 Task: Search one way flight ticket for 4 adults, 2 children, 2 infants in seat and 1 infant on lap in economy from Punta Gorda: Punta Gorda Airport to Evansville: Evansville Regional Airport on 5-3-2023. Choice of flights is Spirit. Number of bags: 10 checked bags. Price is upto 100000. Outbound departure time preference is 16:30.
Action: Mouse moved to (395, 157)
Screenshot: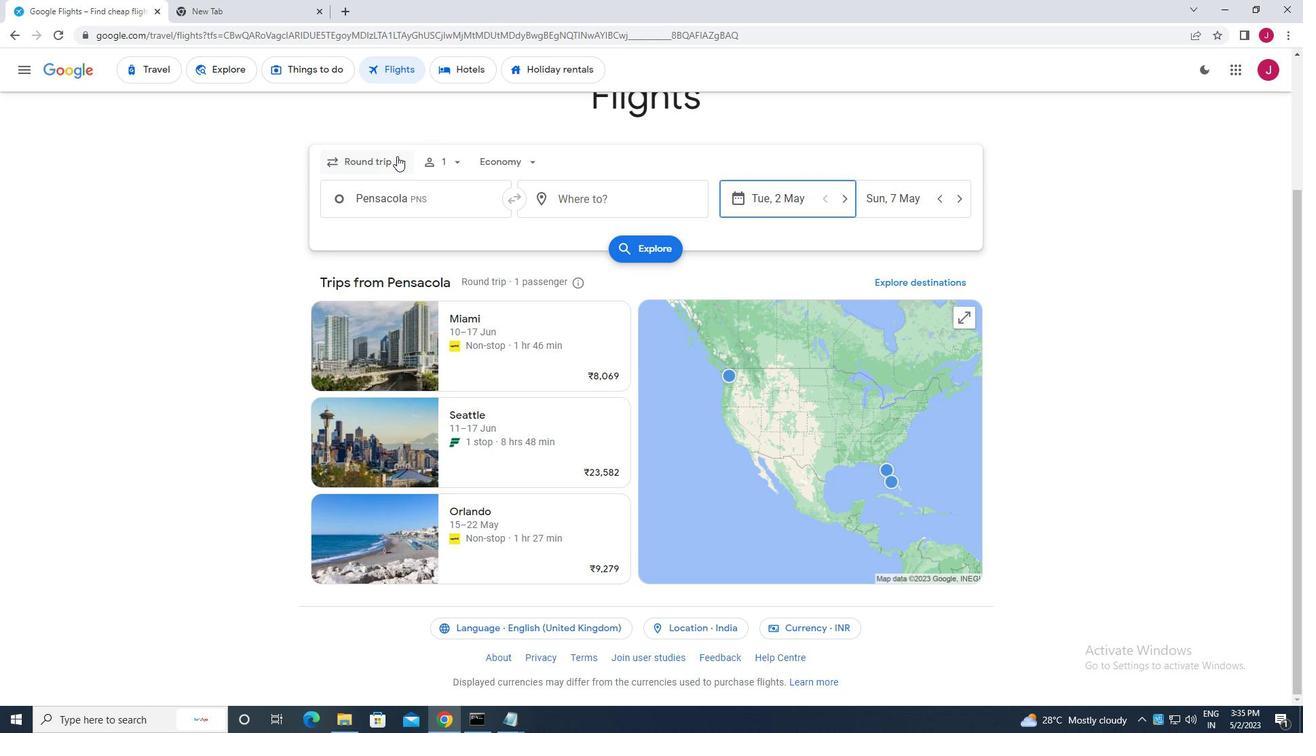 
Action: Mouse pressed left at (395, 157)
Screenshot: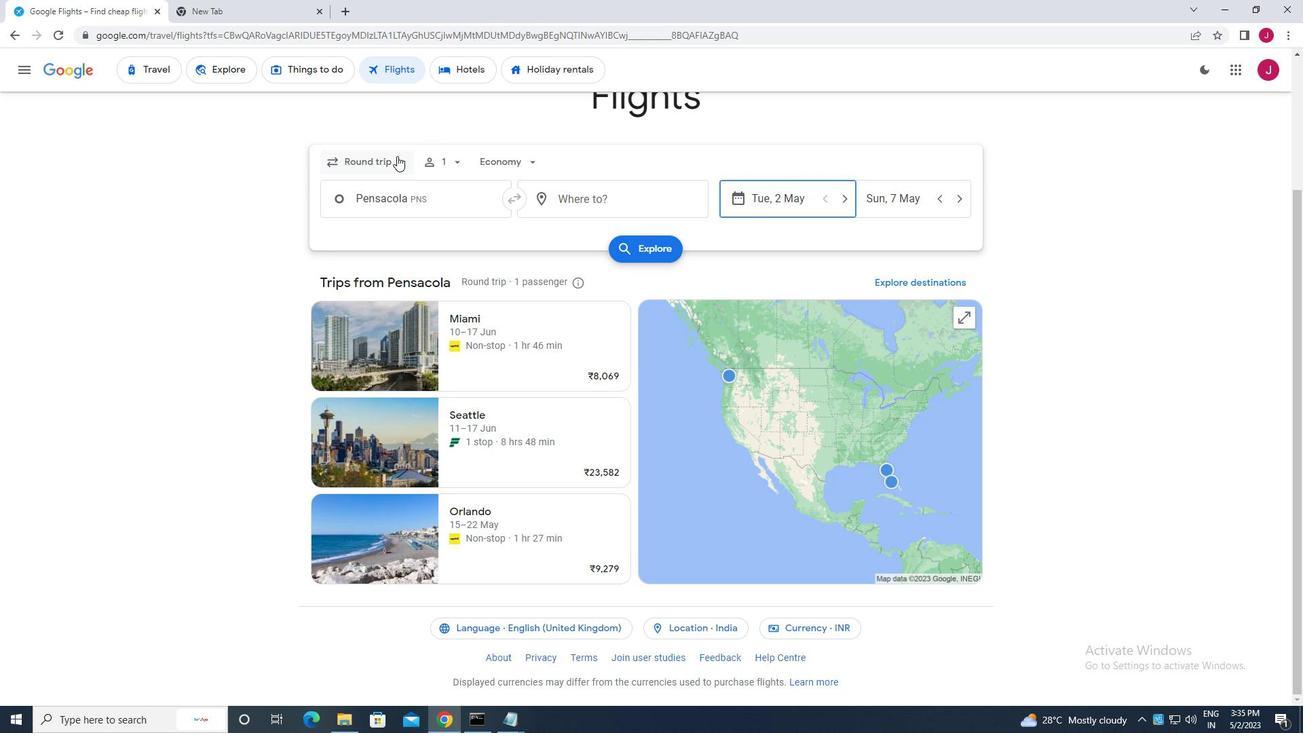 
Action: Mouse moved to (389, 218)
Screenshot: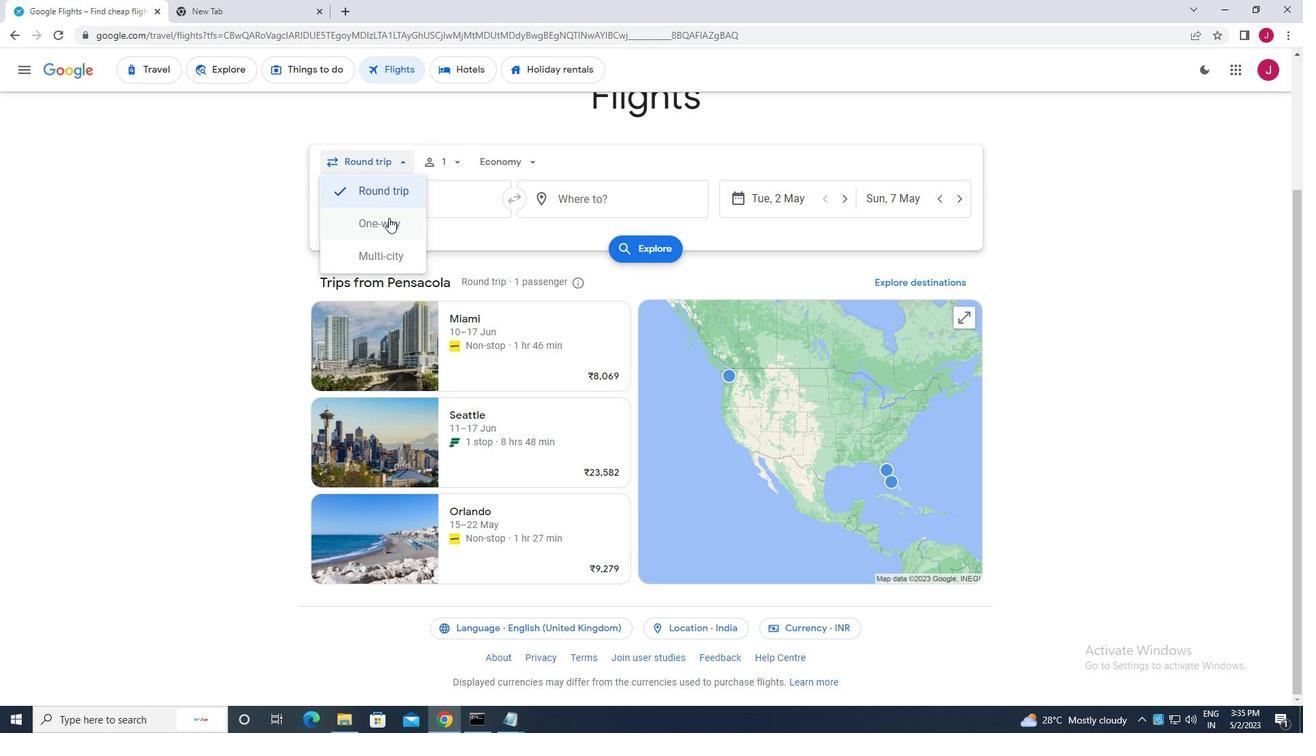 
Action: Mouse pressed left at (389, 218)
Screenshot: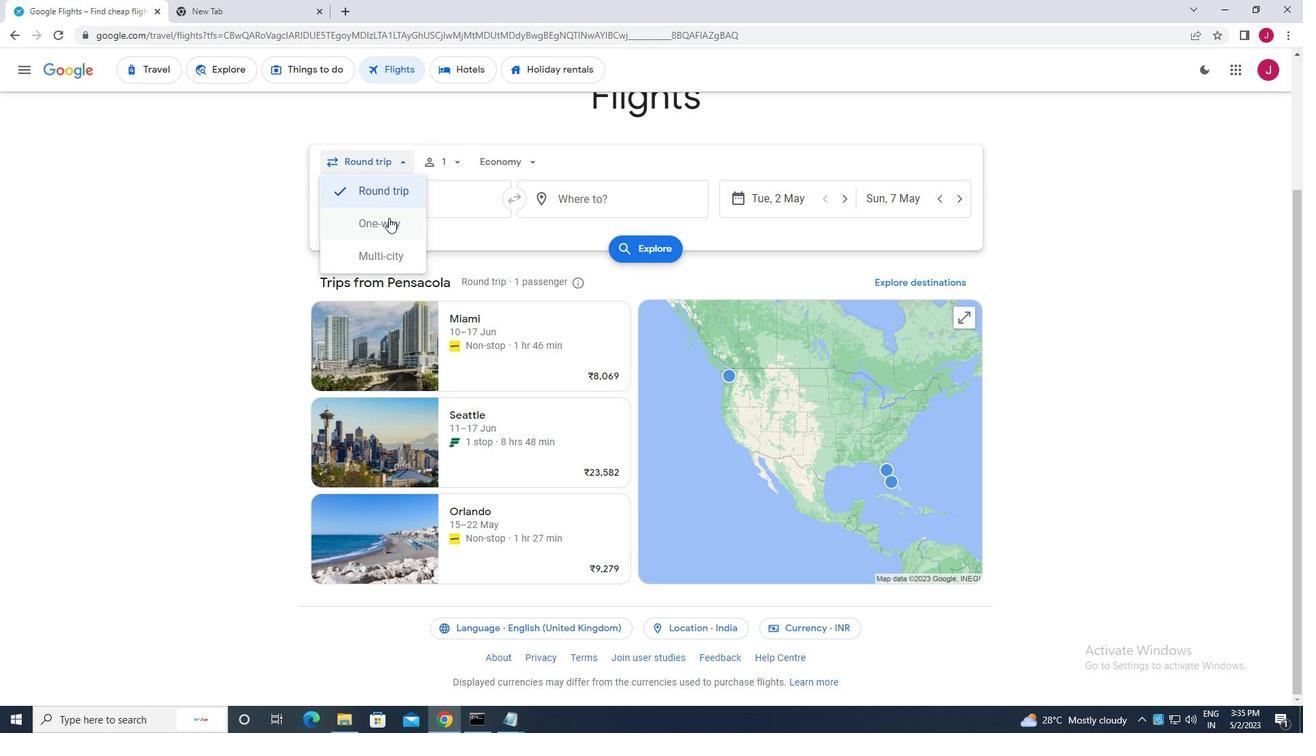 
Action: Mouse moved to (446, 161)
Screenshot: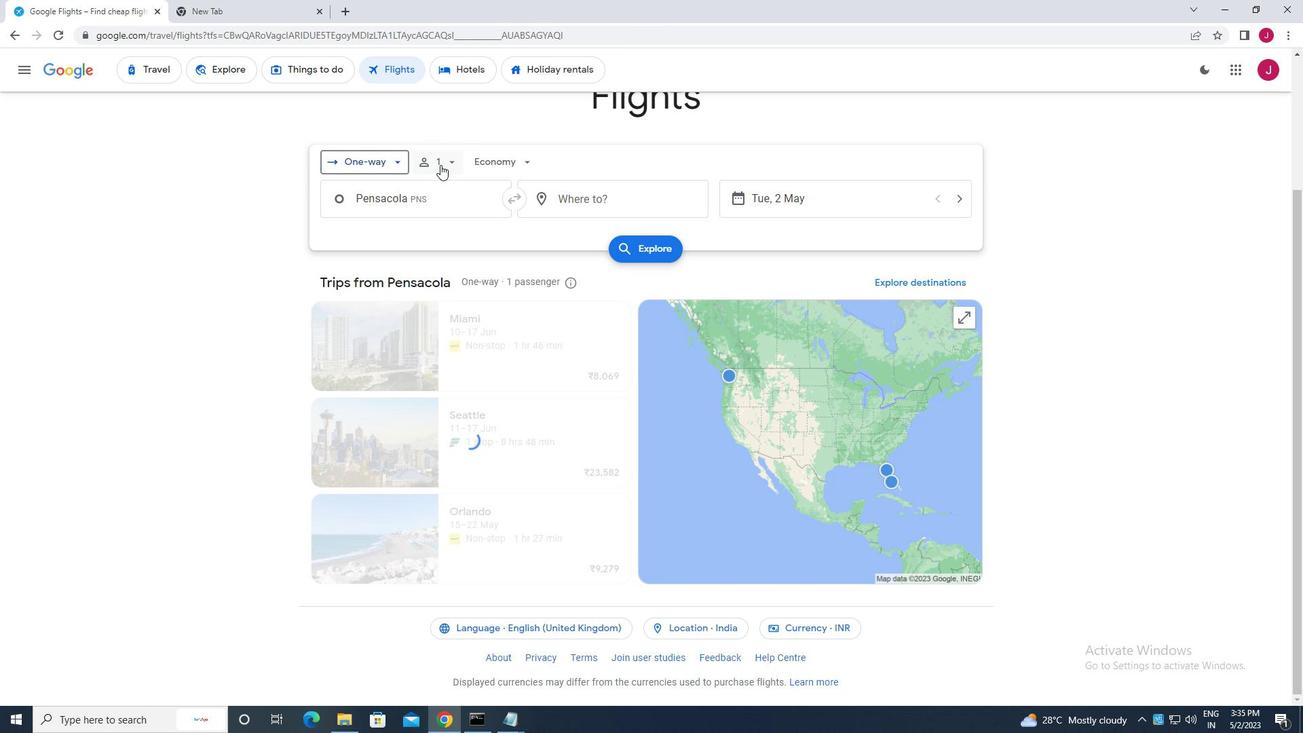 
Action: Mouse pressed left at (446, 161)
Screenshot: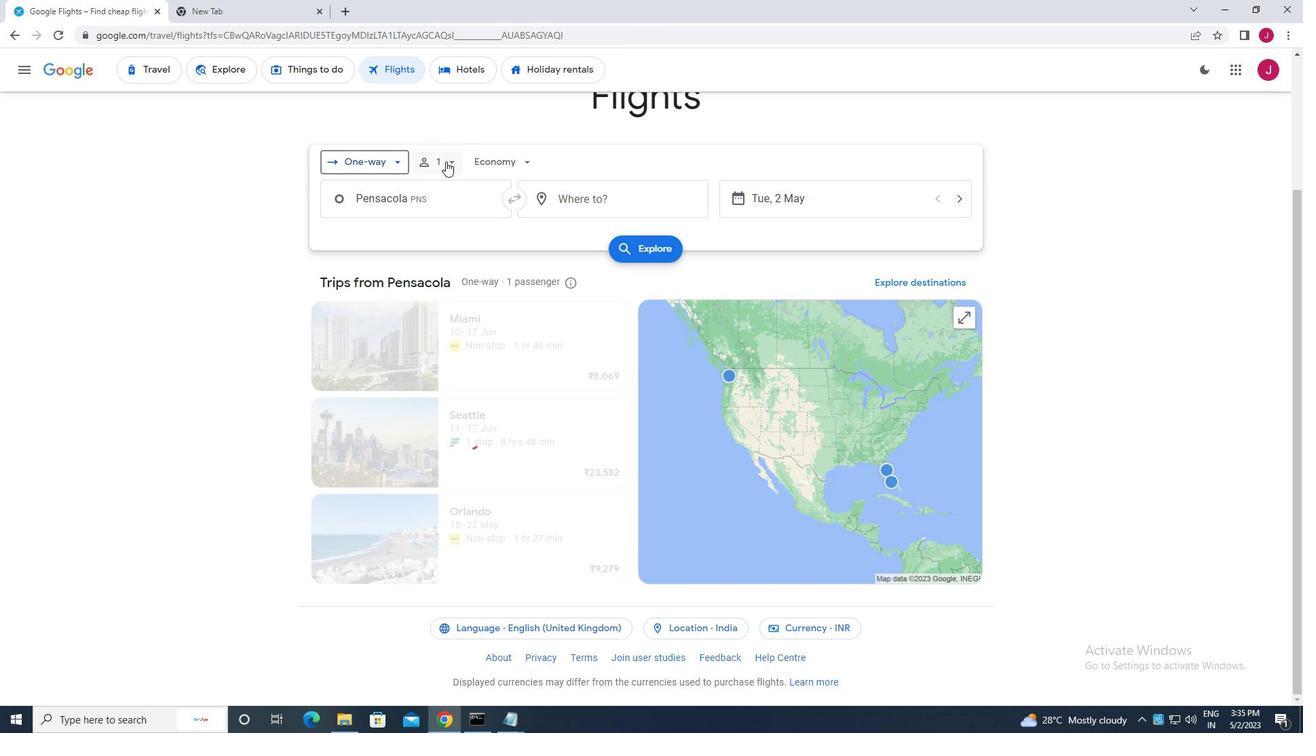 
Action: Mouse moved to (551, 196)
Screenshot: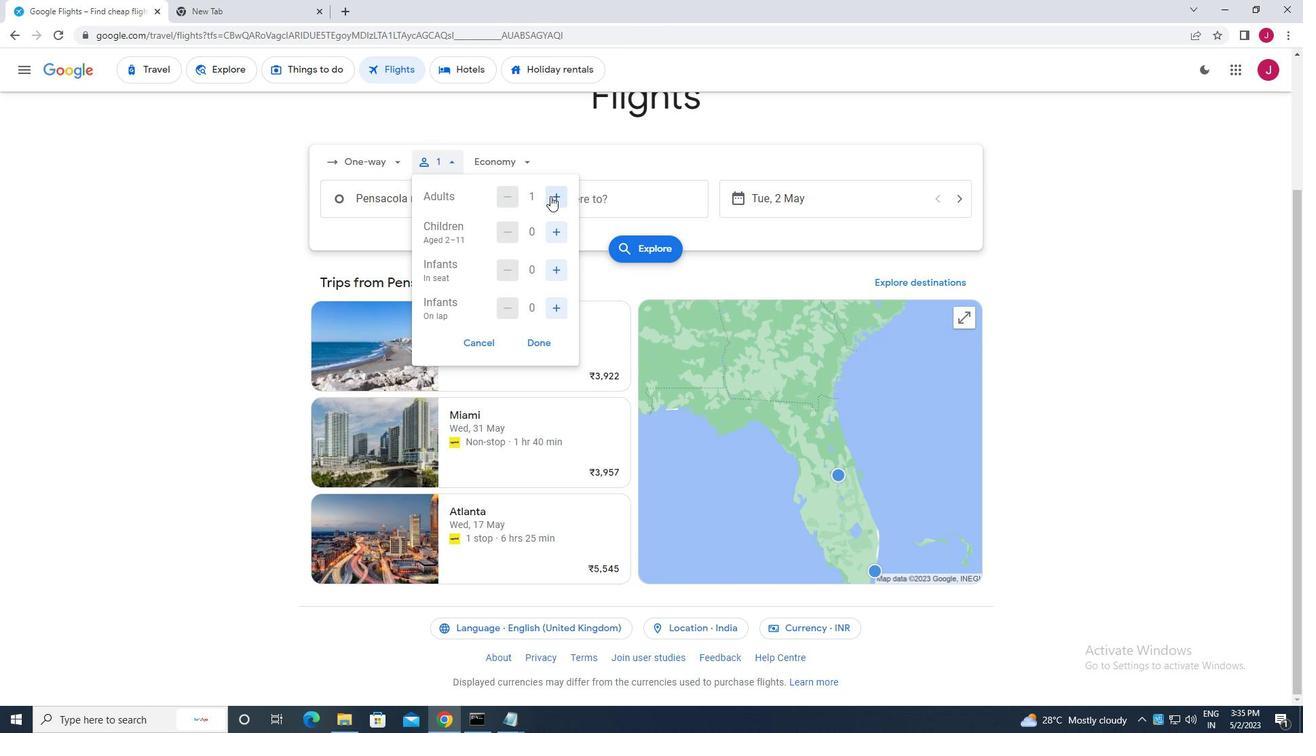 
Action: Mouse pressed left at (551, 196)
Screenshot: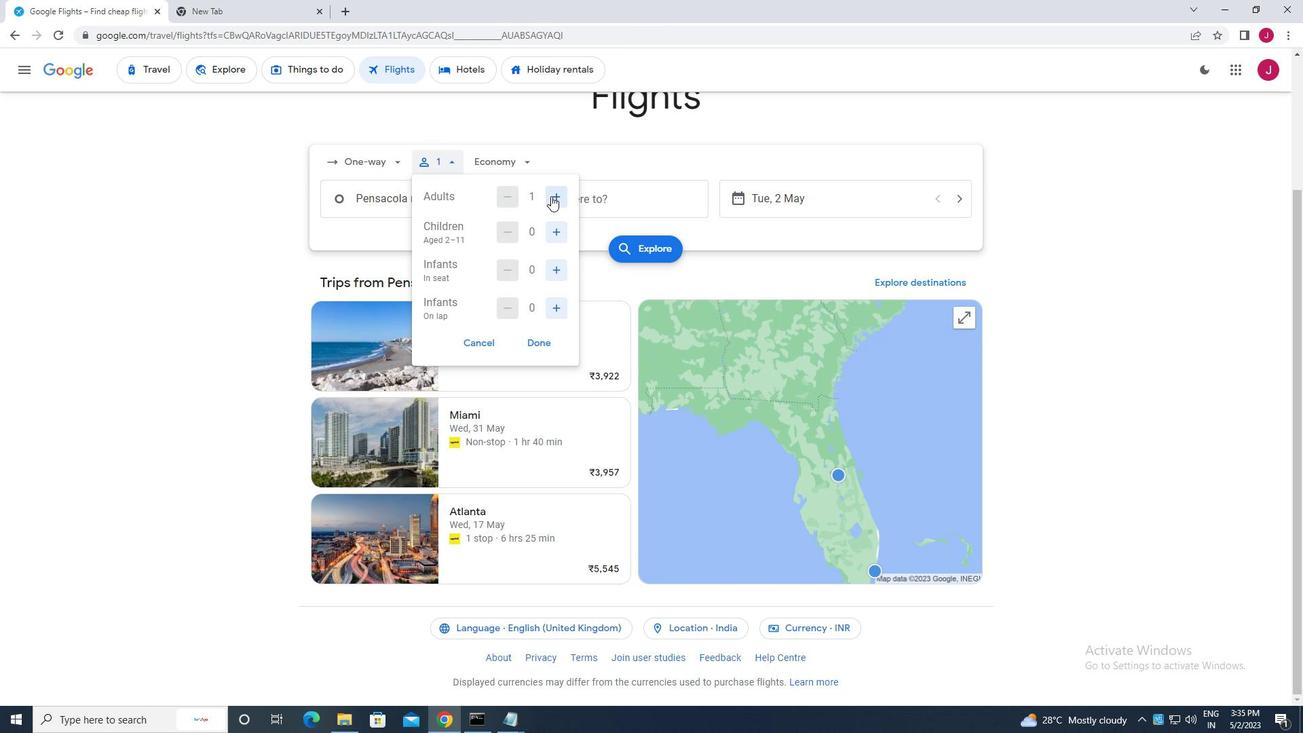 
Action: Mouse pressed left at (551, 196)
Screenshot: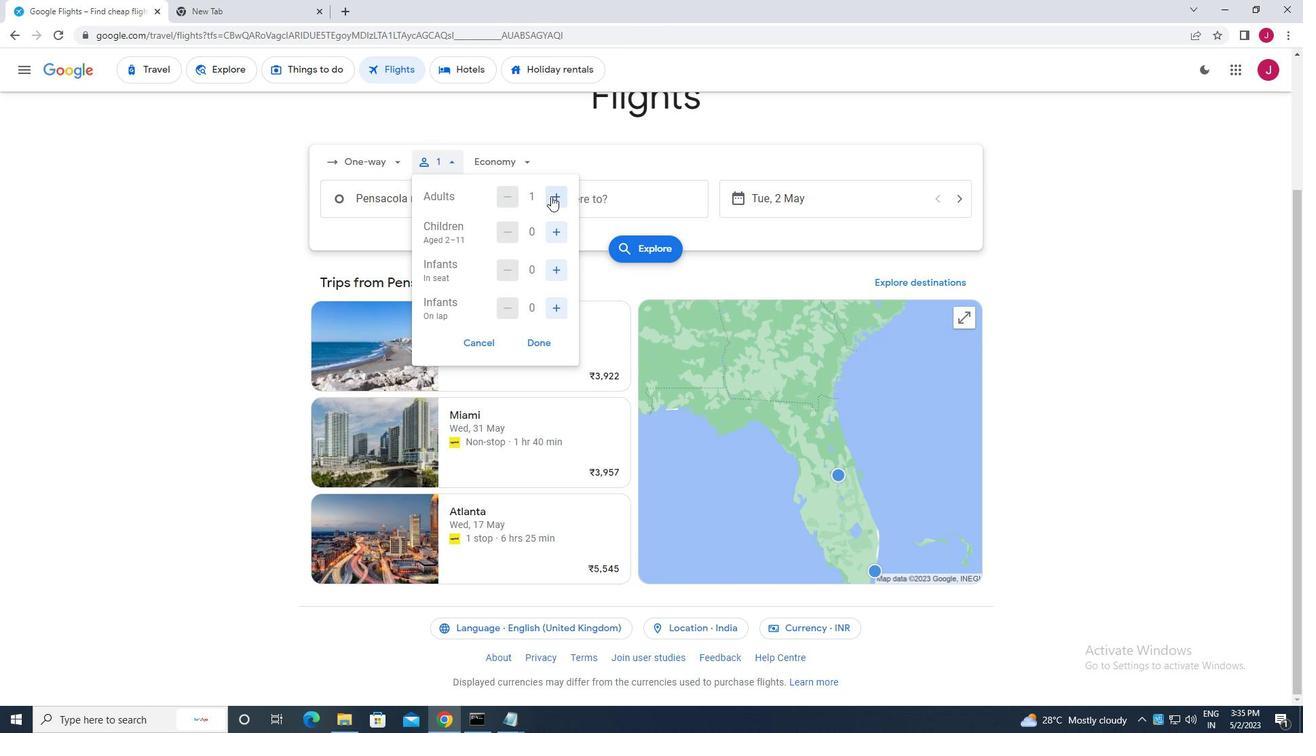 
Action: Mouse moved to (551, 196)
Screenshot: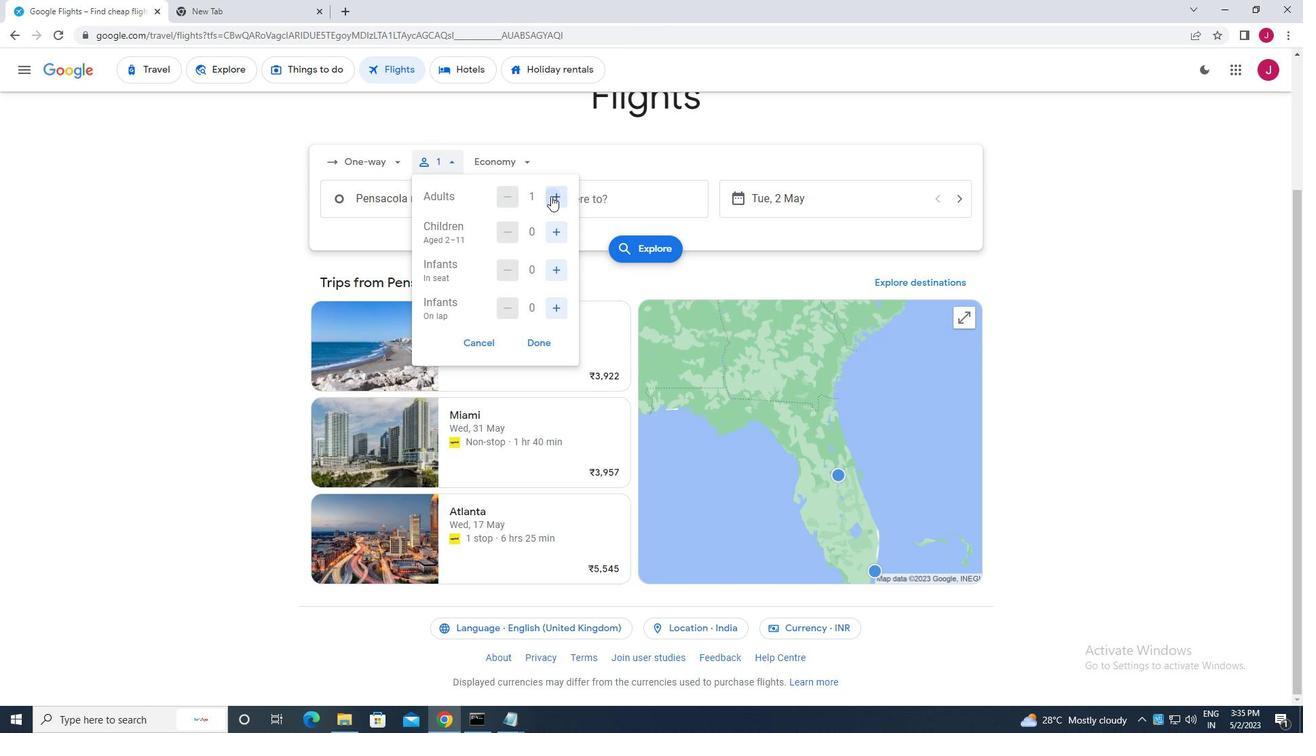 
Action: Mouse pressed left at (551, 196)
Screenshot: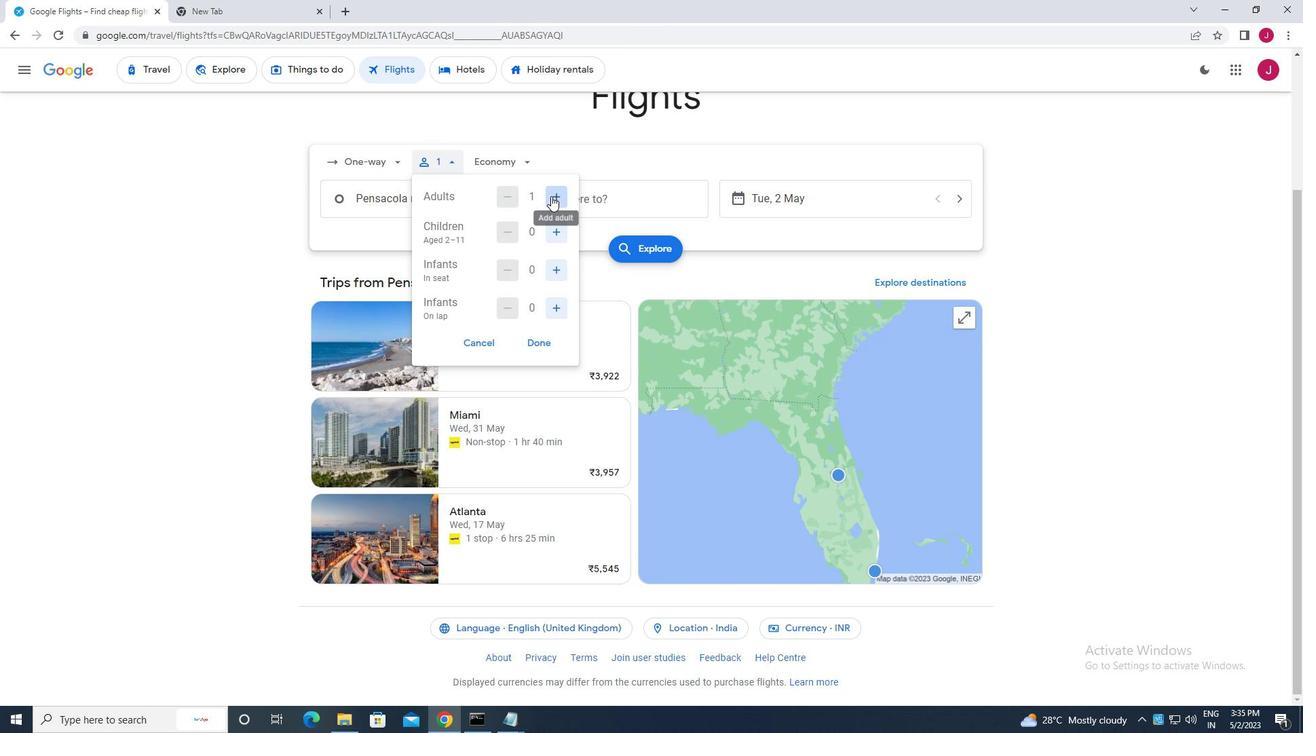 
Action: Mouse moved to (555, 234)
Screenshot: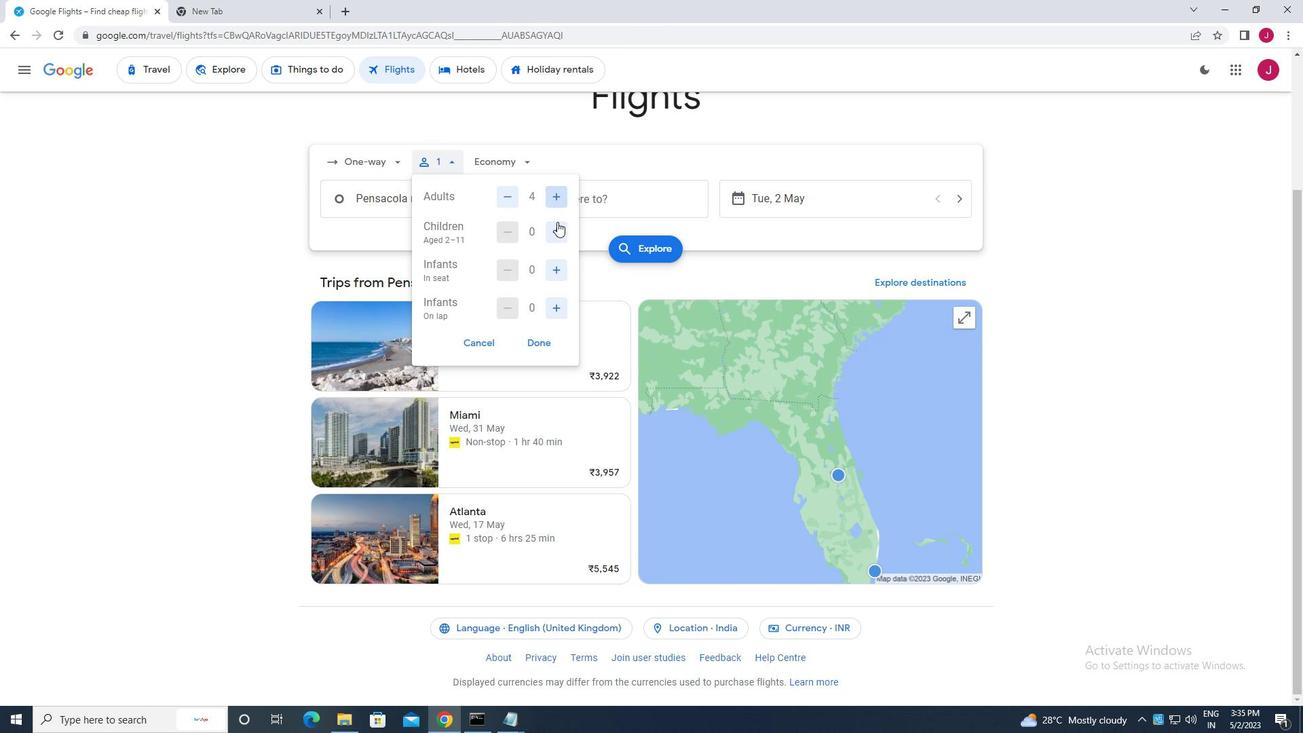 
Action: Mouse pressed left at (555, 234)
Screenshot: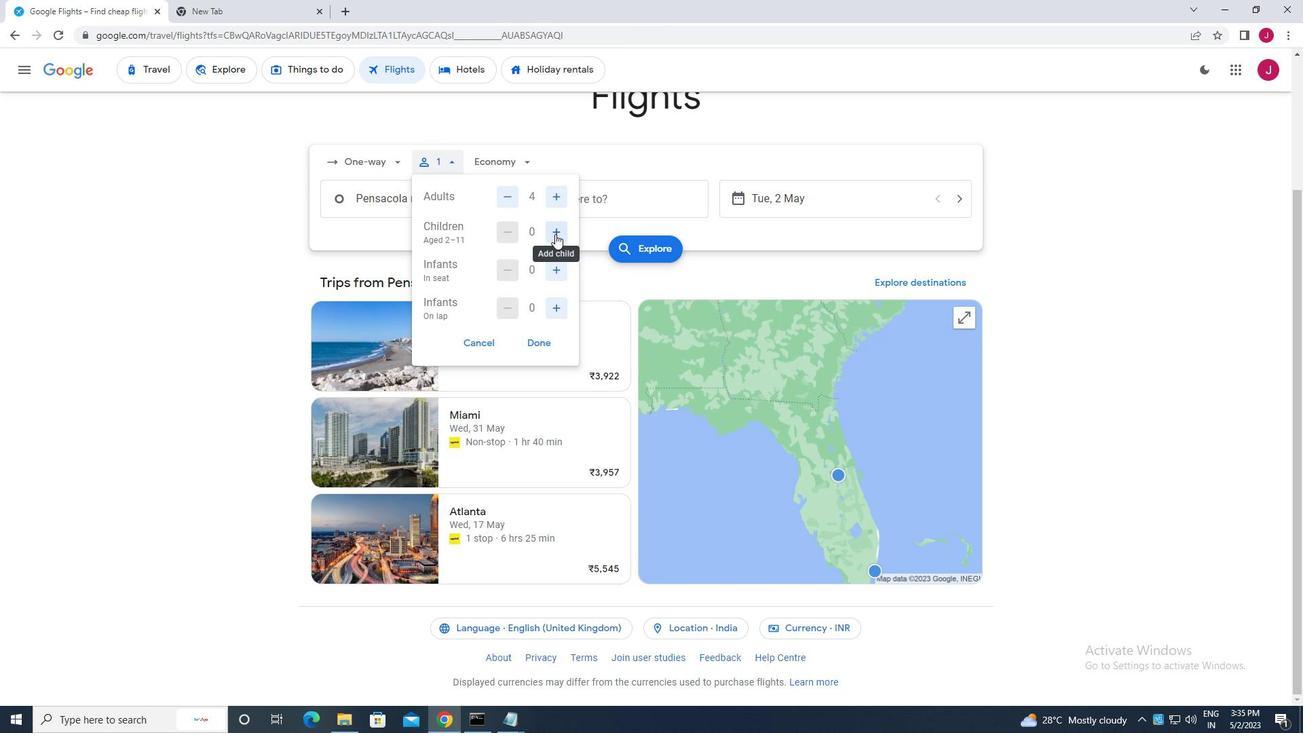 
Action: Mouse pressed left at (555, 234)
Screenshot: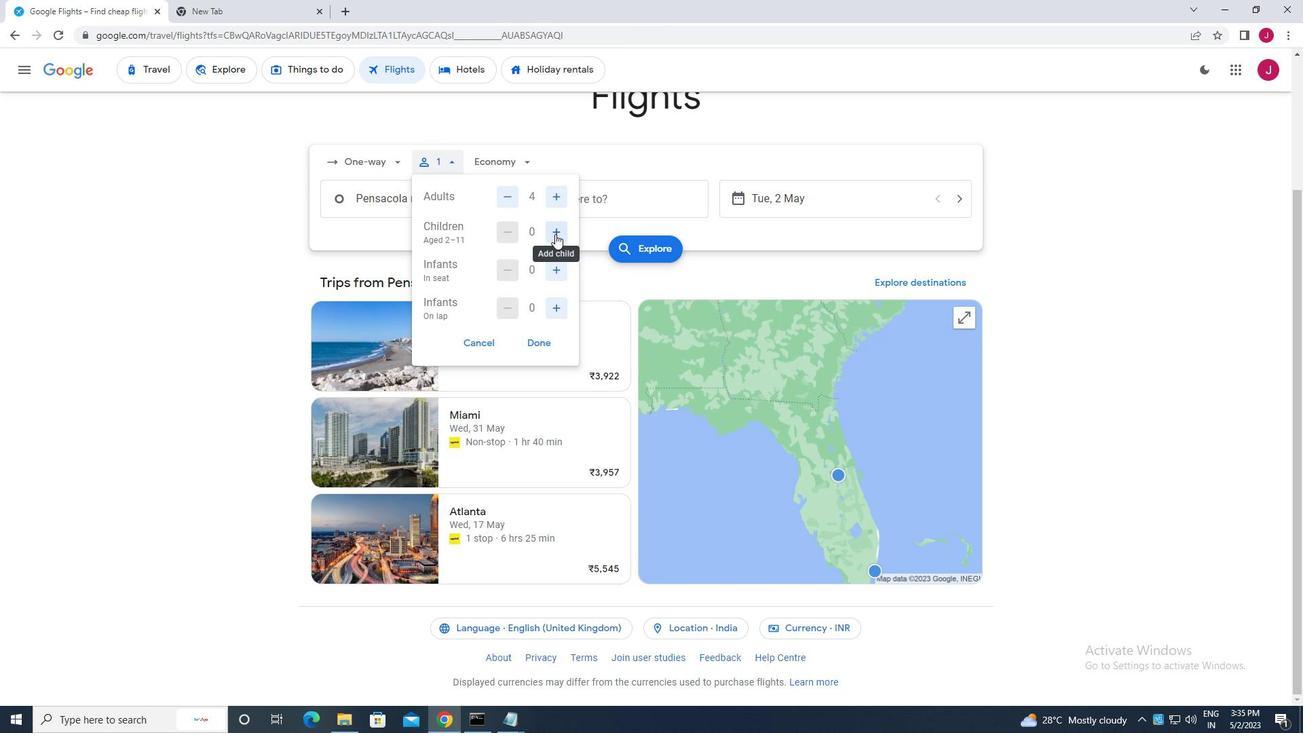 
Action: Mouse moved to (556, 273)
Screenshot: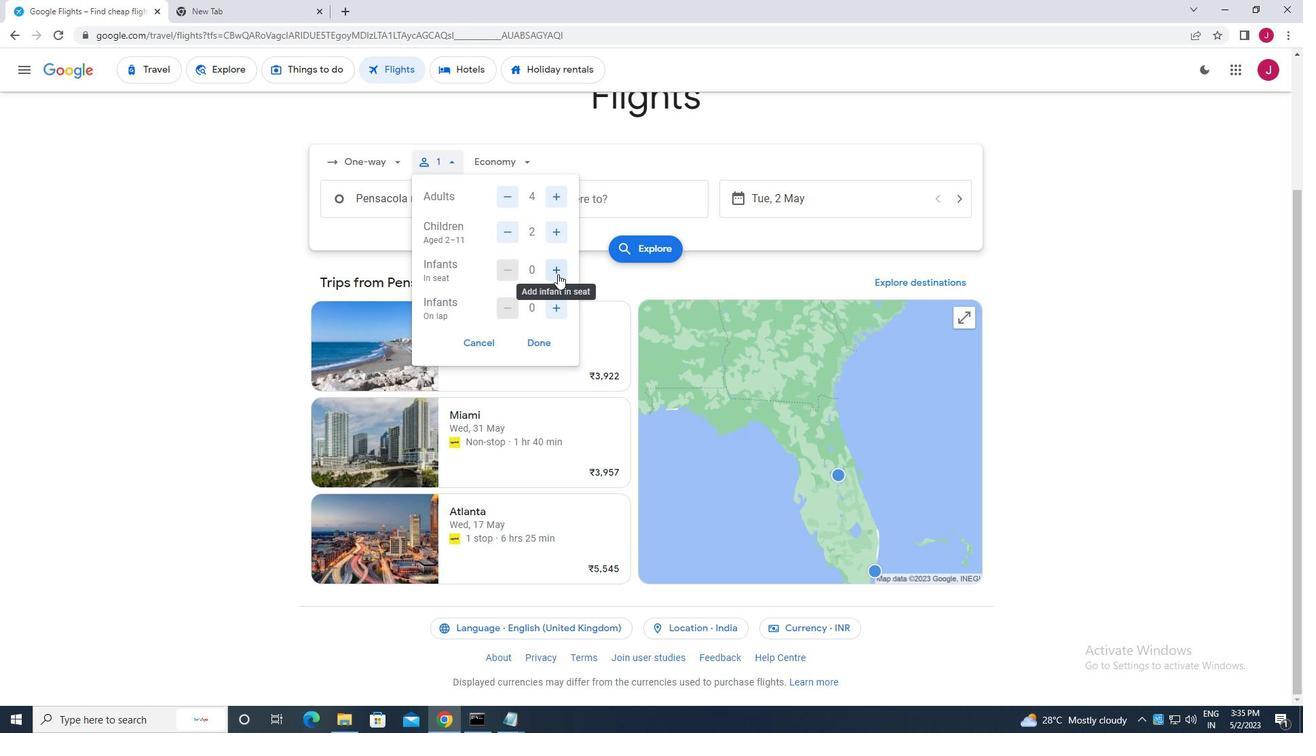 
Action: Mouse pressed left at (556, 273)
Screenshot: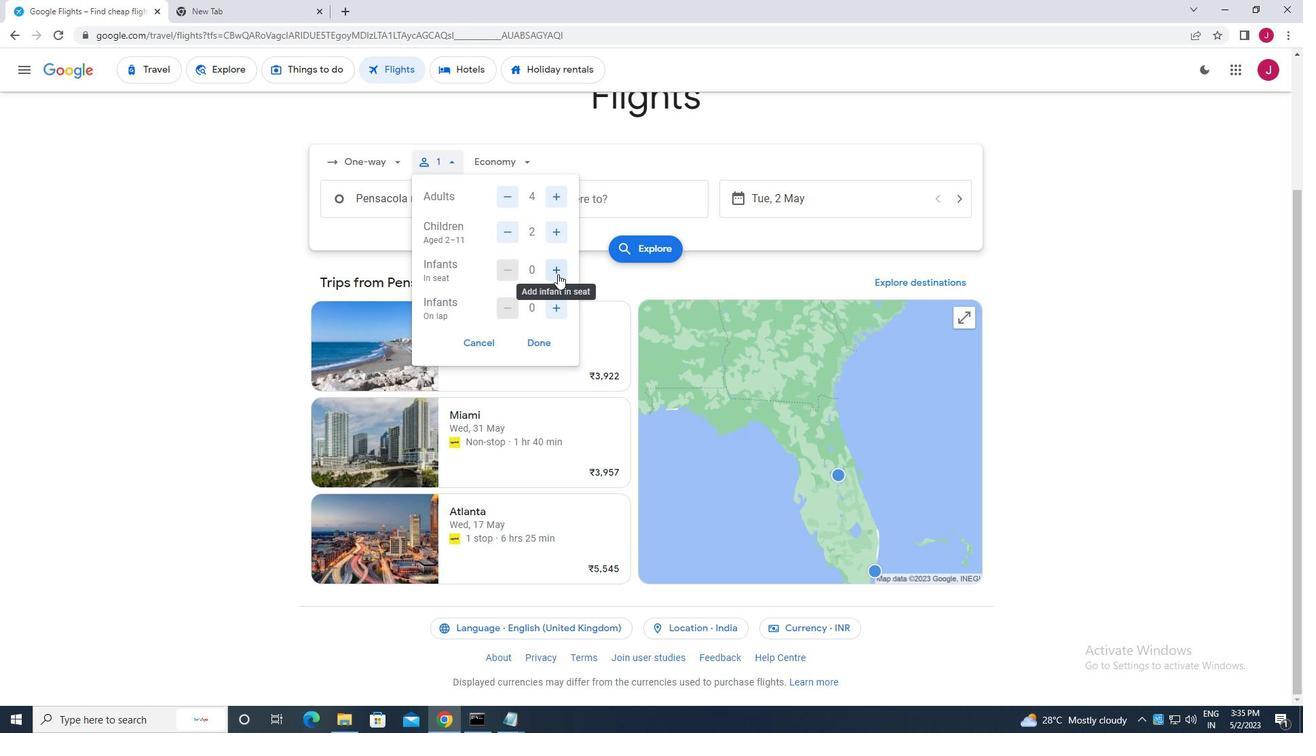 
Action: Mouse pressed left at (556, 273)
Screenshot: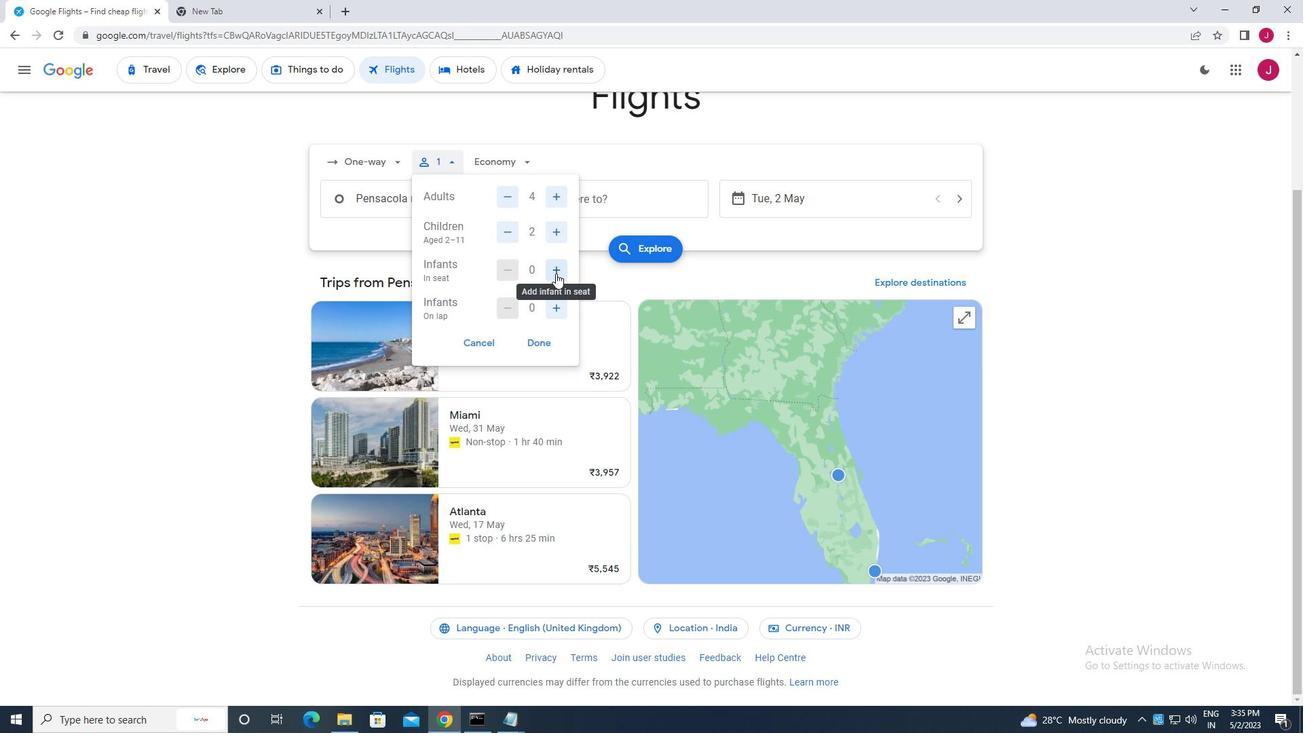 
Action: Mouse moved to (551, 312)
Screenshot: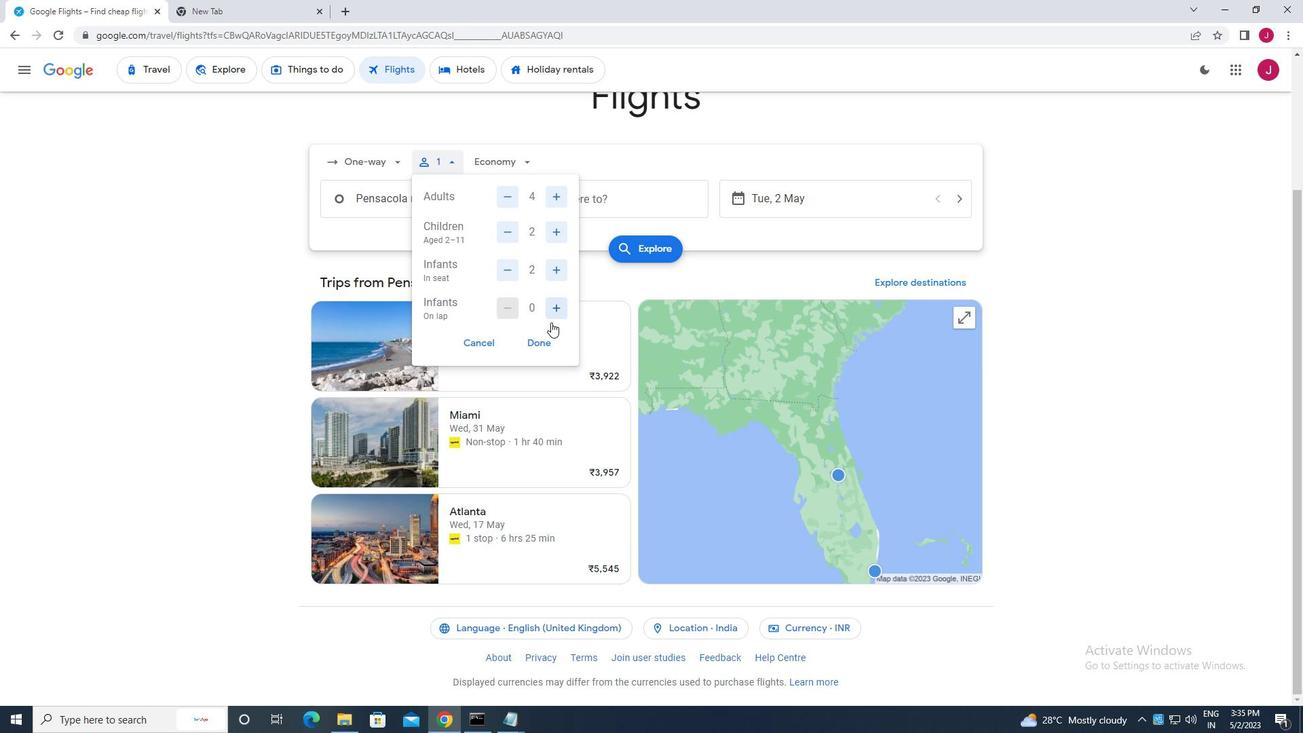 
Action: Mouse pressed left at (551, 312)
Screenshot: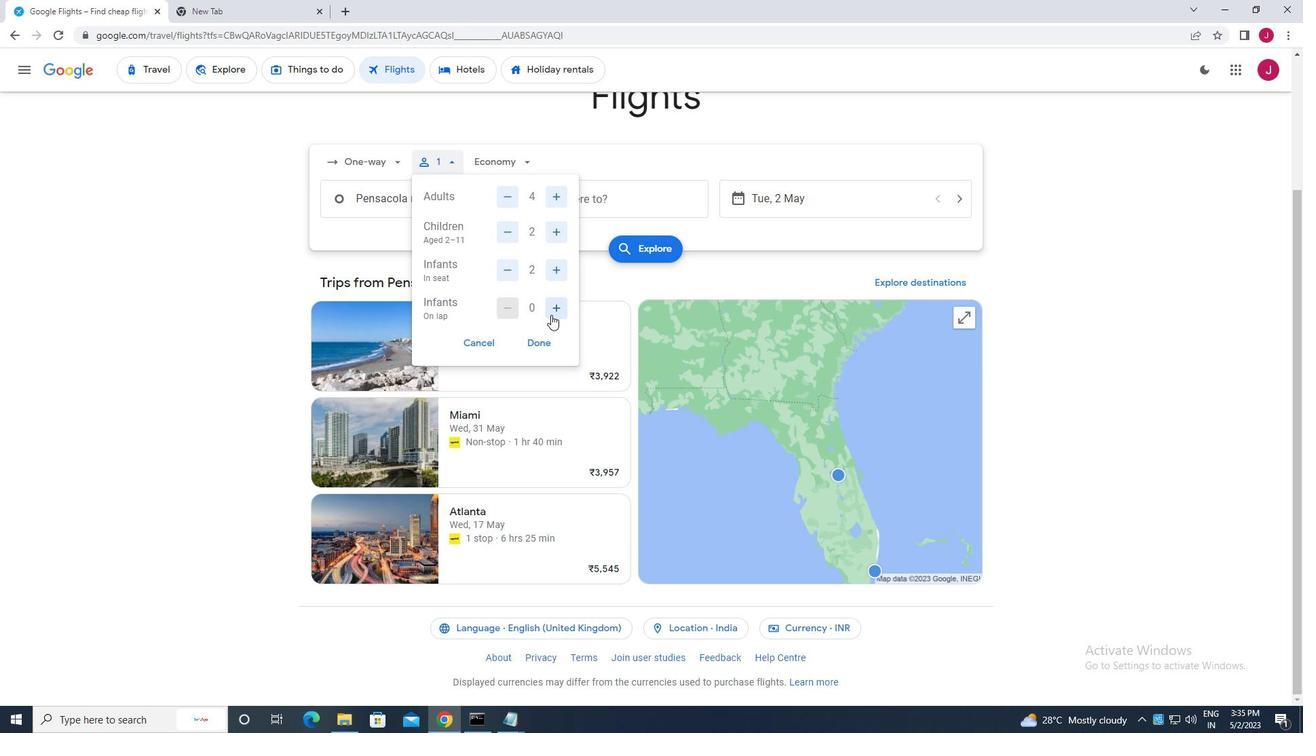 
Action: Mouse moved to (540, 343)
Screenshot: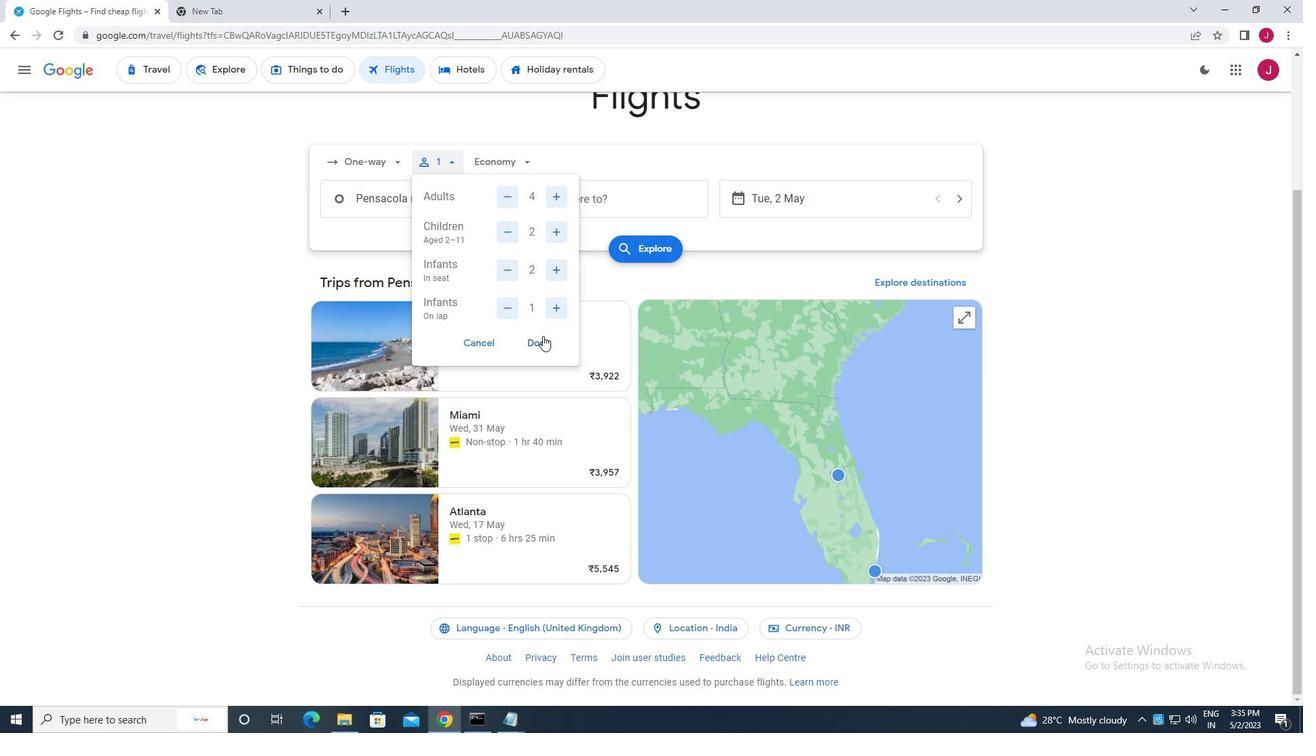 
Action: Mouse pressed left at (540, 343)
Screenshot: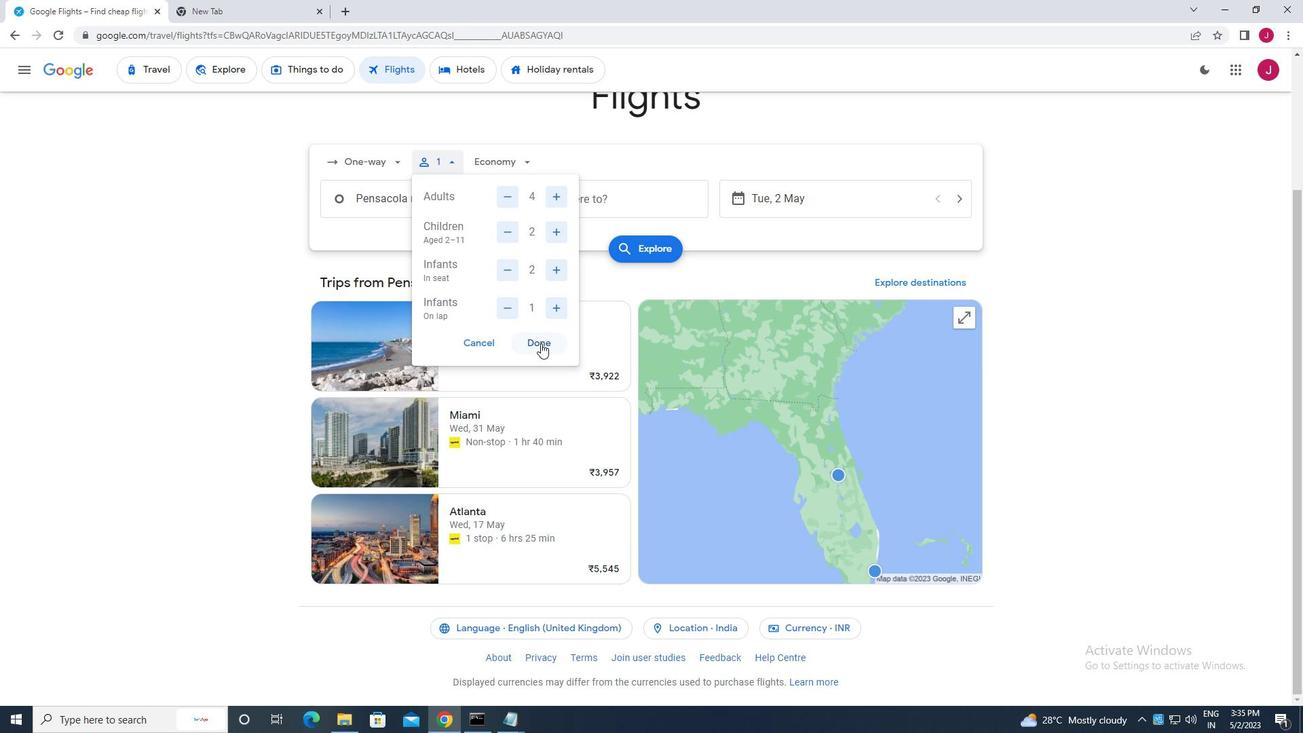 
Action: Mouse moved to (512, 162)
Screenshot: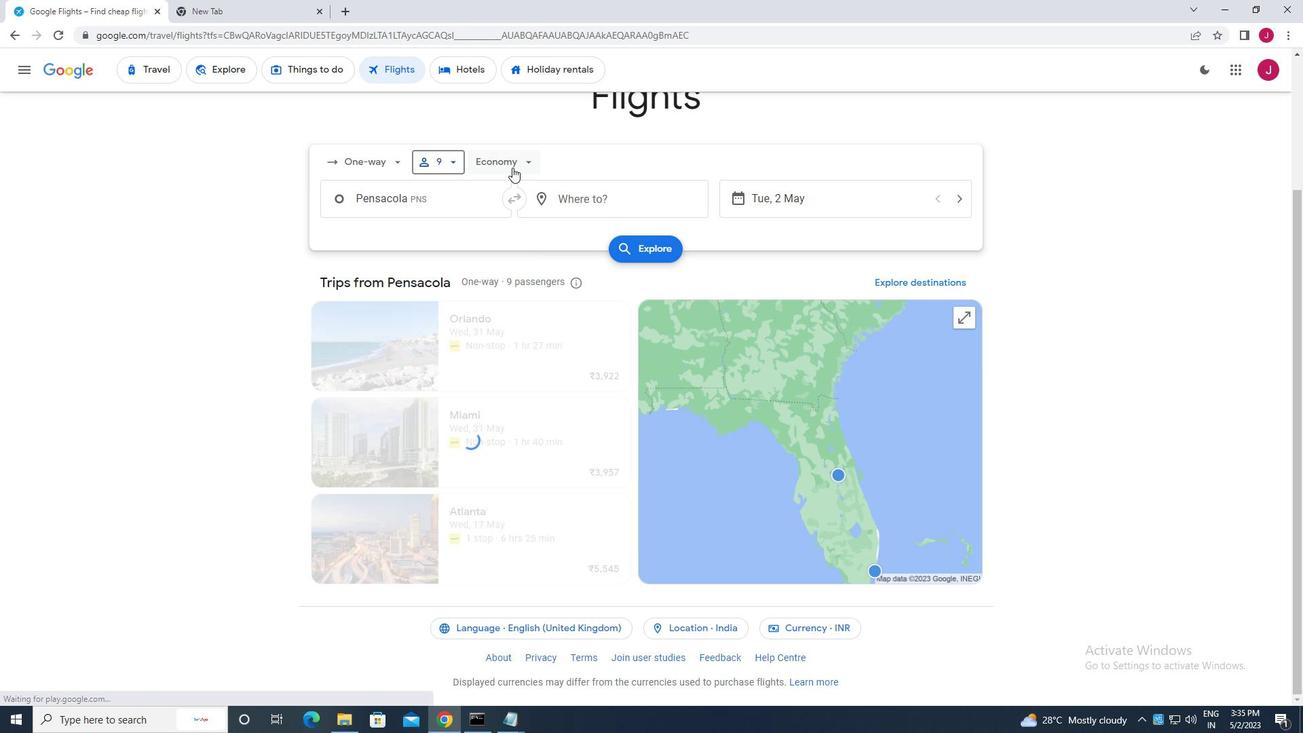 
Action: Mouse pressed left at (512, 162)
Screenshot: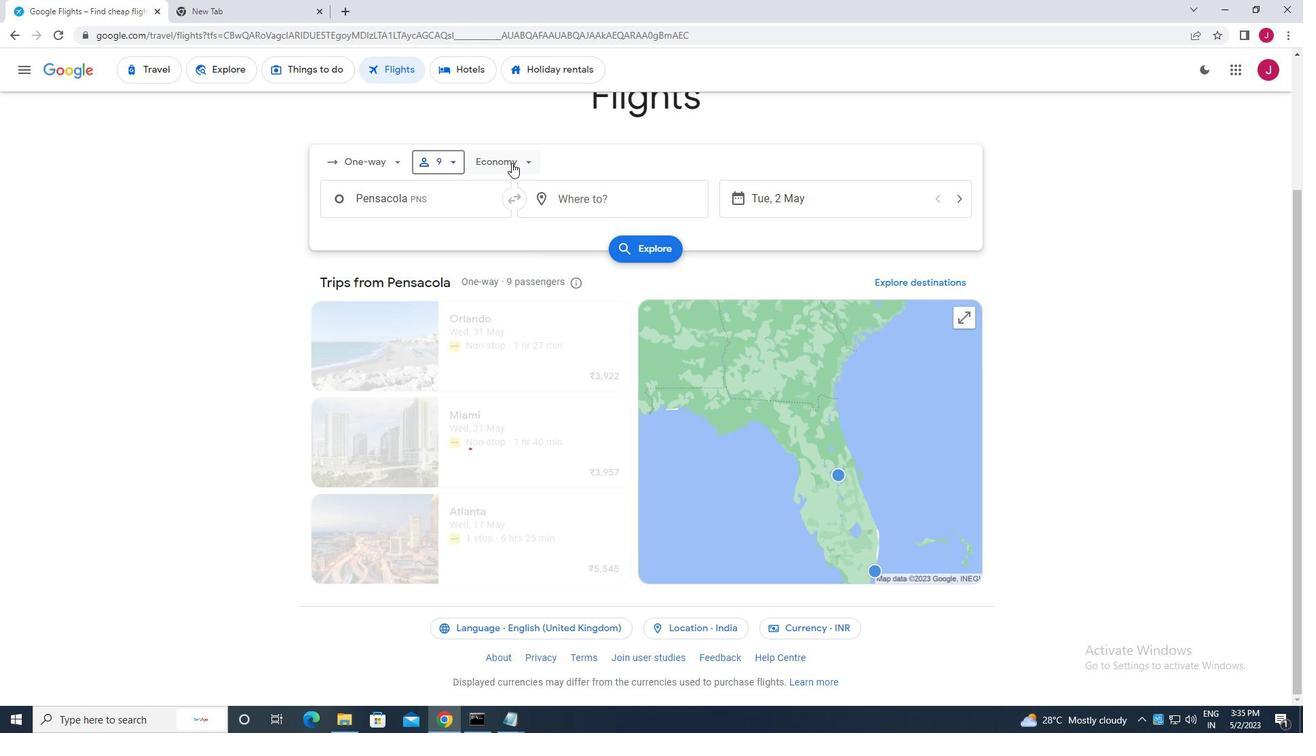 
Action: Mouse moved to (537, 186)
Screenshot: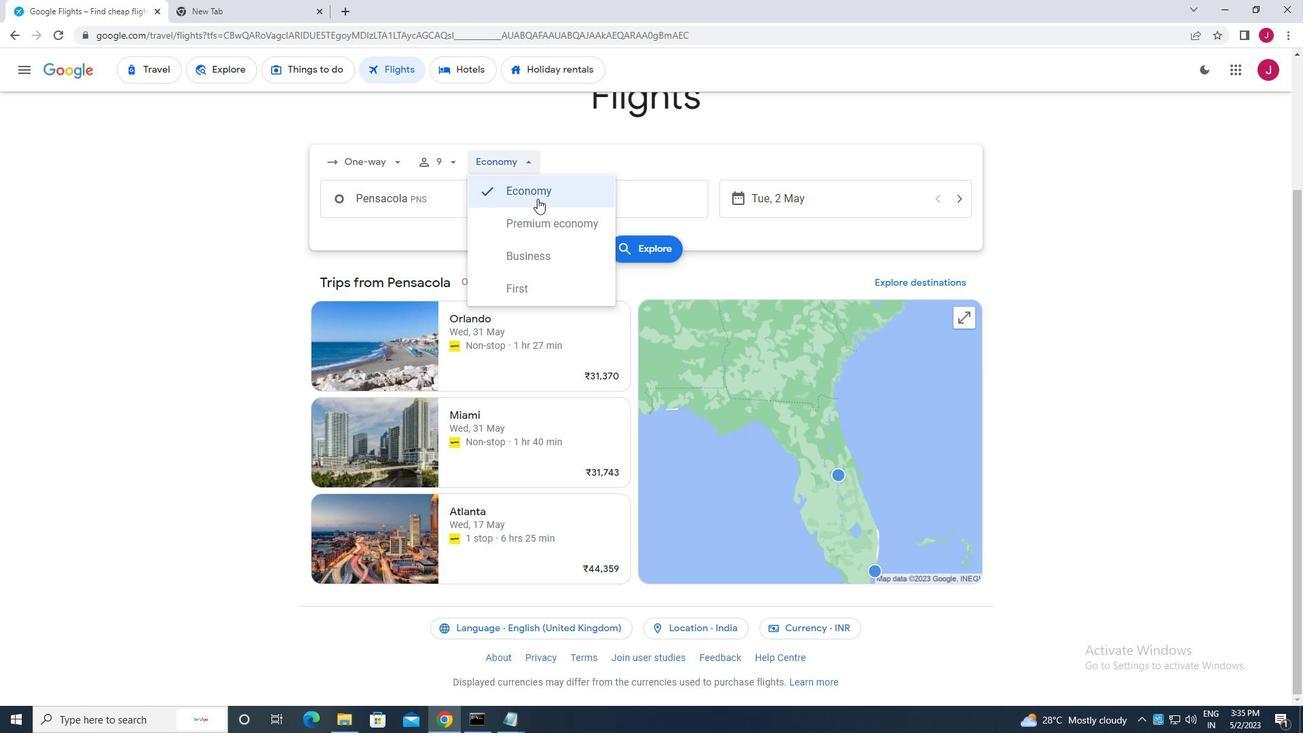 
Action: Mouse pressed left at (537, 186)
Screenshot: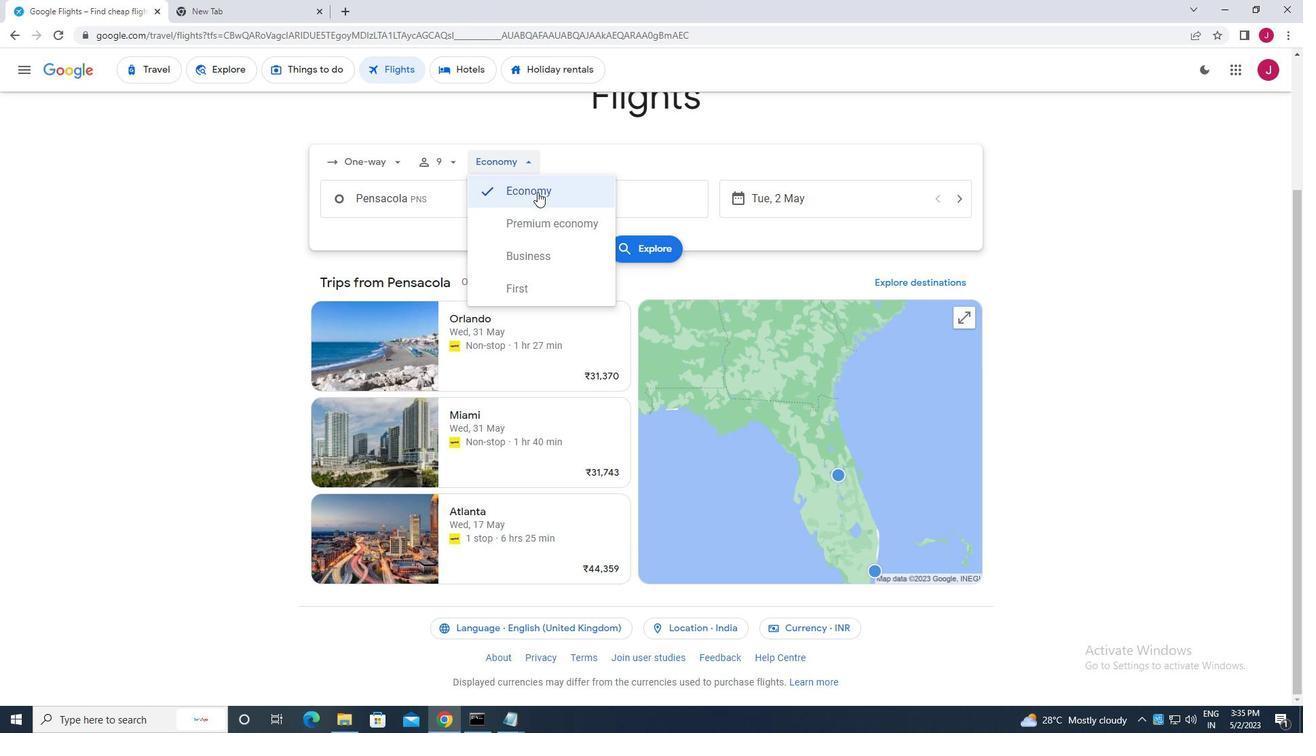 
Action: Mouse moved to (461, 209)
Screenshot: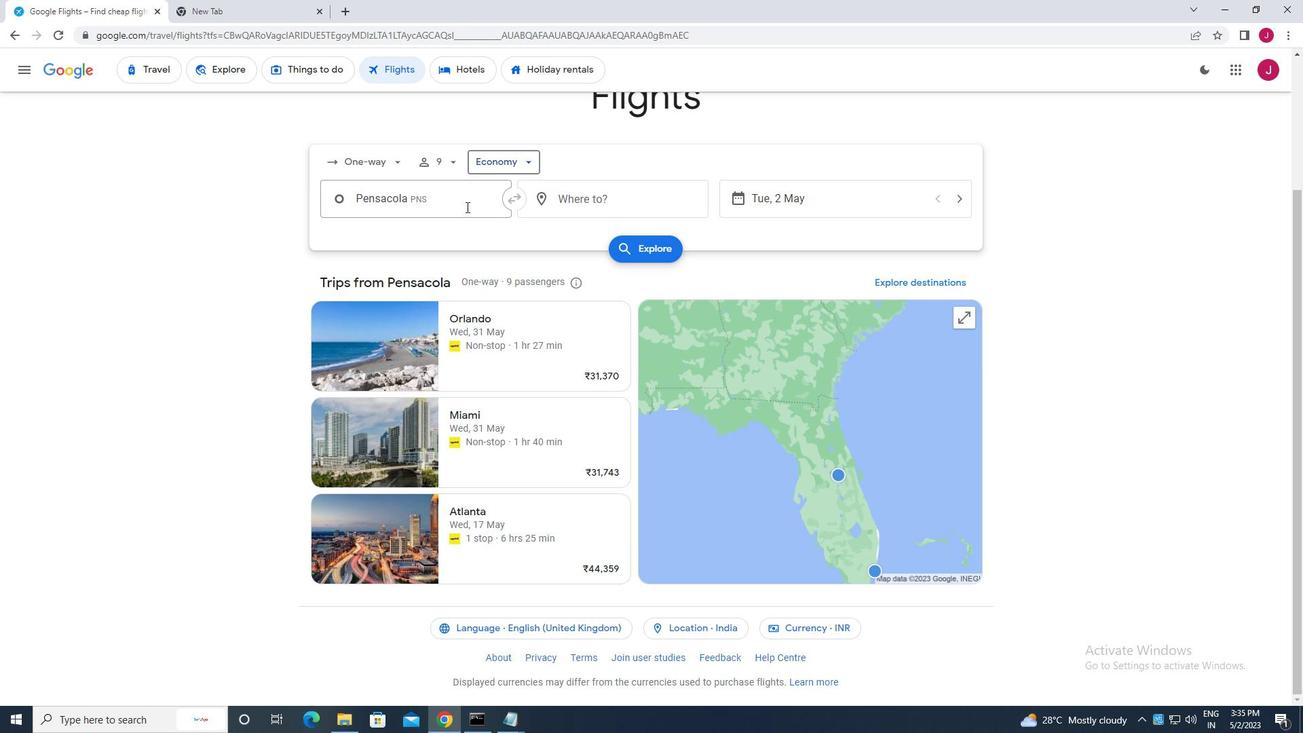 
Action: Mouse pressed left at (461, 209)
Screenshot: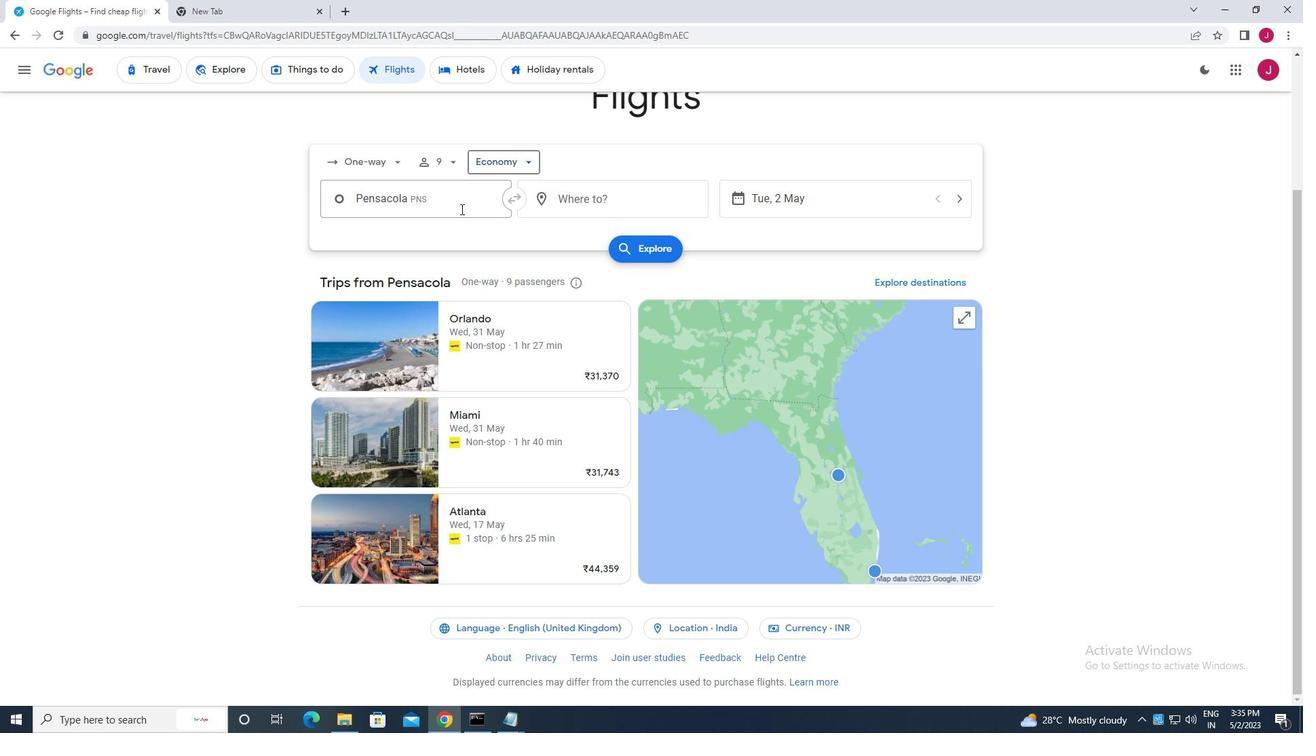 
Action: Mouse moved to (461, 209)
Screenshot: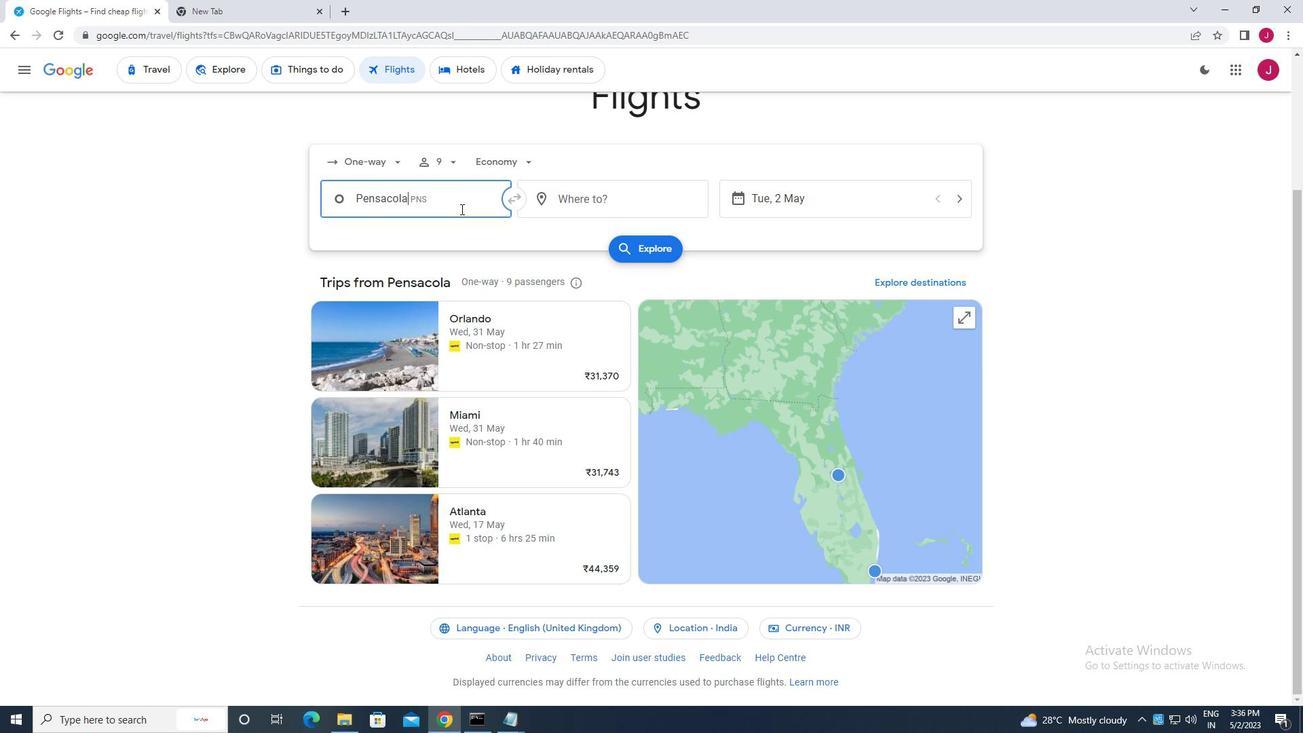 
Action: Key pressed punta
Screenshot: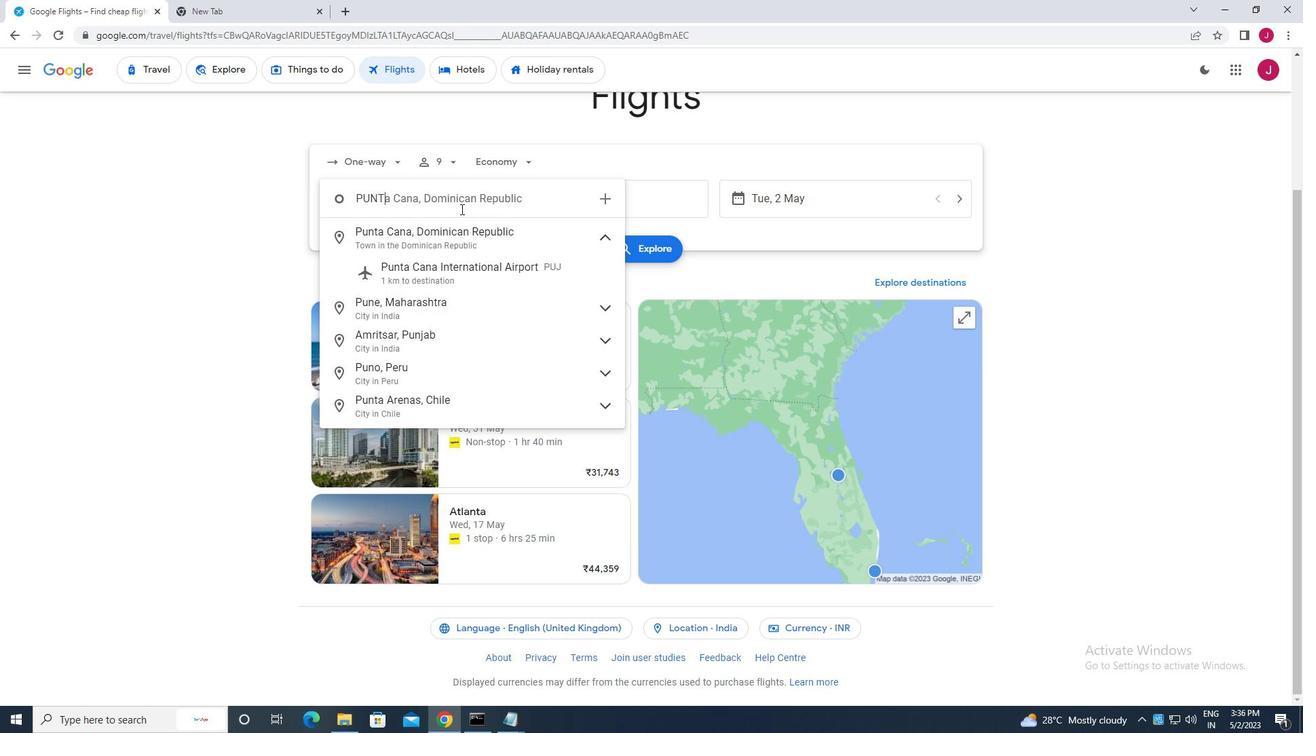 
Action: Mouse moved to (454, 209)
Screenshot: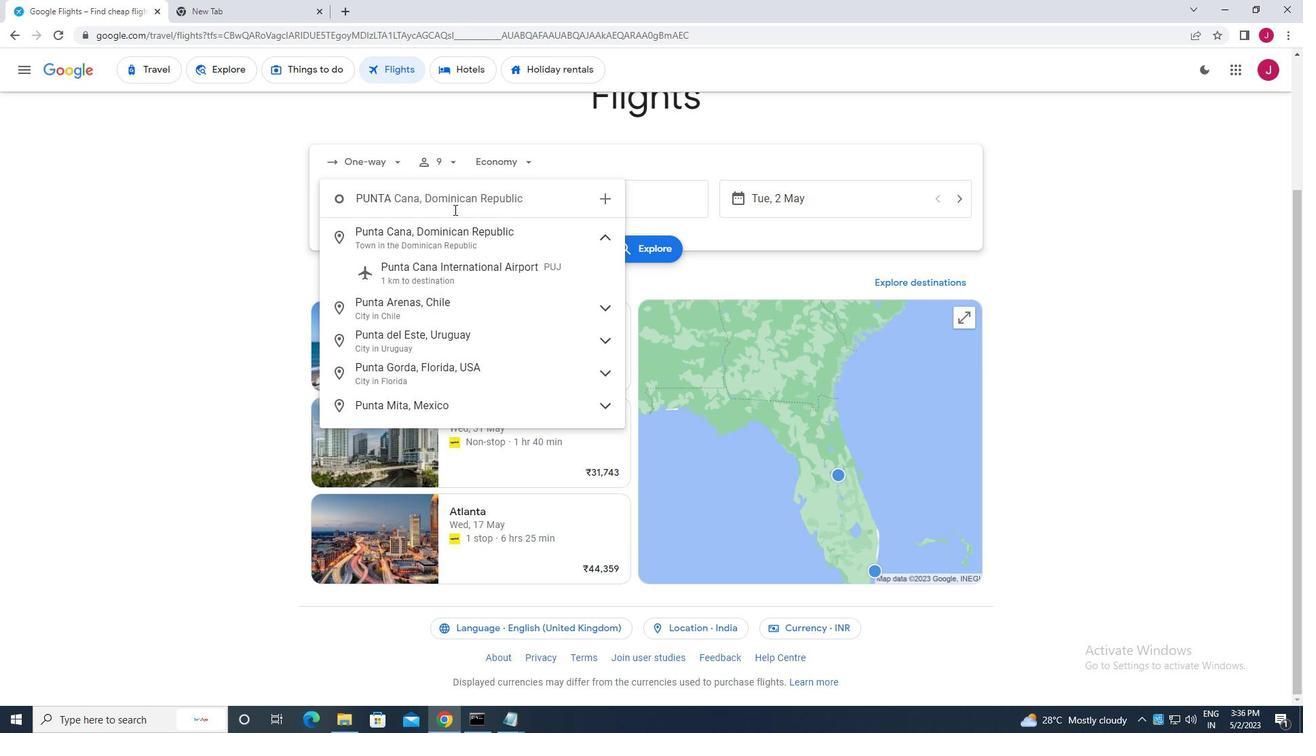 
Action: Key pressed <Key.space>g
Screenshot: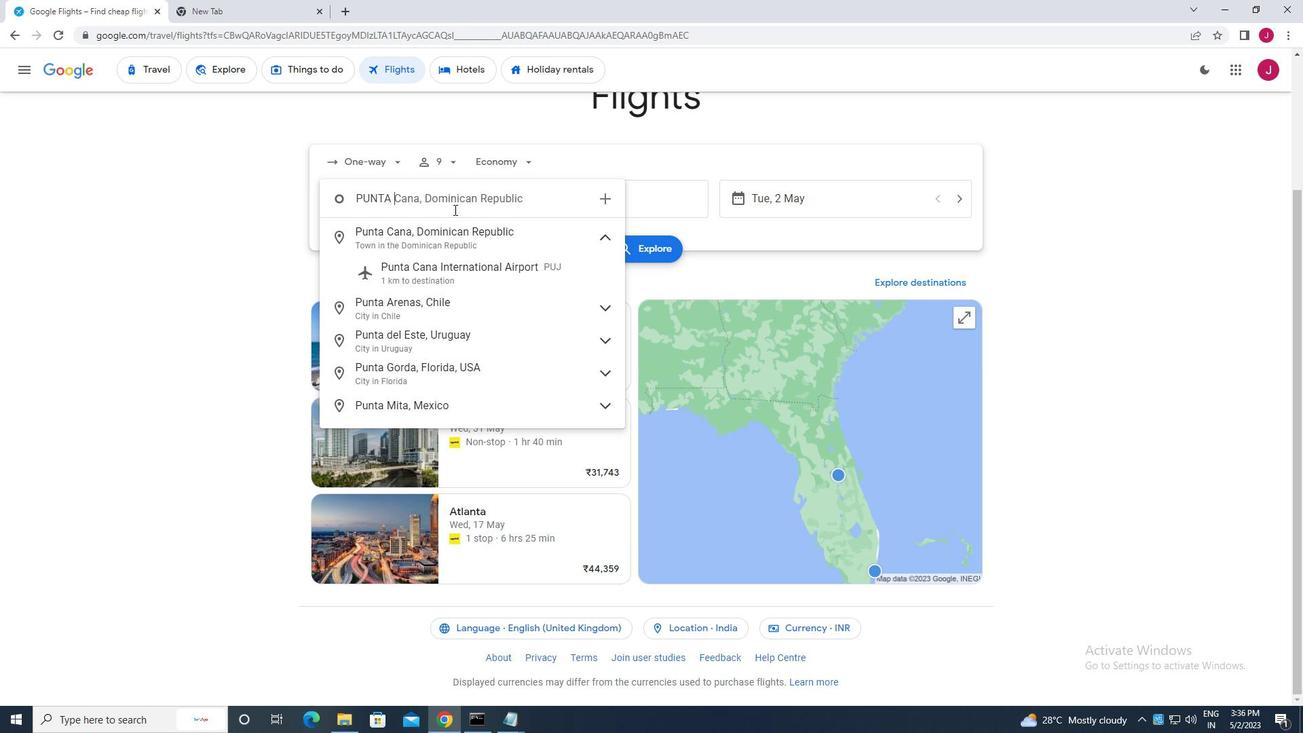 
Action: Mouse moved to (451, 304)
Screenshot: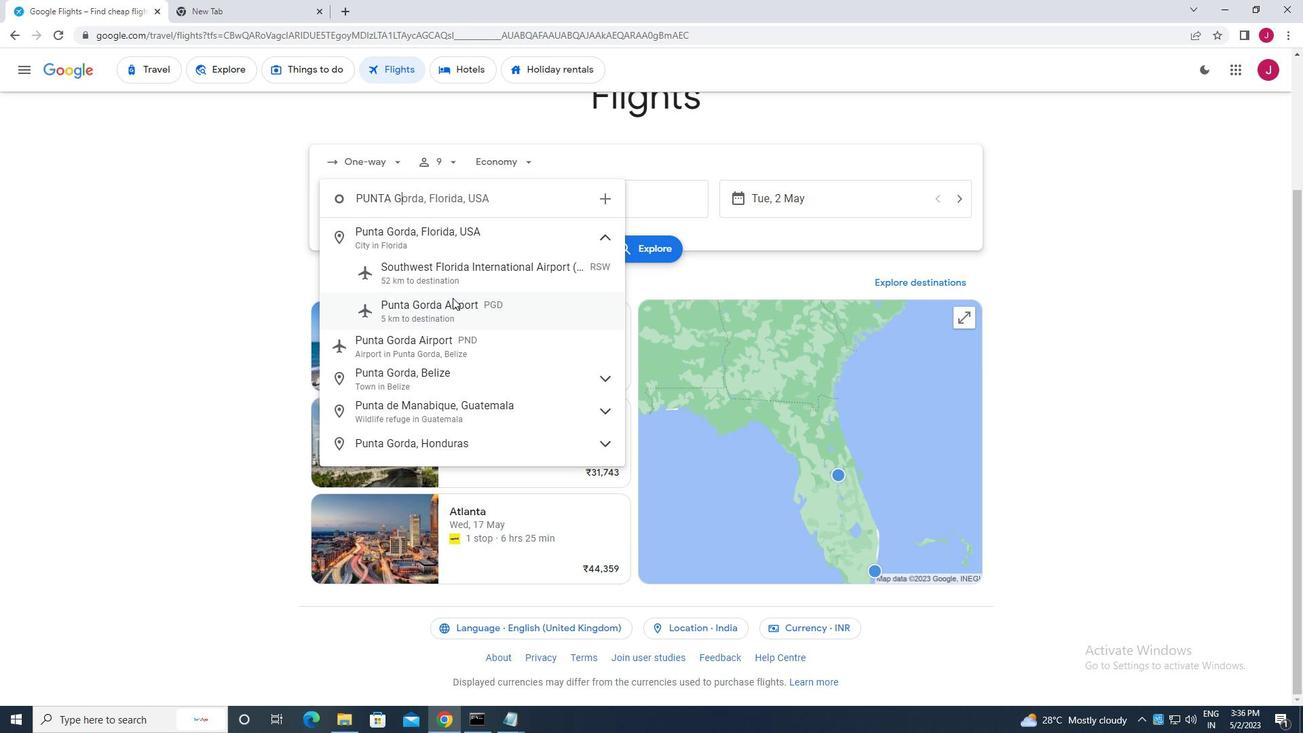 
Action: Mouse pressed left at (451, 304)
Screenshot: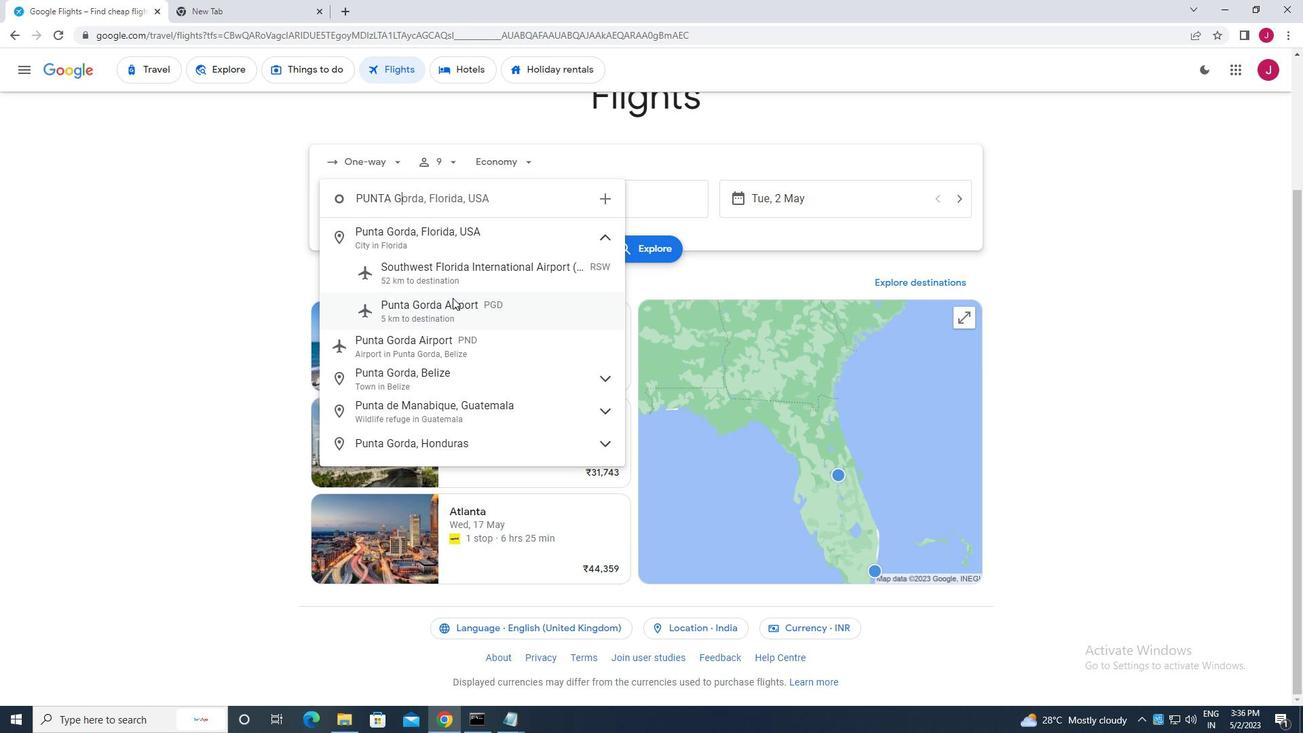 
Action: Mouse moved to (605, 205)
Screenshot: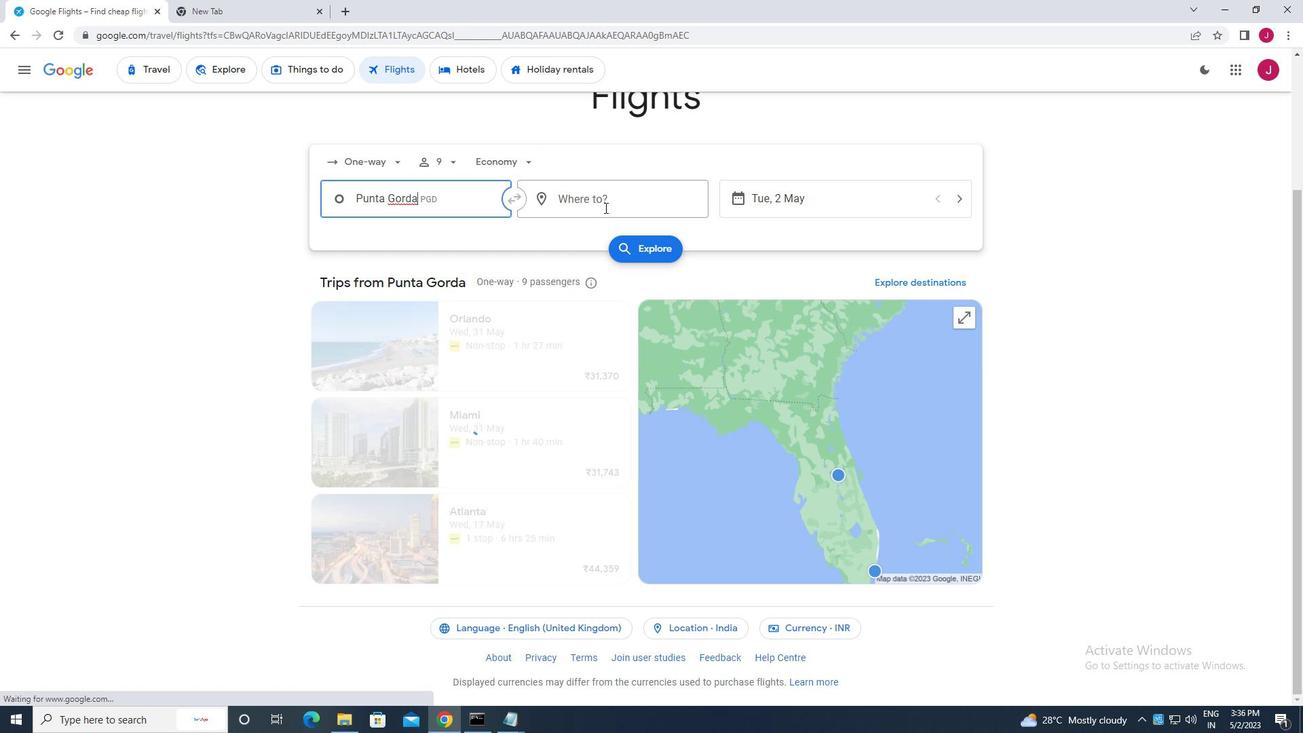 
Action: Mouse pressed left at (605, 205)
Screenshot: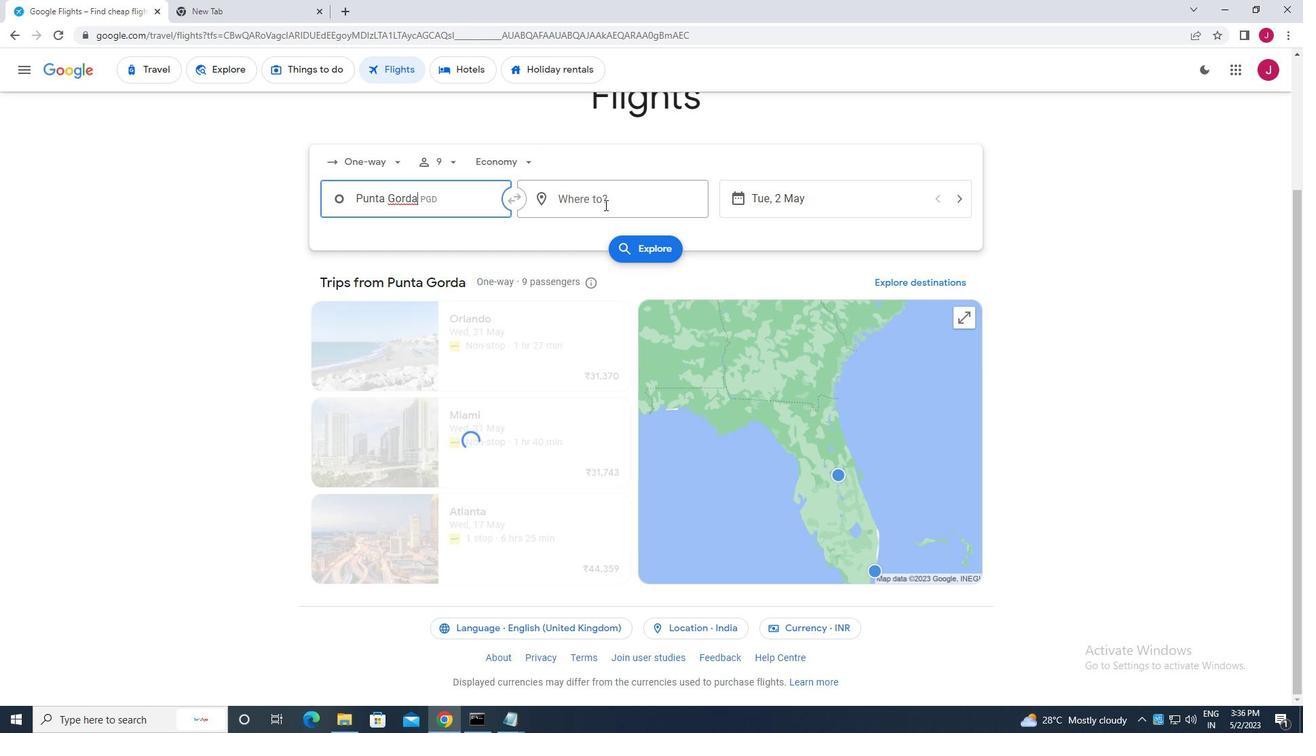 
Action: Key pressed evan
Screenshot: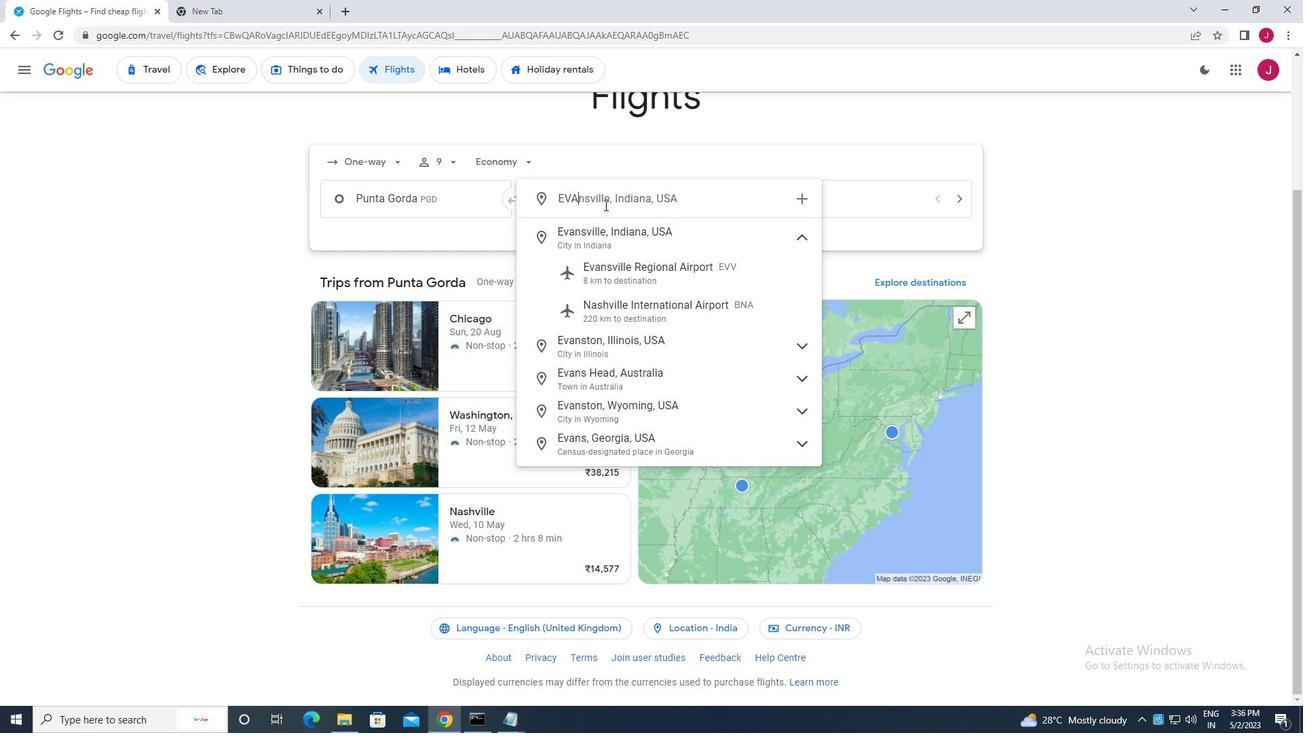 
Action: Mouse moved to (649, 275)
Screenshot: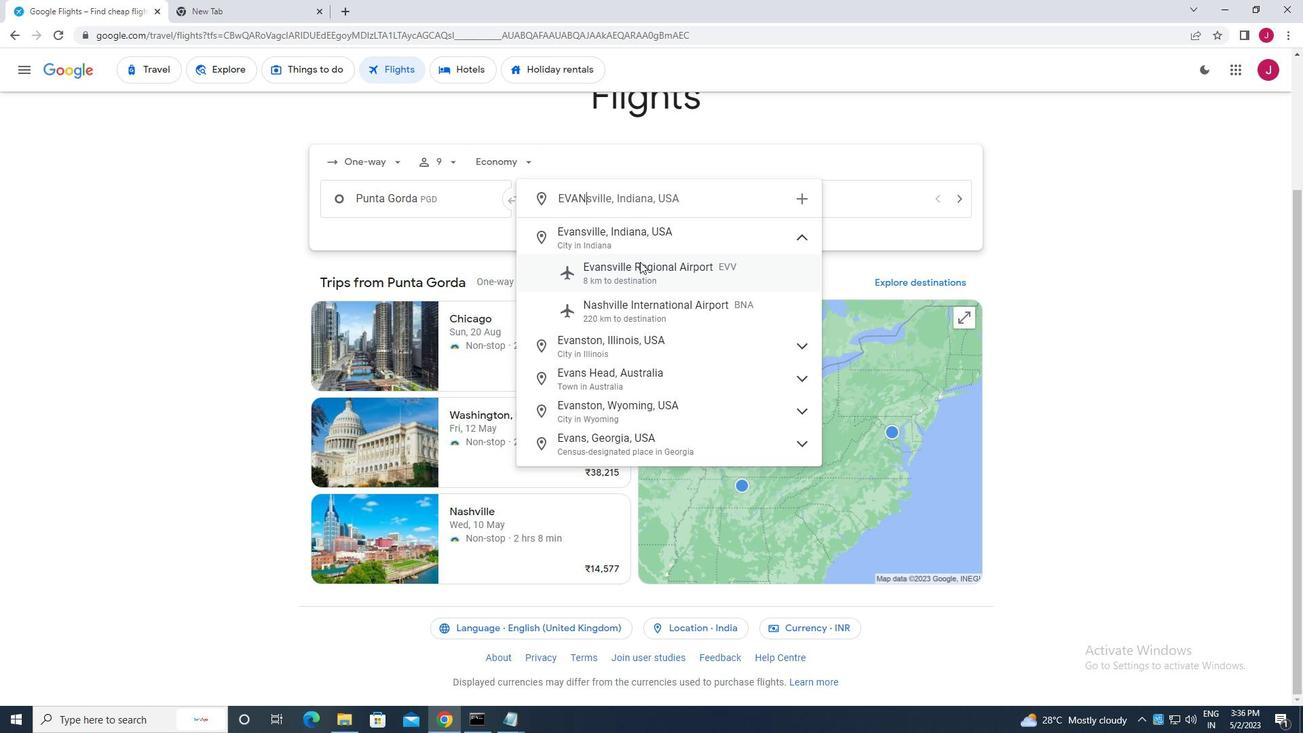 
Action: Mouse pressed left at (649, 275)
Screenshot: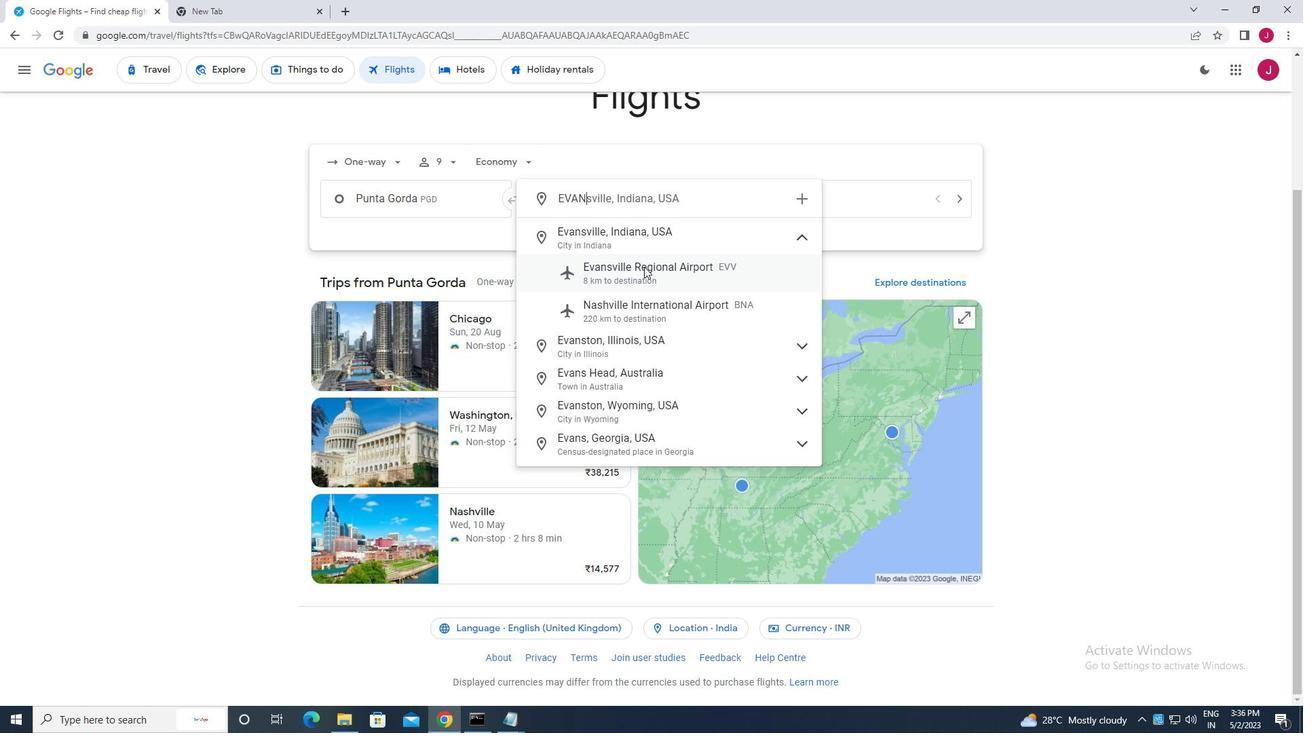 
Action: Mouse moved to (866, 199)
Screenshot: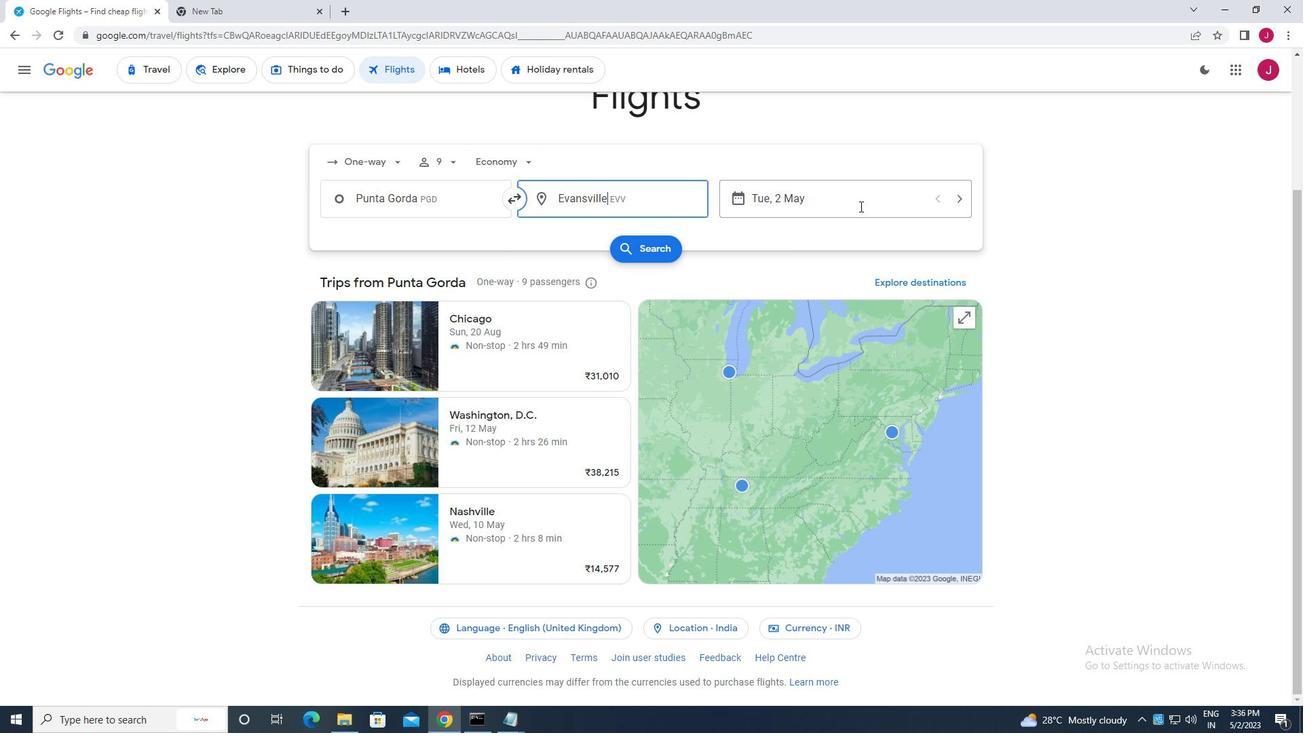 
Action: Mouse pressed left at (866, 199)
Screenshot: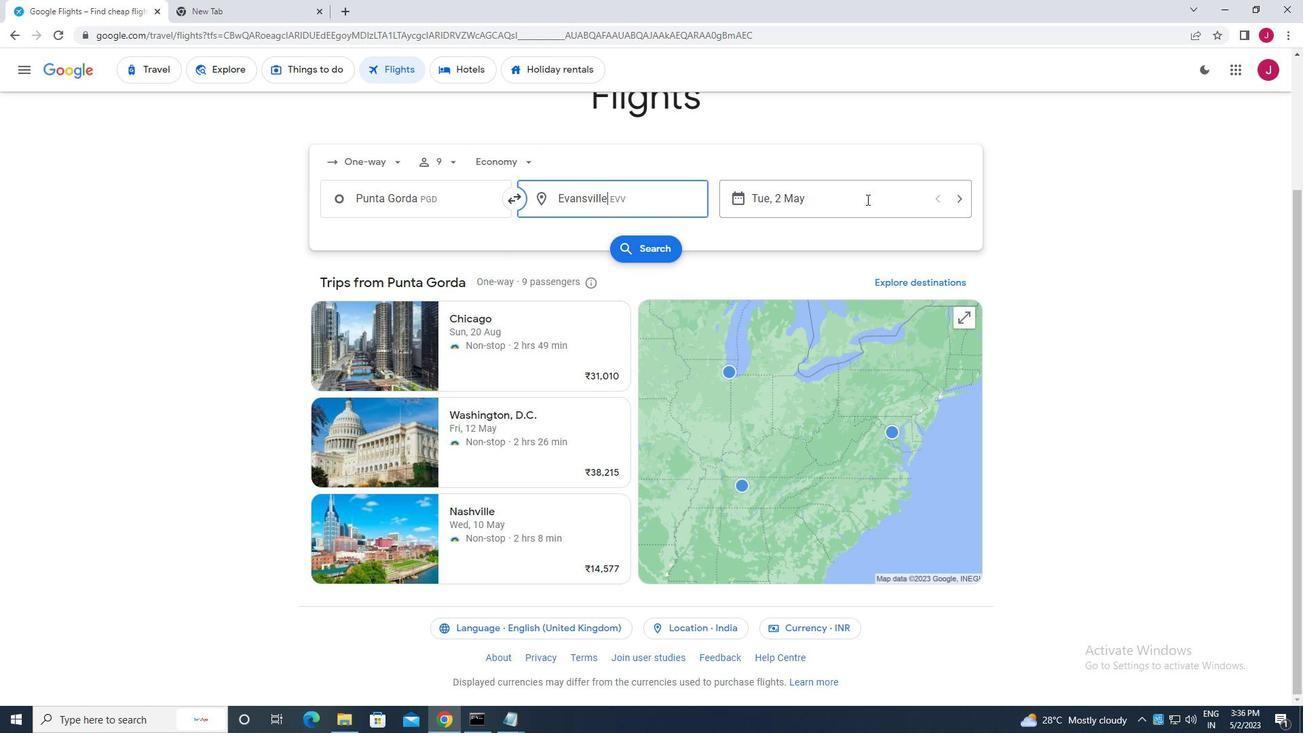 
Action: Mouse moved to (592, 311)
Screenshot: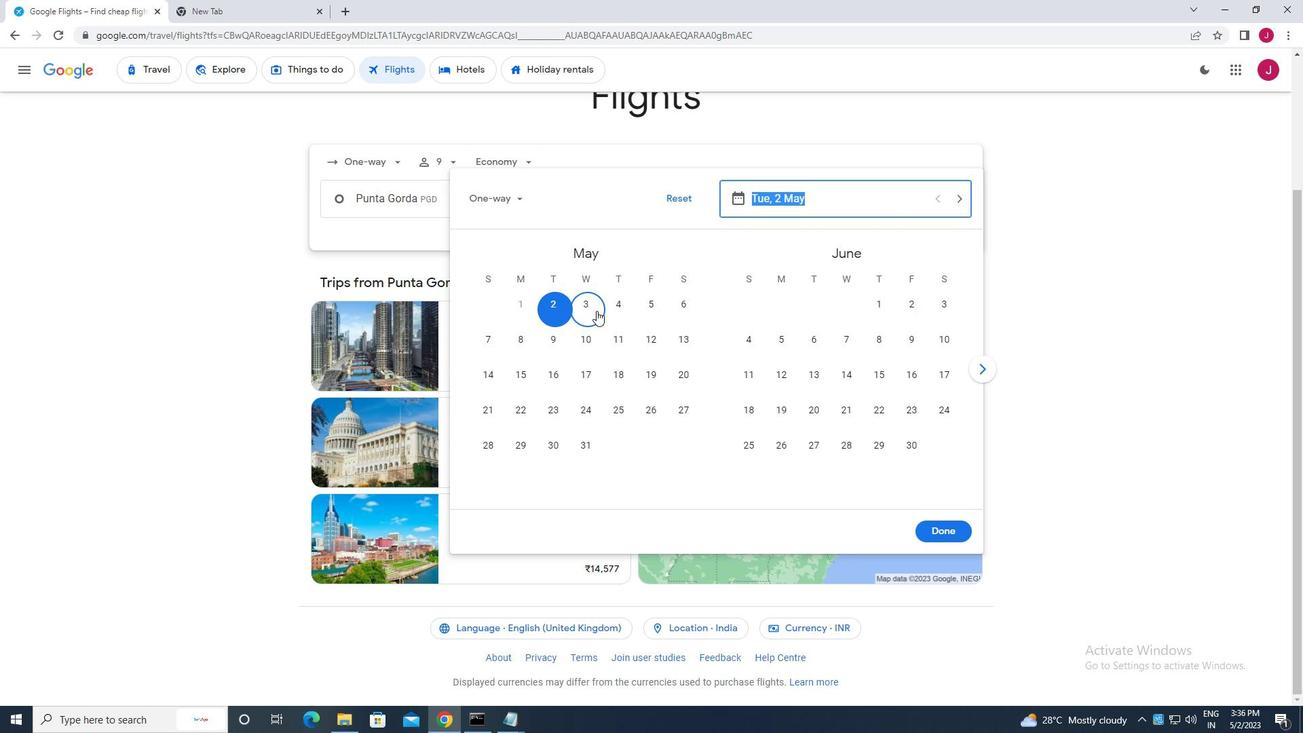 
Action: Mouse pressed left at (592, 311)
Screenshot: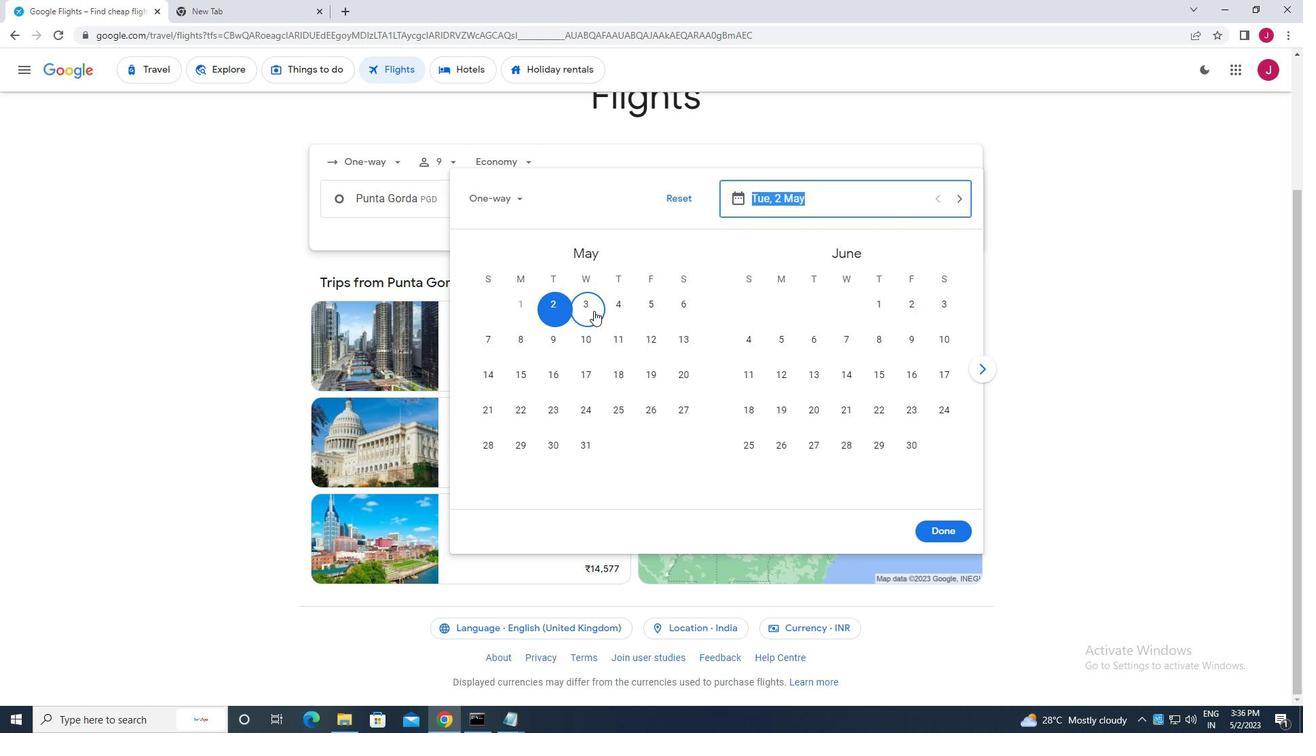 
Action: Mouse moved to (938, 533)
Screenshot: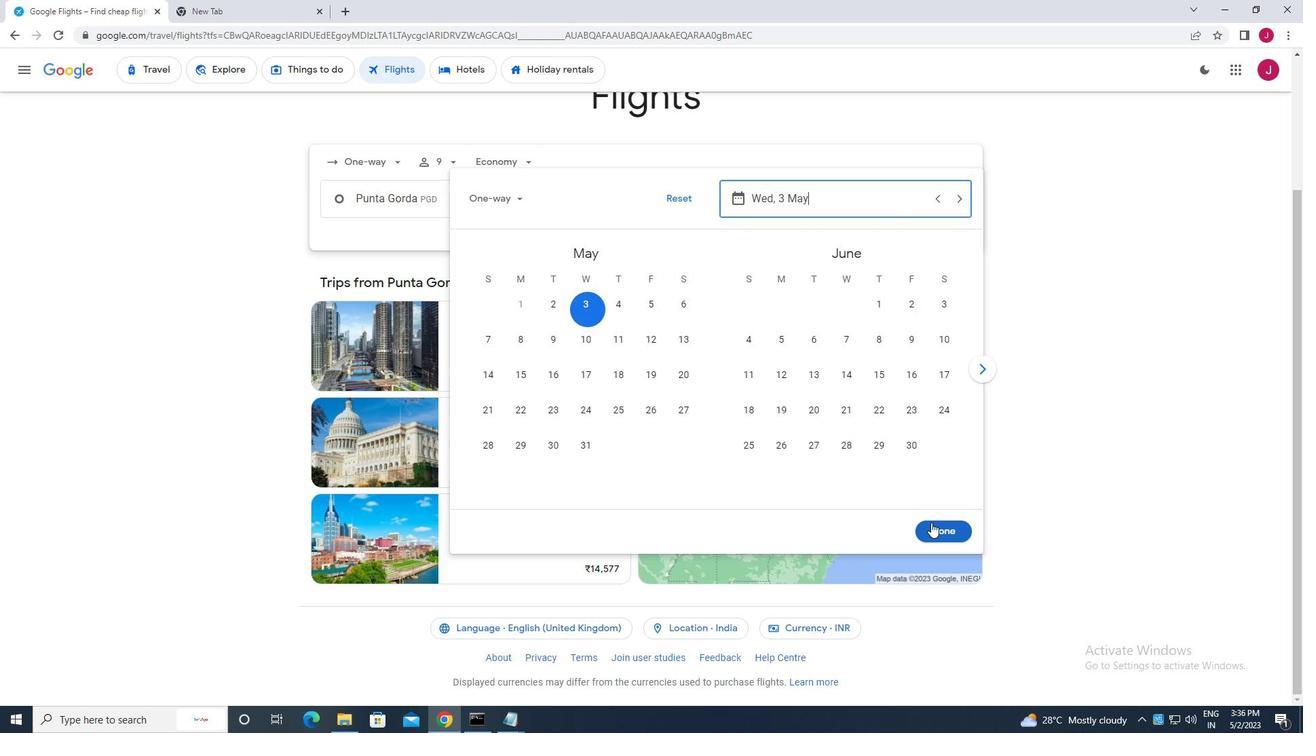 
Action: Mouse pressed left at (938, 533)
Screenshot: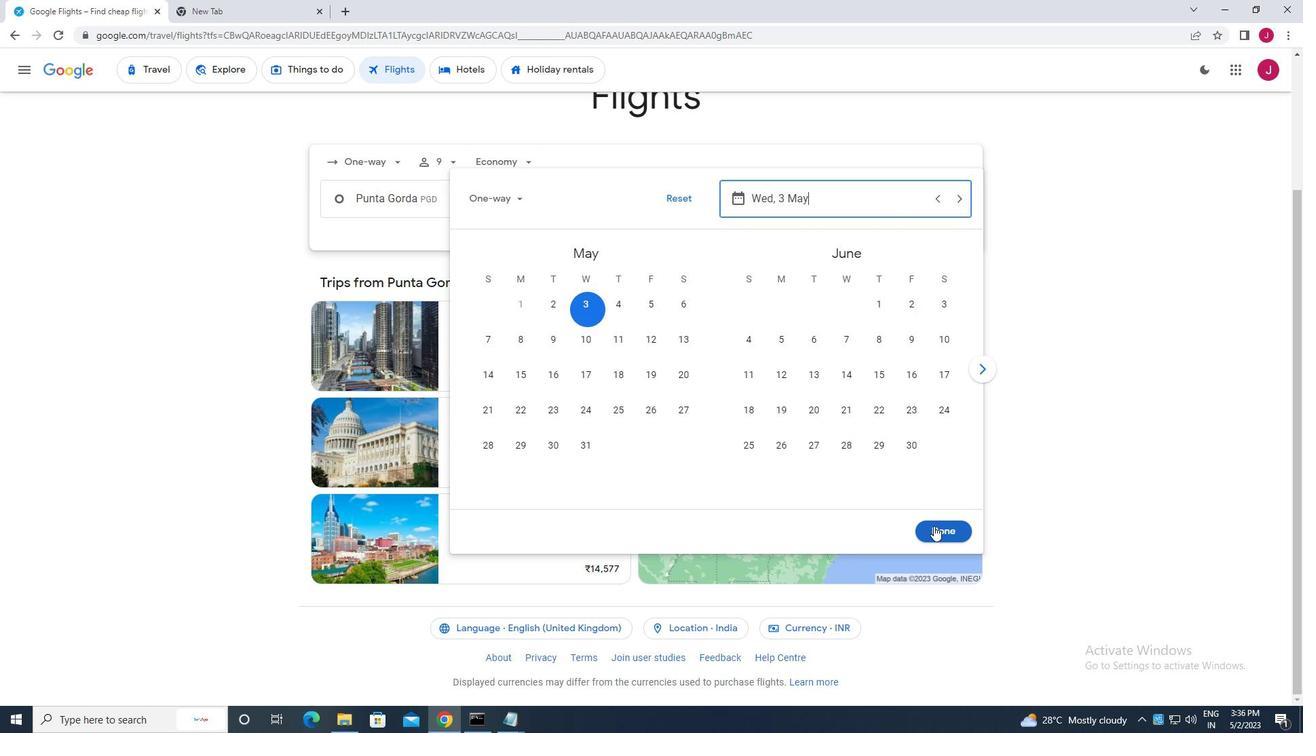 
Action: Mouse moved to (649, 251)
Screenshot: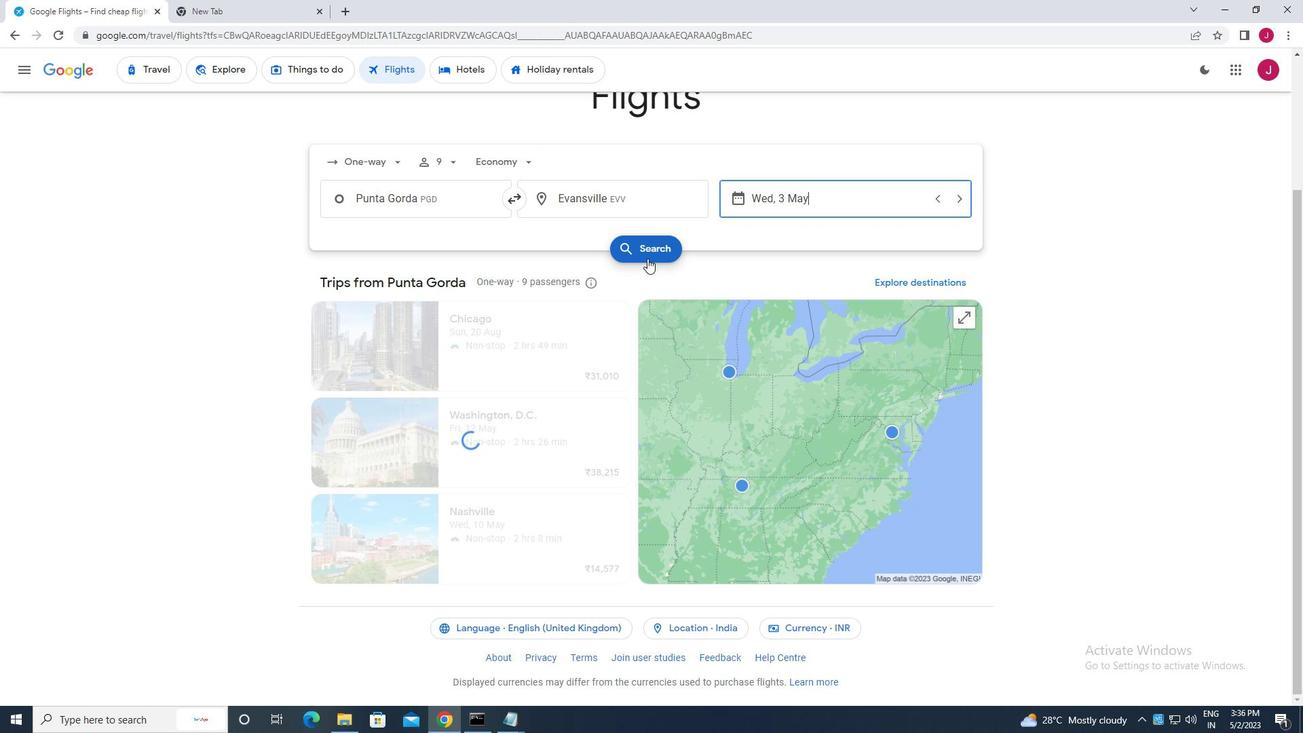 
Action: Mouse pressed left at (649, 251)
Screenshot: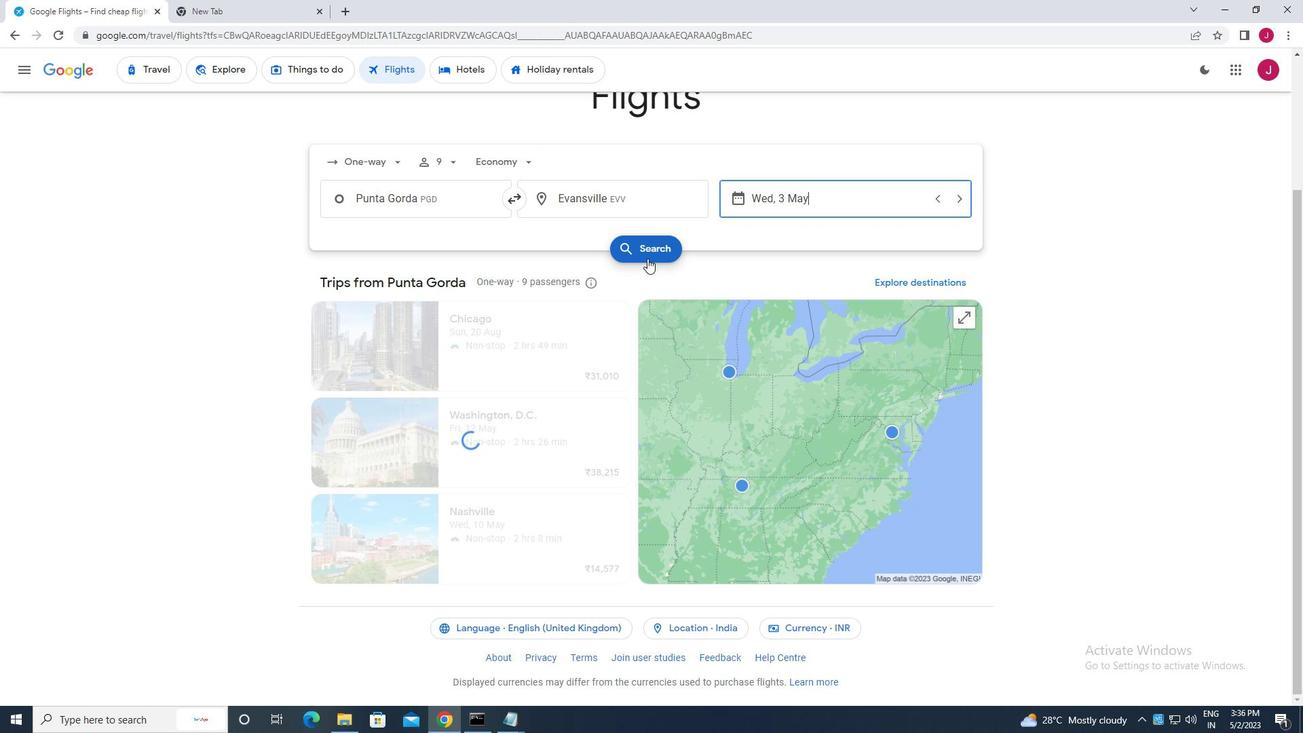 
Action: Mouse moved to (346, 197)
Screenshot: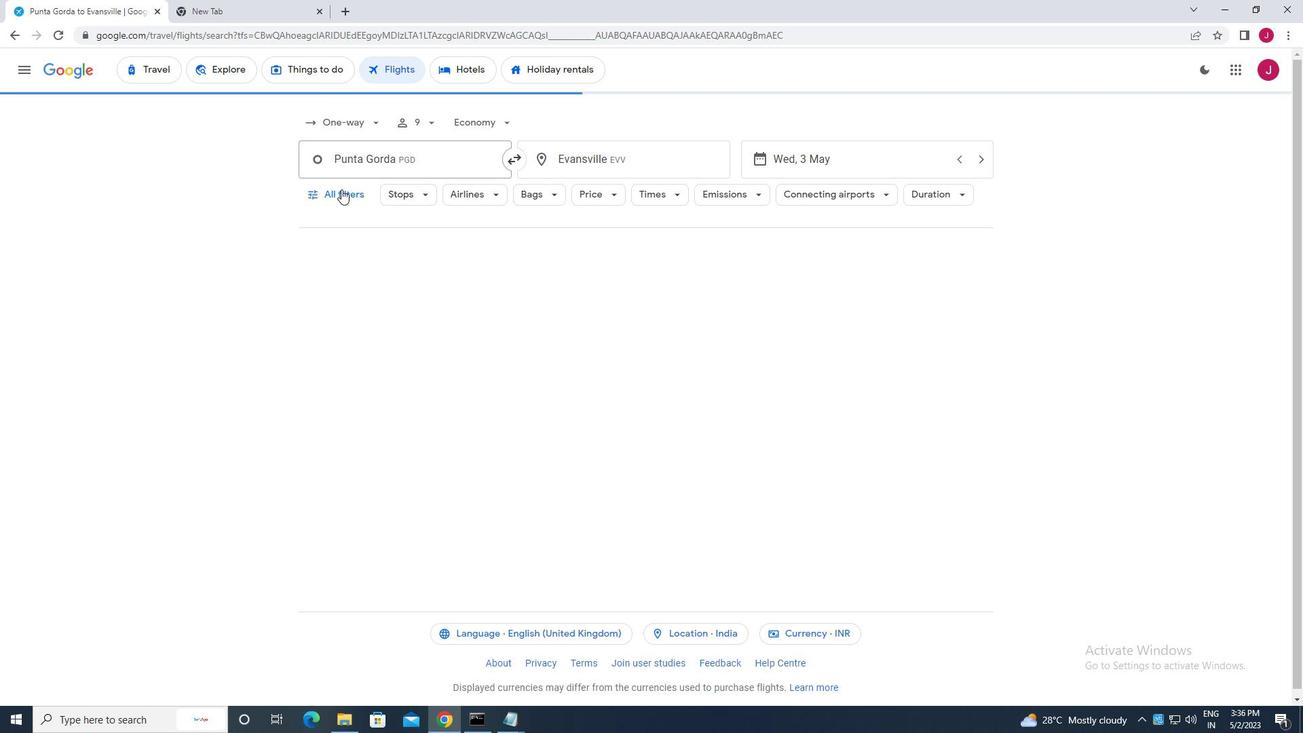 
Action: Mouse pressed left at (346, 197)
Screenshot: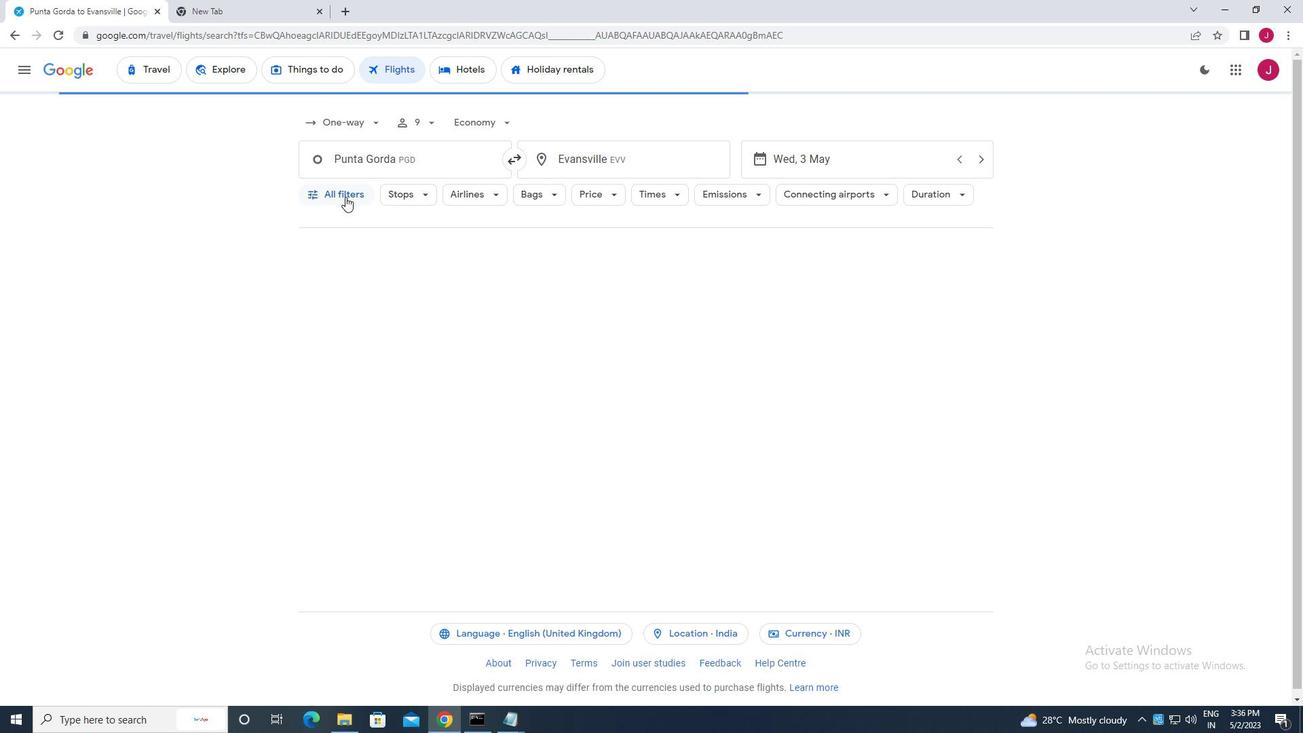 
Action: Mouse moved to (366, 220)
Screenshot: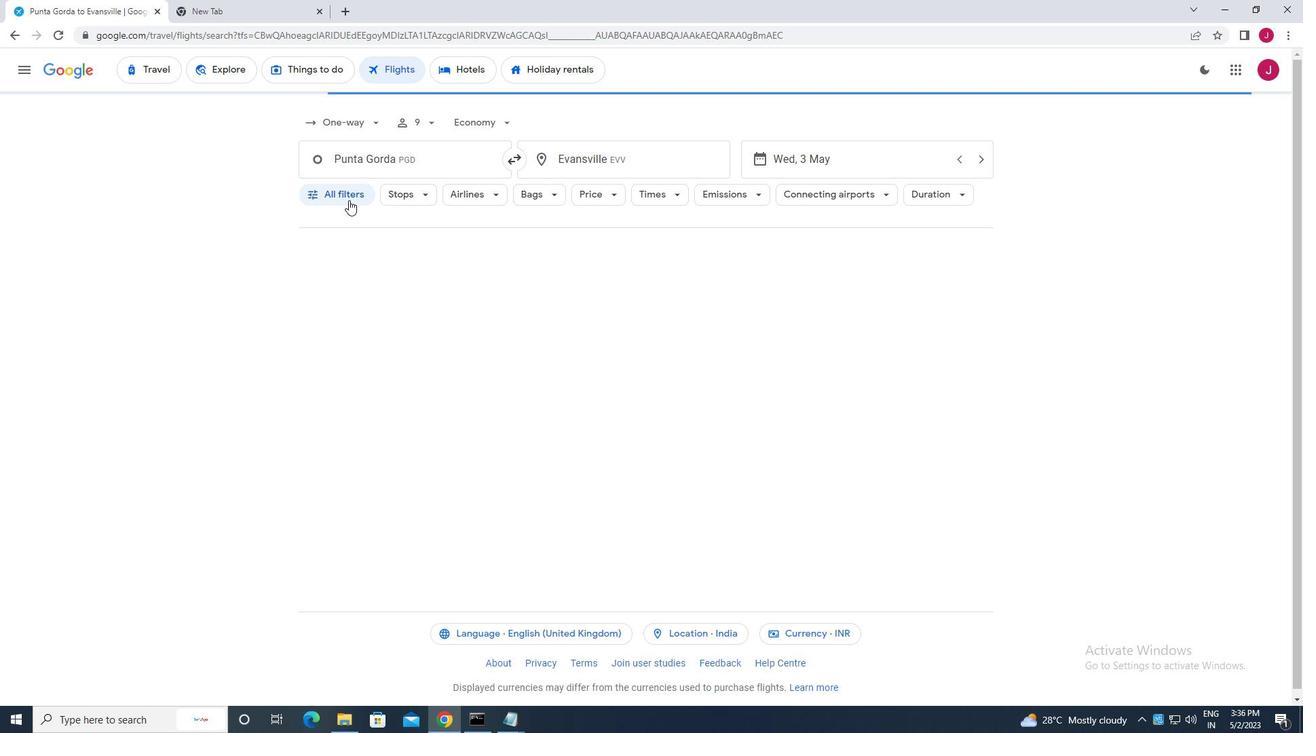 
Action: Mouse scrolled (366, 219) with delta (0, 0)
Screenshot: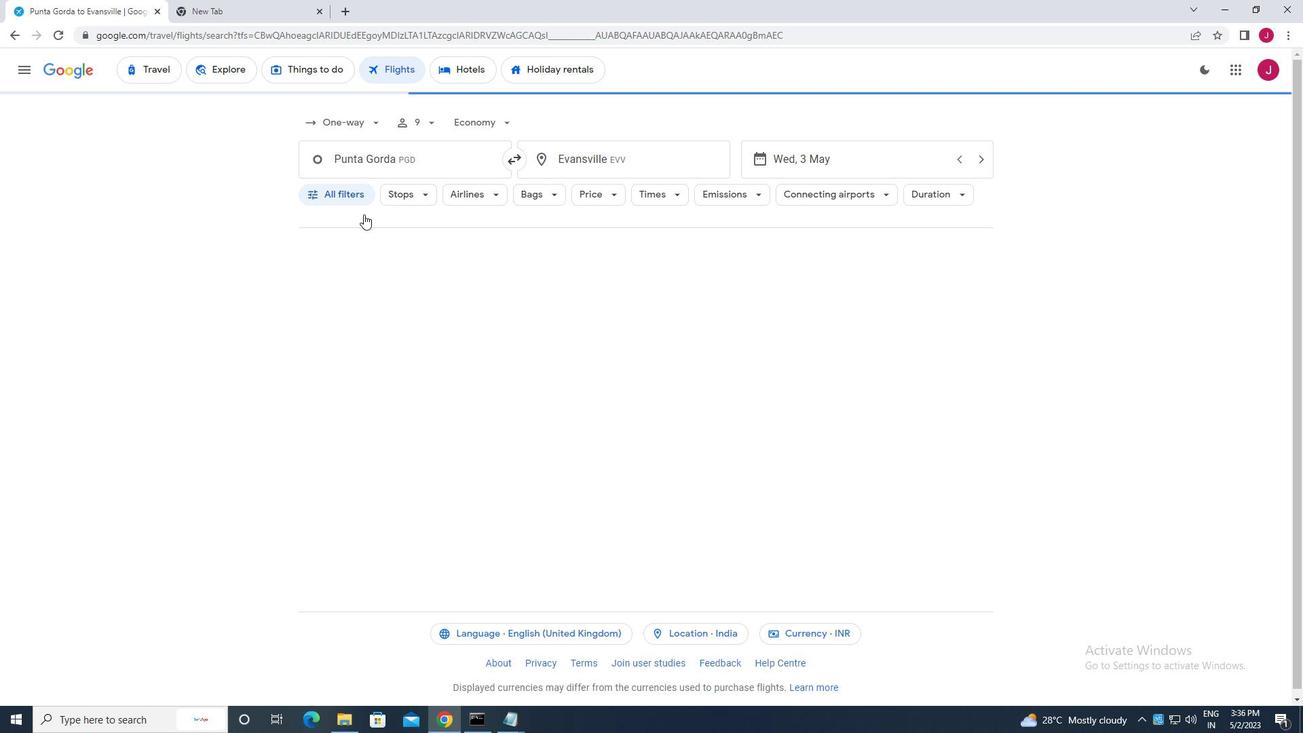 
Action: Mouse scrolled (366, 219) with delta (0, 0)
Screenshot: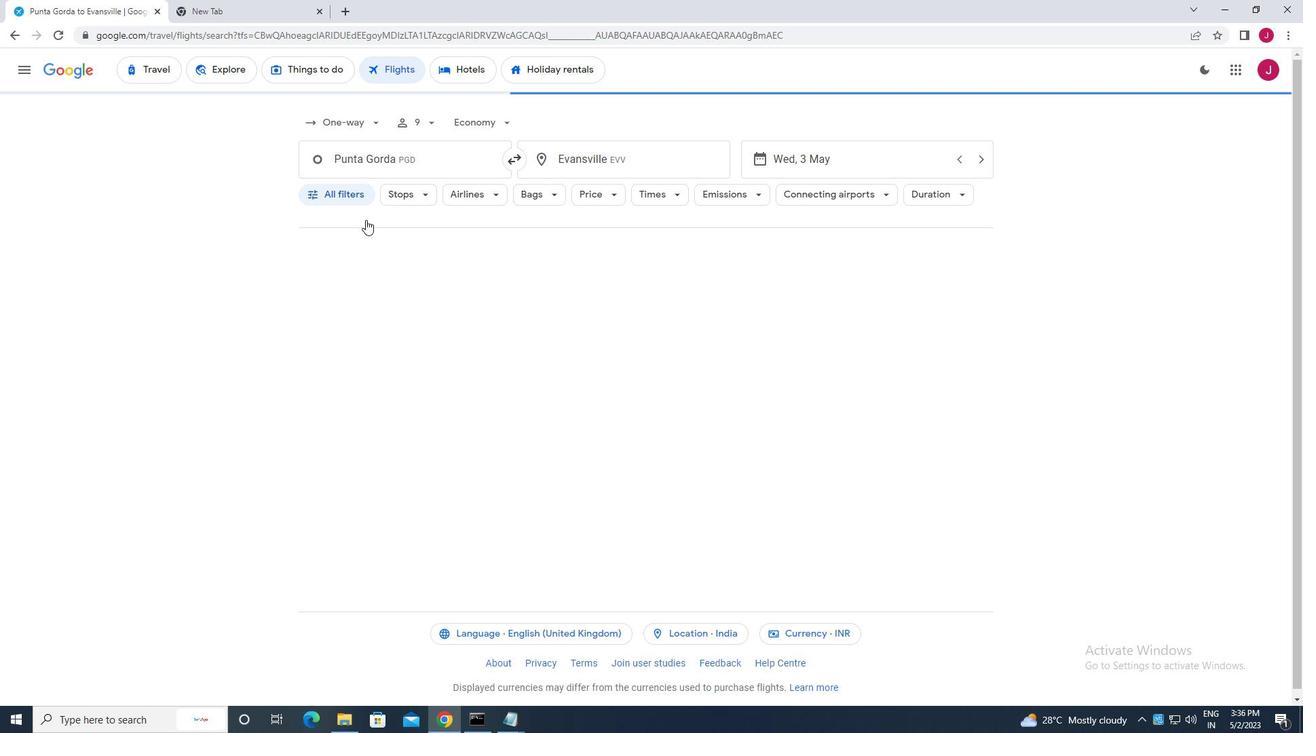 
Action: Mouse moved to (366, 220)
Screenshot: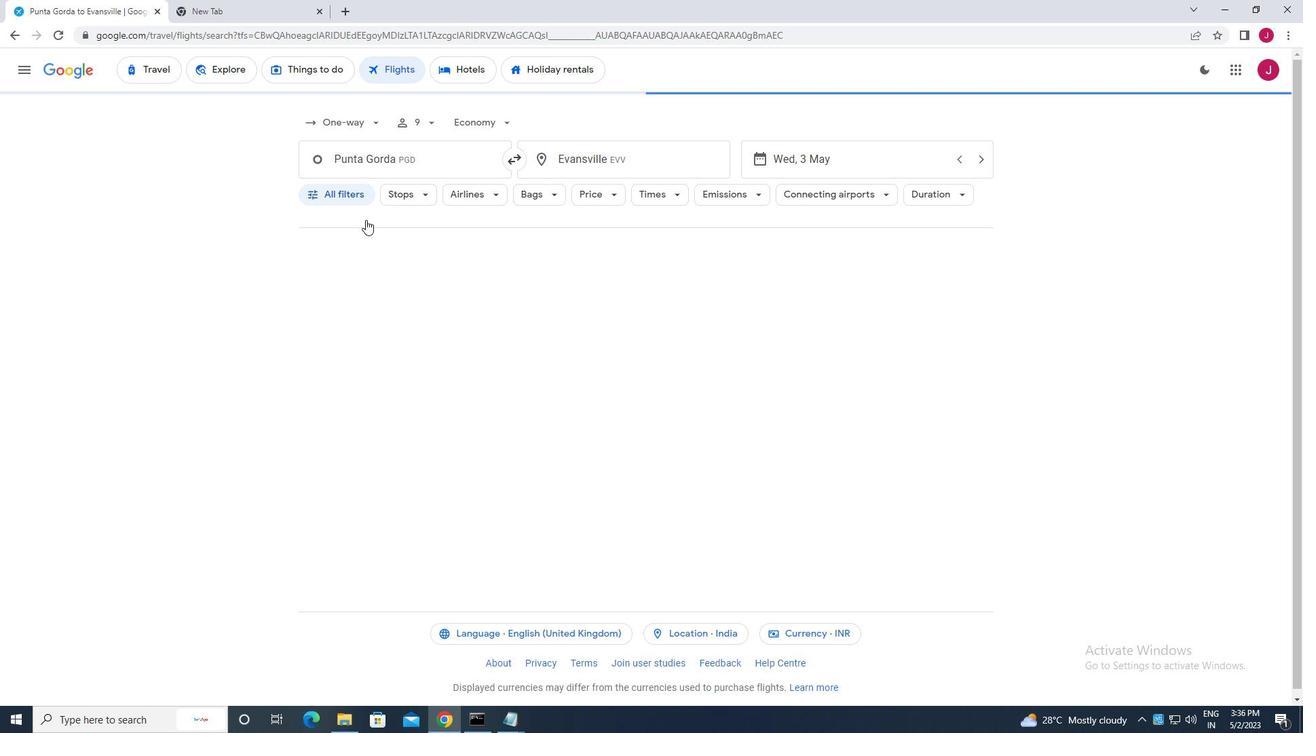
Action: Mouse scrolled (366, 220) with delta (0, 0)
Screenshot: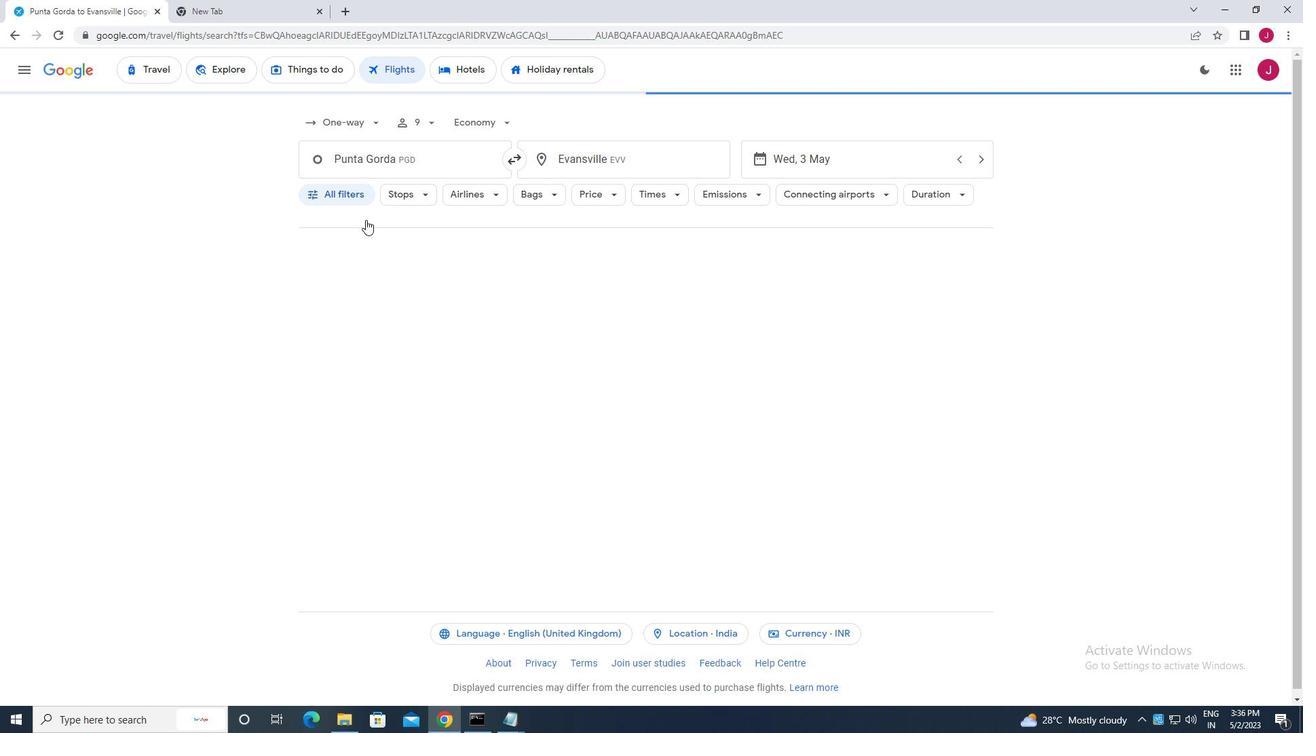 
Action: Mouse moved to (437, 283)
Screenshot: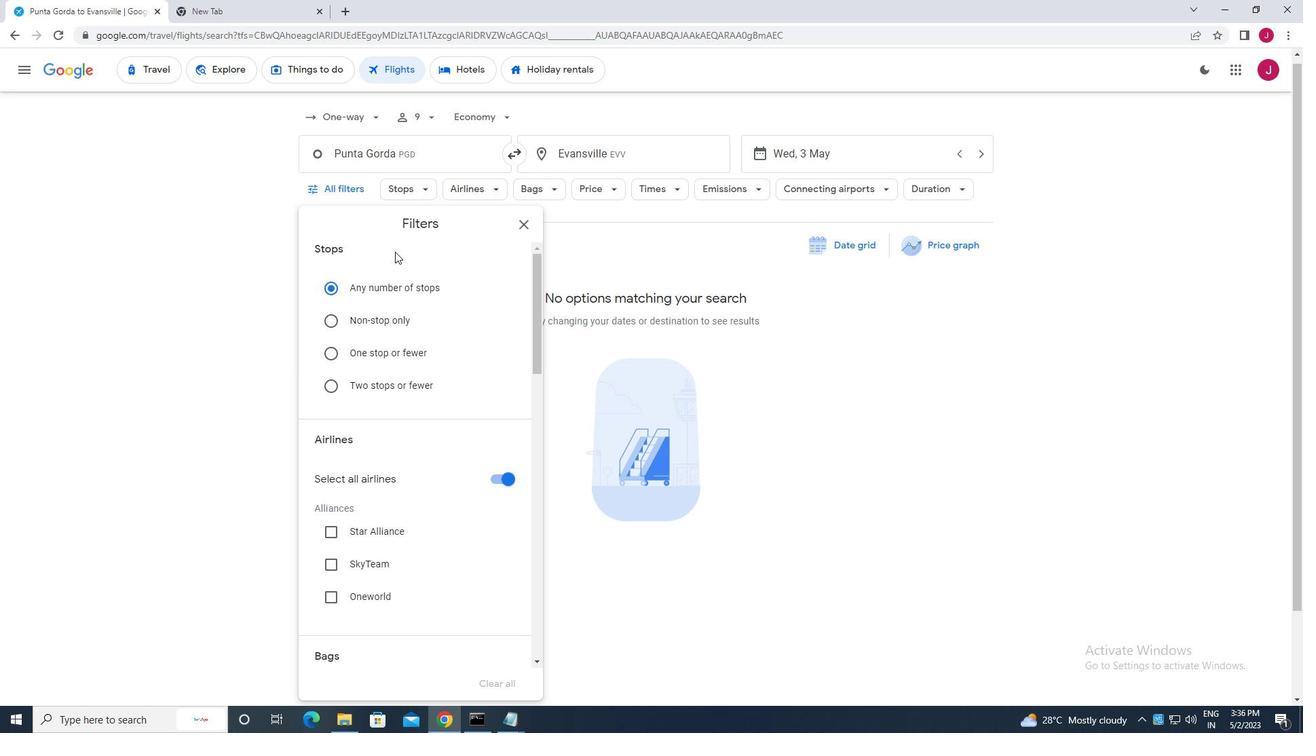 
Action: Mouse scrolled (437, 282) with delta (0, 0)
Screenshot: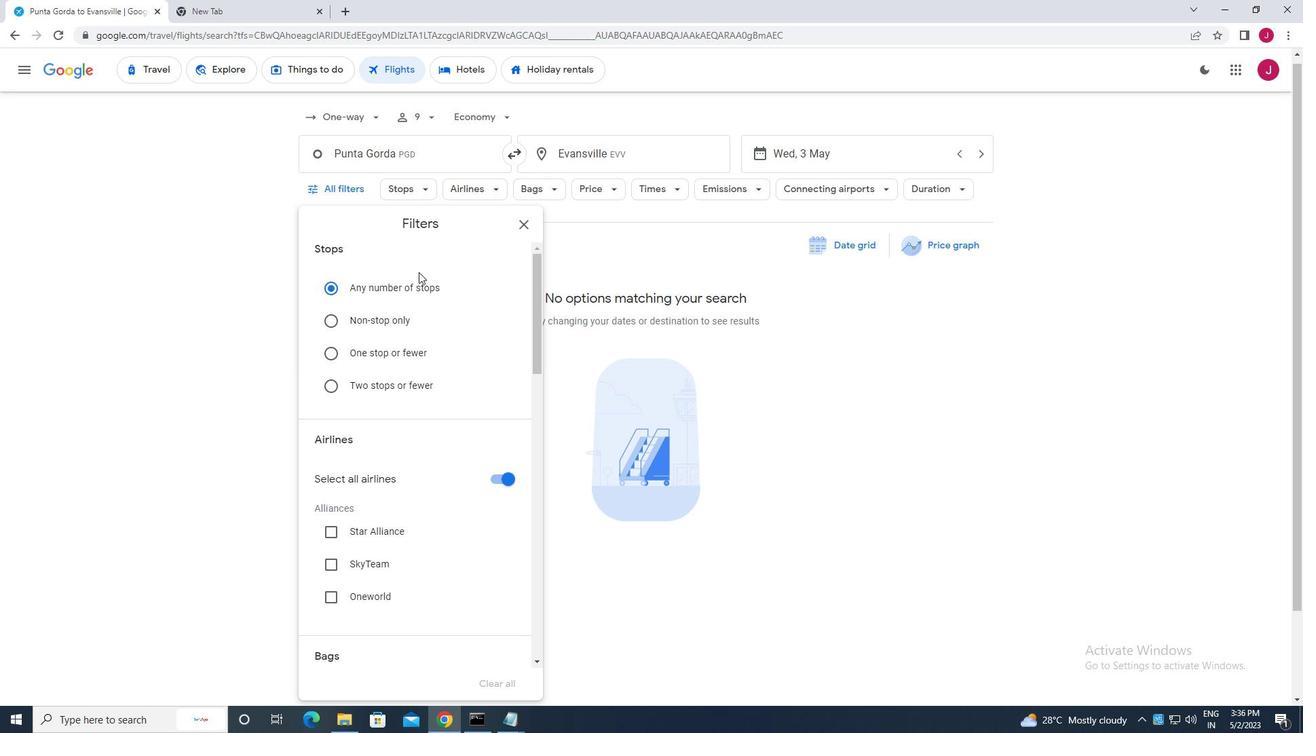 
Action: Mouse moved to (435, 283)
Screenshot: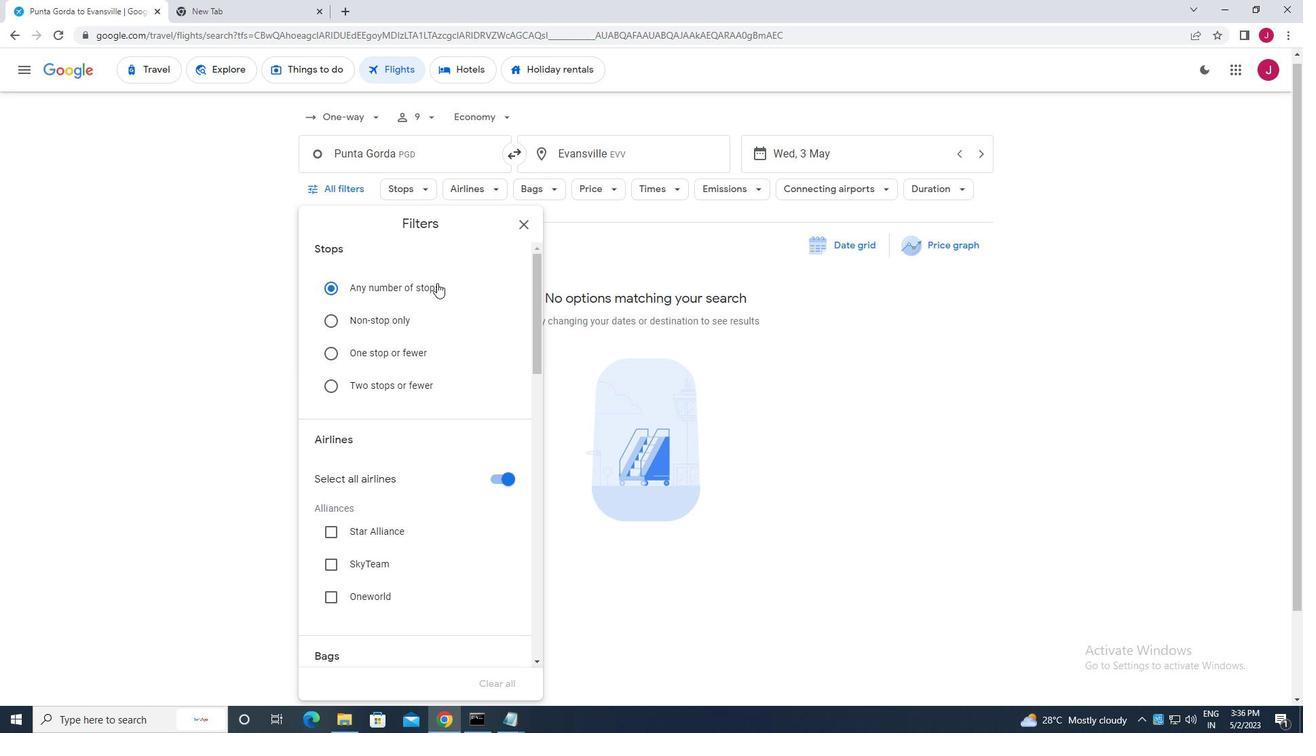 
Action: Mouse scrolled (435, 282) with delta (0, 0)
Screenshot: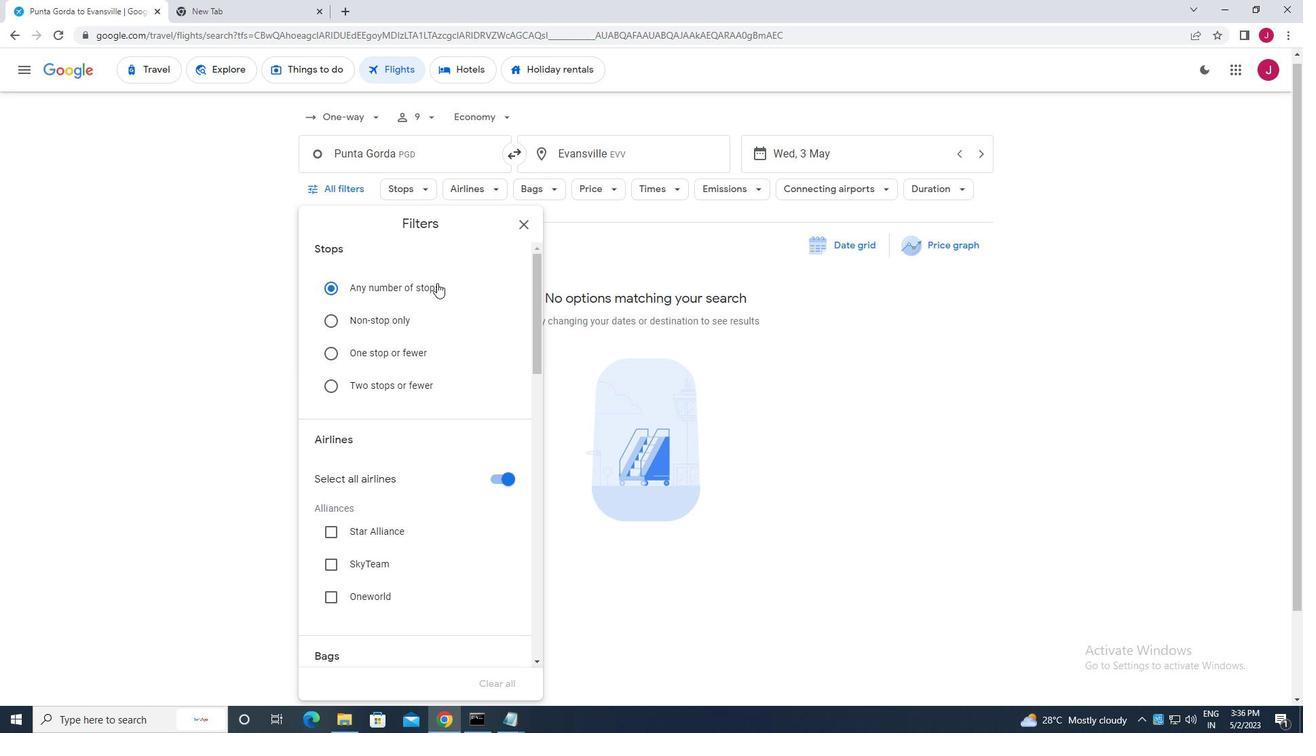 
Action: Mouse moved to (497, 342)
Screenshot: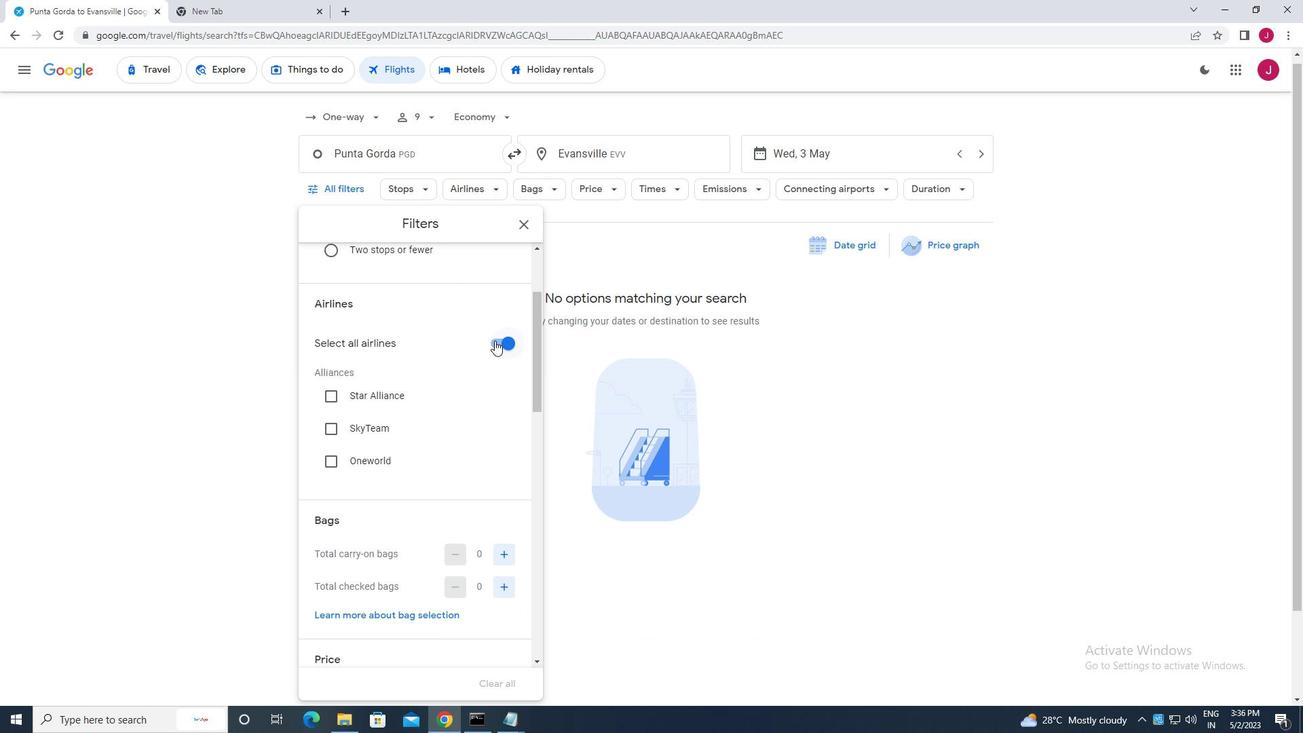 
Action: Mouse pressed left at (497, 342)
Screenshot: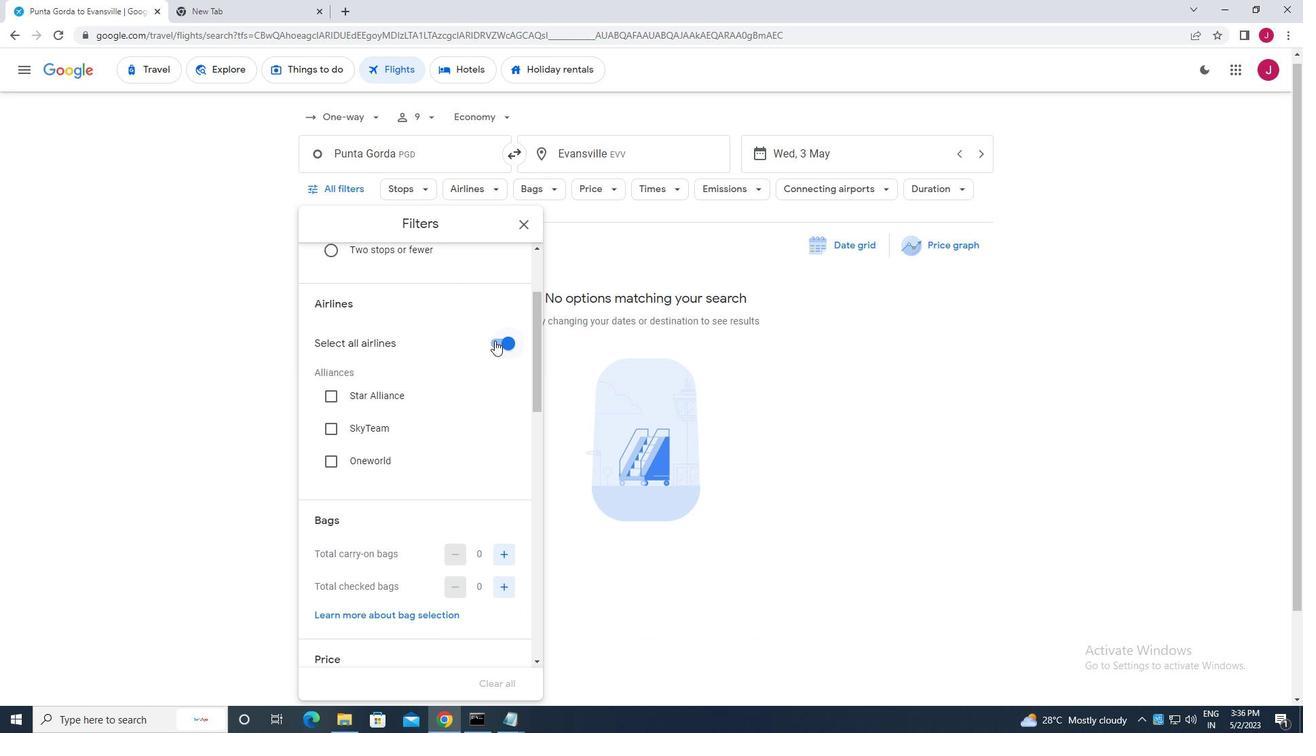 
Action: Mouse moved to (462, 332)
Screenshot: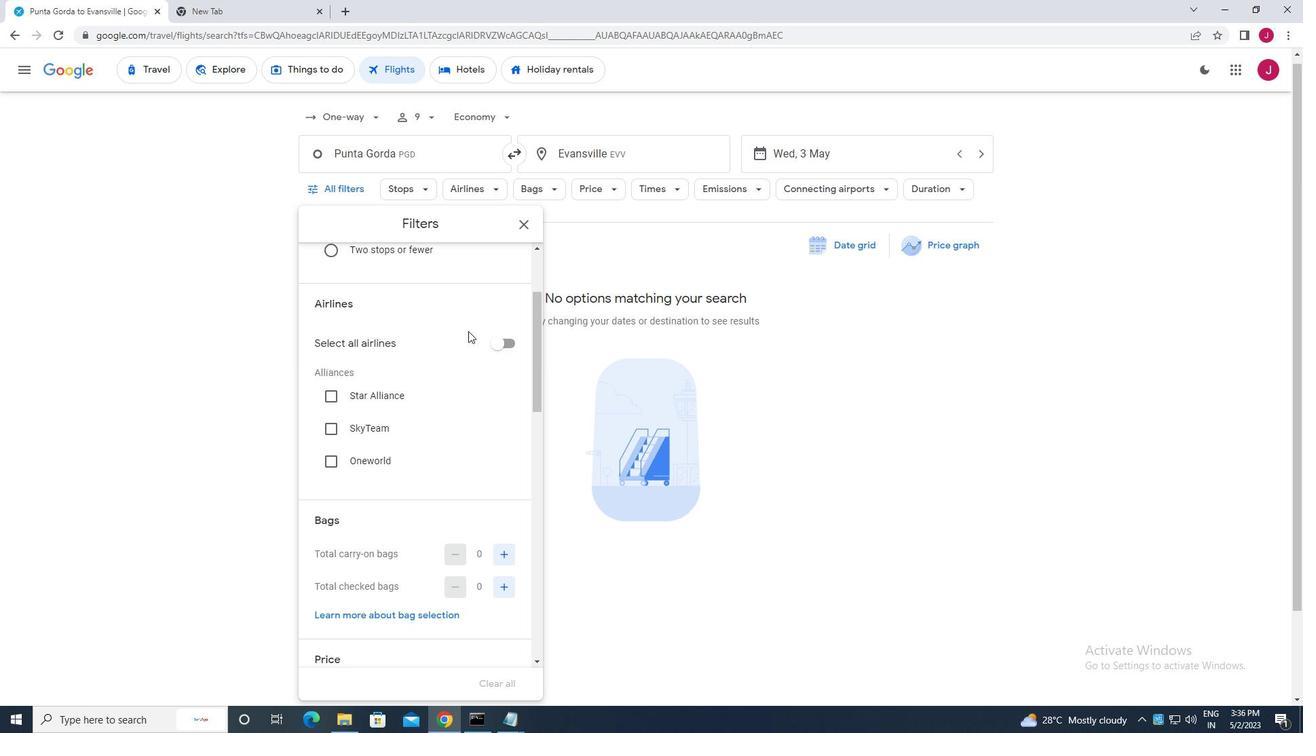 
Action: Mouse scrolled (462, 331) with delta (0, 0)
Screenshot: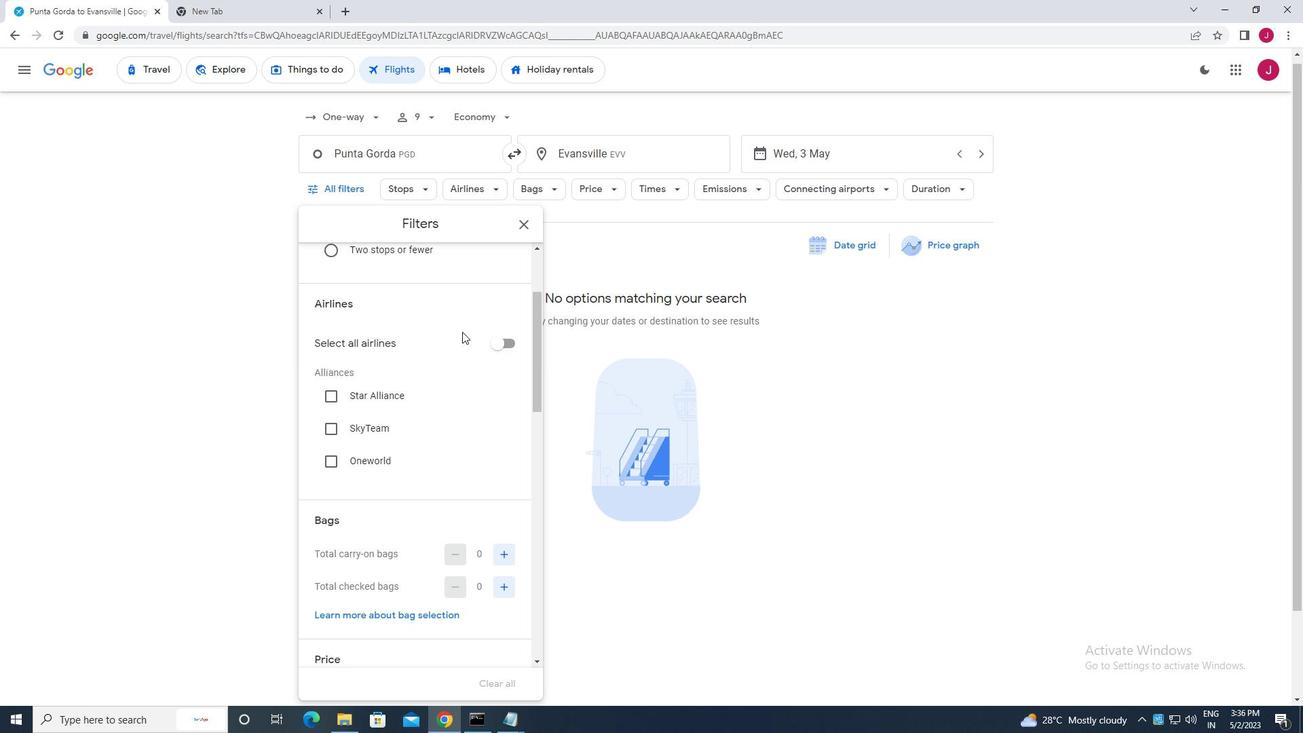 
Action: Mouse scrolled (462, 331) with delta (0, 0)
Screenshot: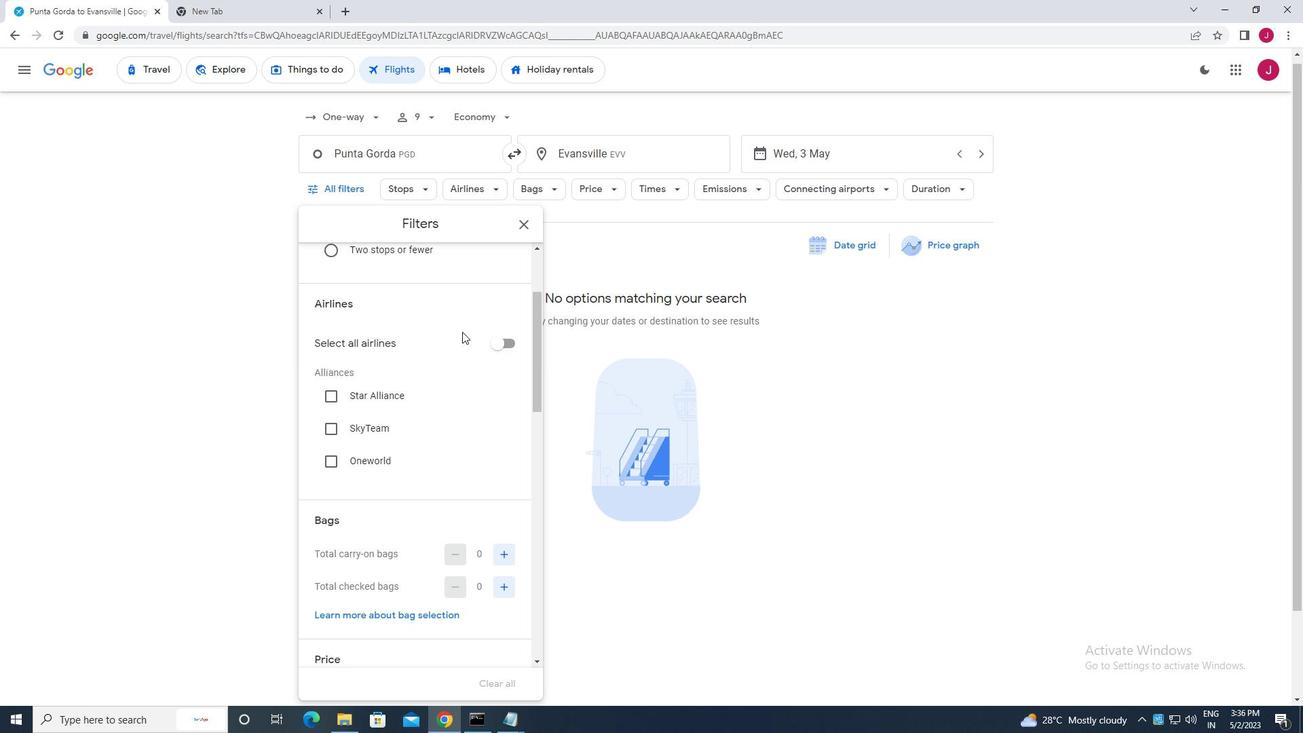 
Action: Mouse moved to (384, 298)
Screenshot: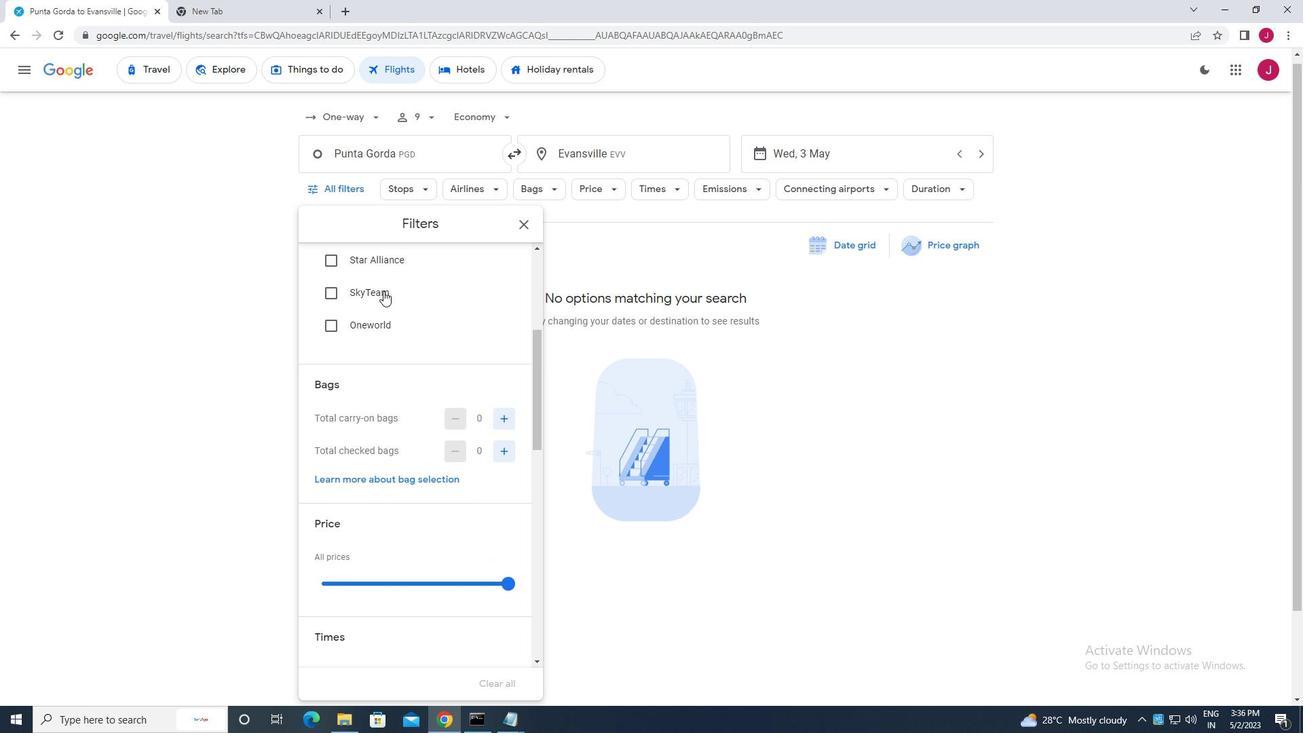 
Action: Mouse scrolled (384, 298) with delta (0, 0)
Screenshot: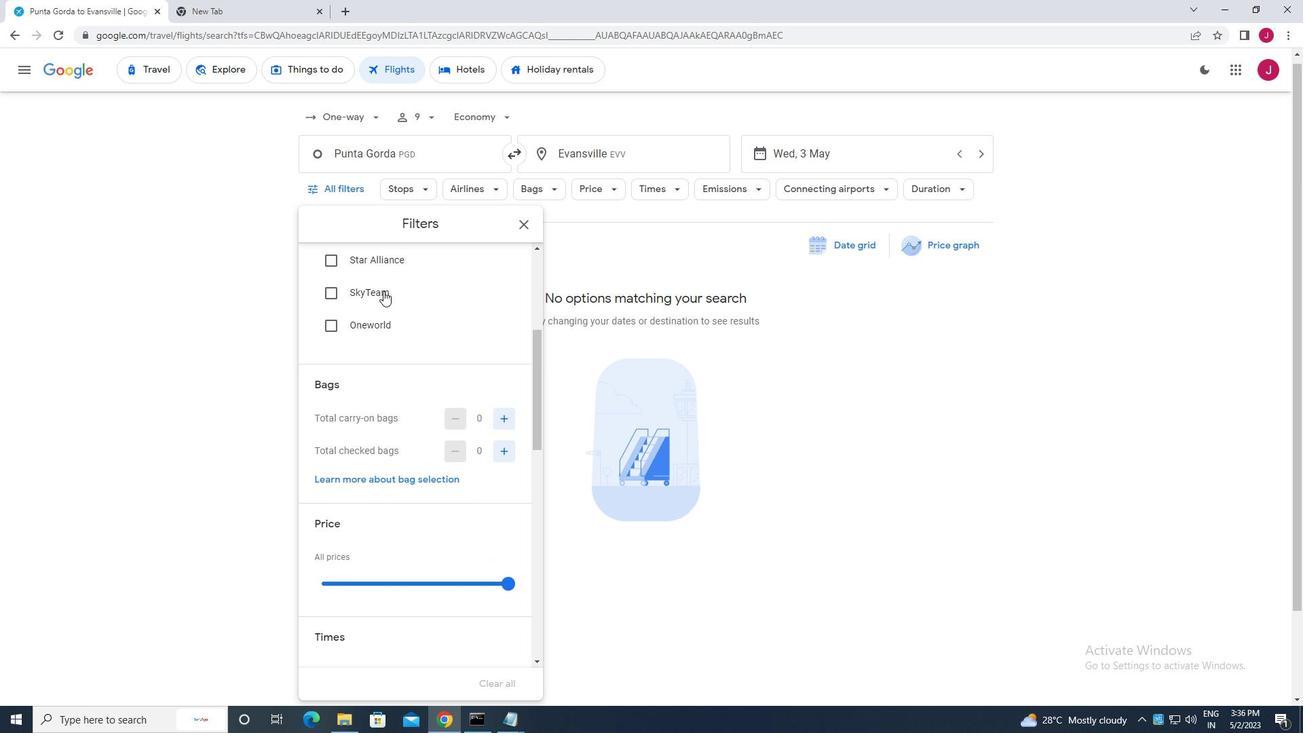 
Action: Mouse scrolled (384, 298) with delta (0, 0)
Screenshot: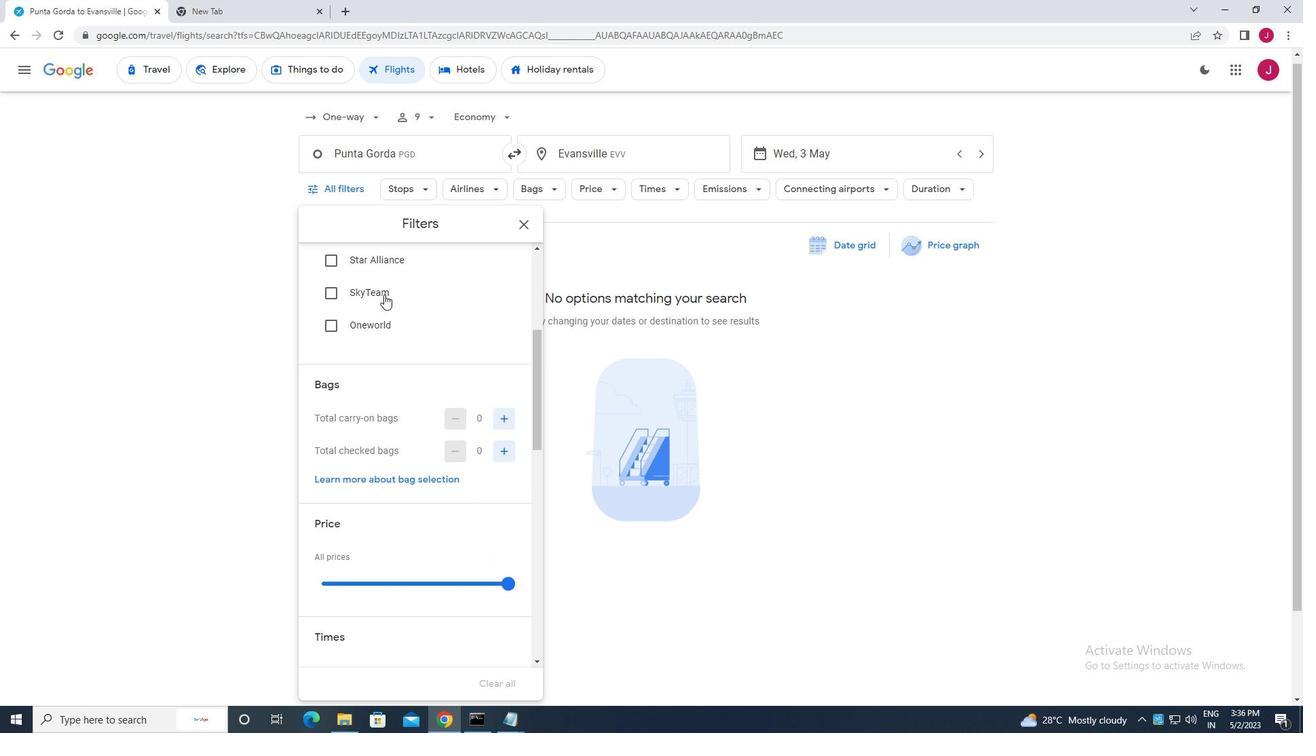 
Action: Mouse moved to (387, 319)
Screenshot: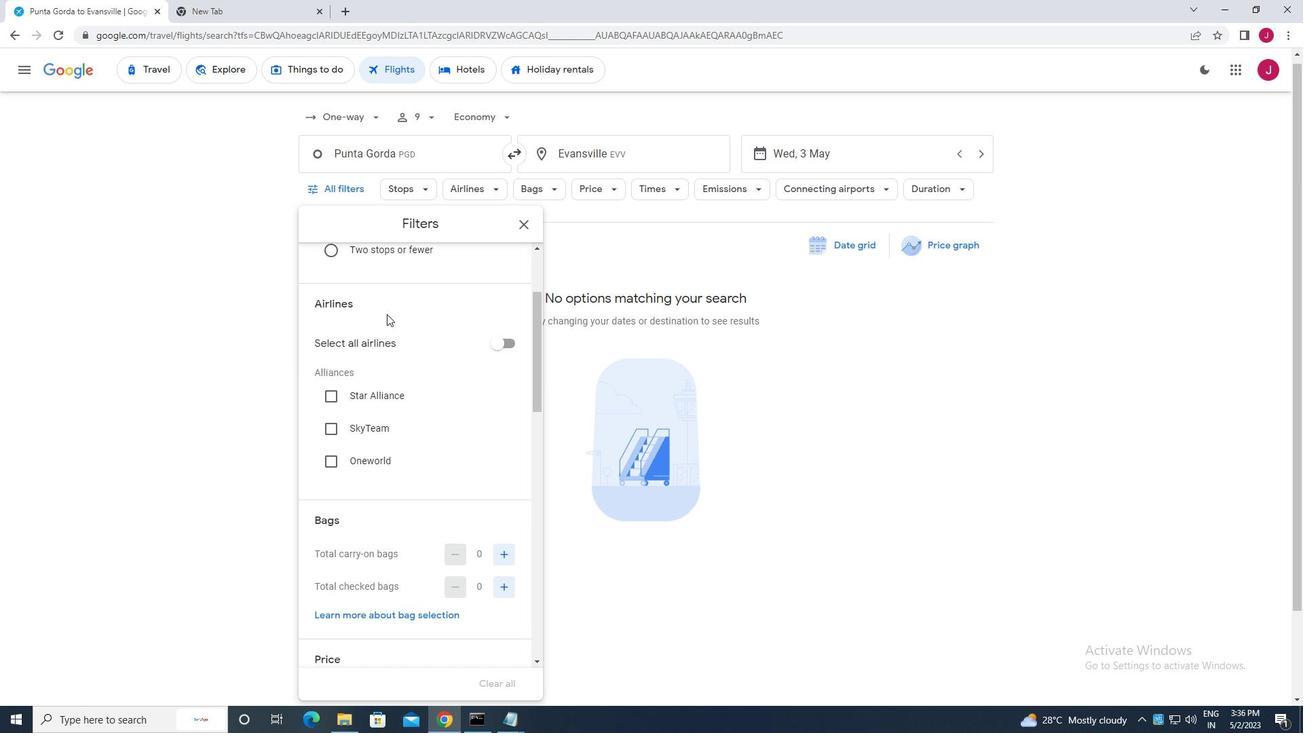 
Action: Mouse scrolled (387, 318) with delta (0, 0)
Screenshot: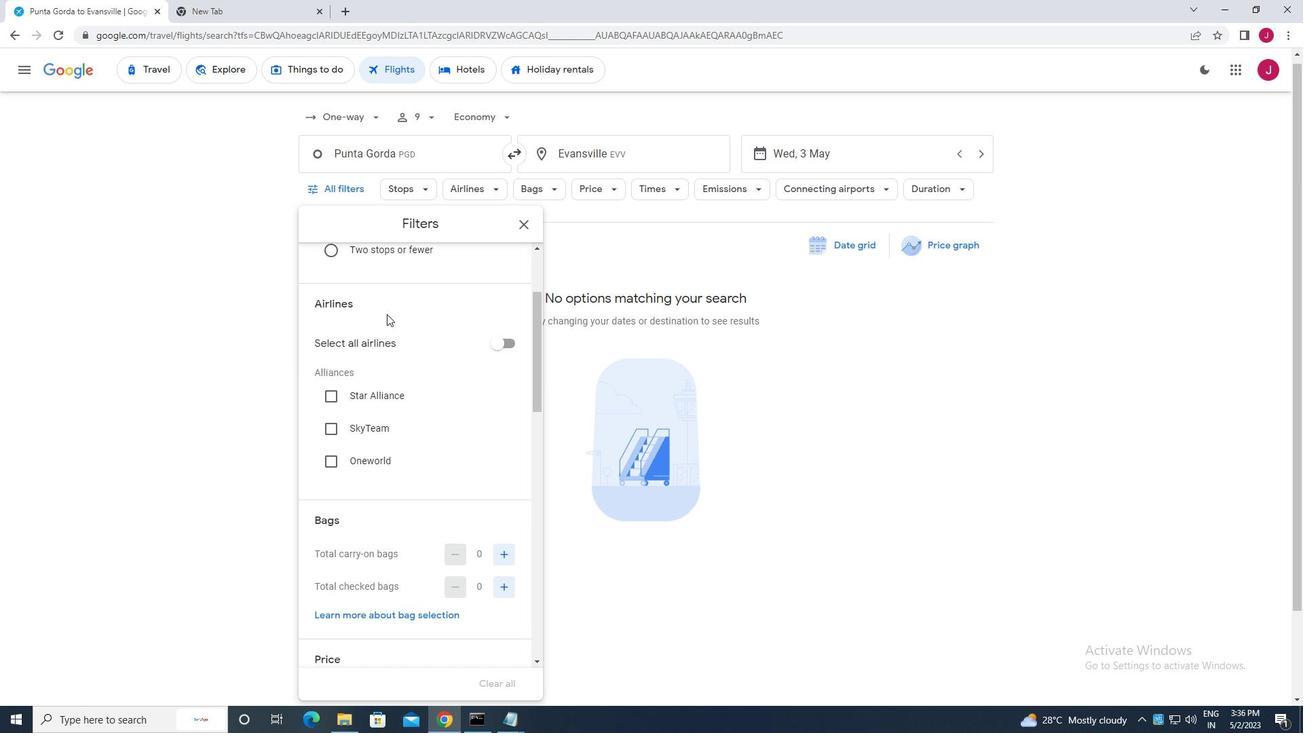 
Action: Mouse moved to (387, 323)
Screenshot: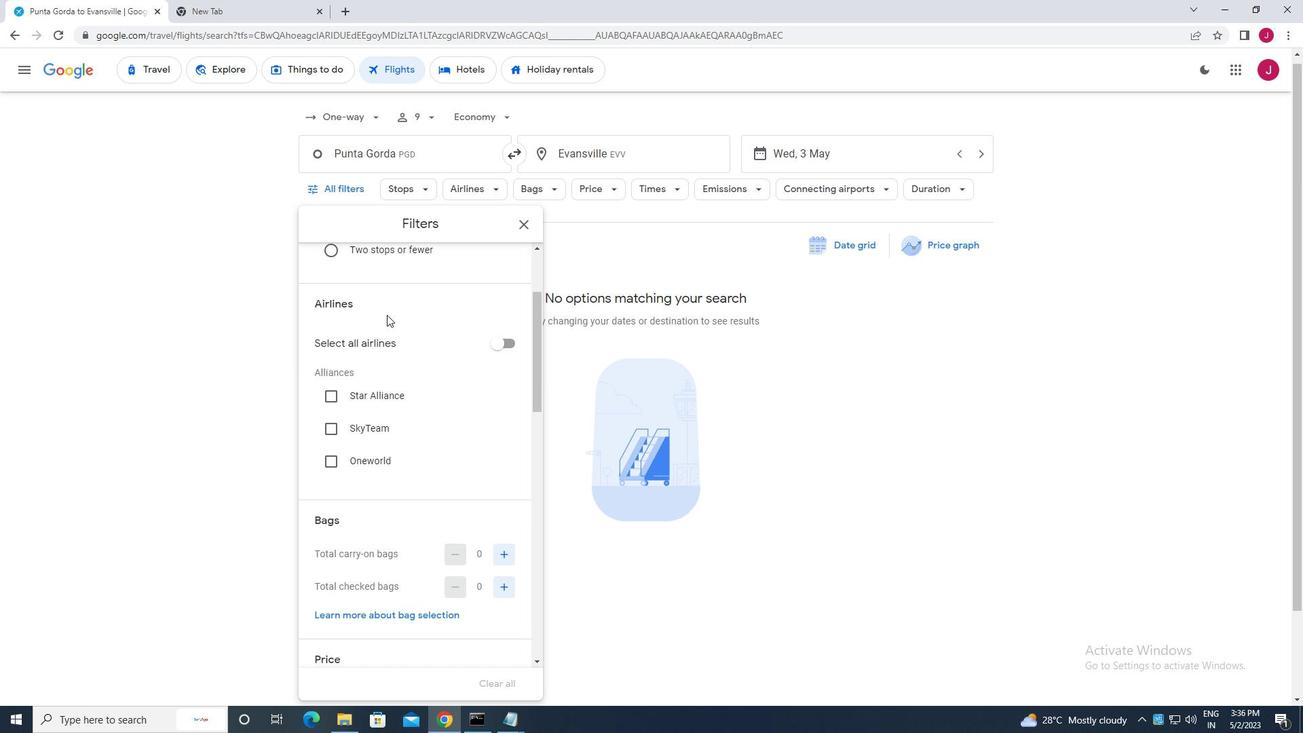 
Action: Mouse scrolled (387, 322) with delta (0, 0)
Screenshot: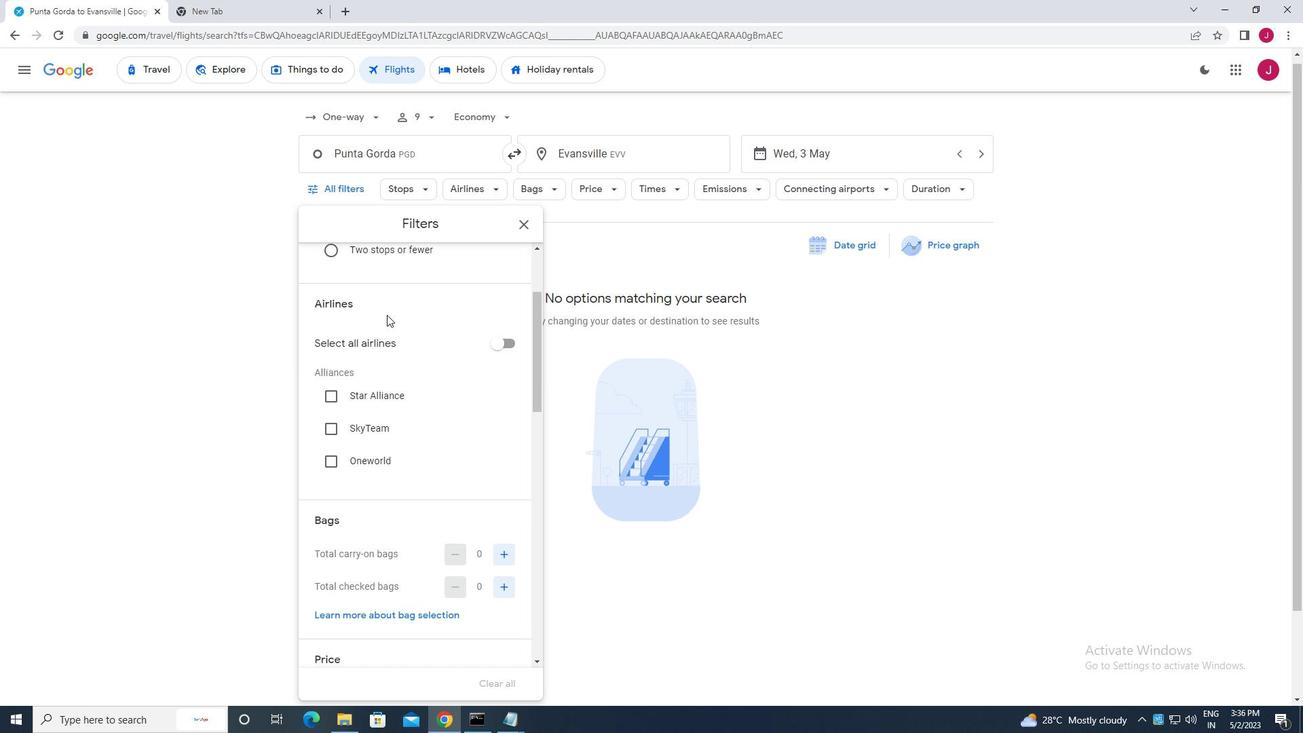 
Action: Mouse moved to (387, 324)
Screenshot: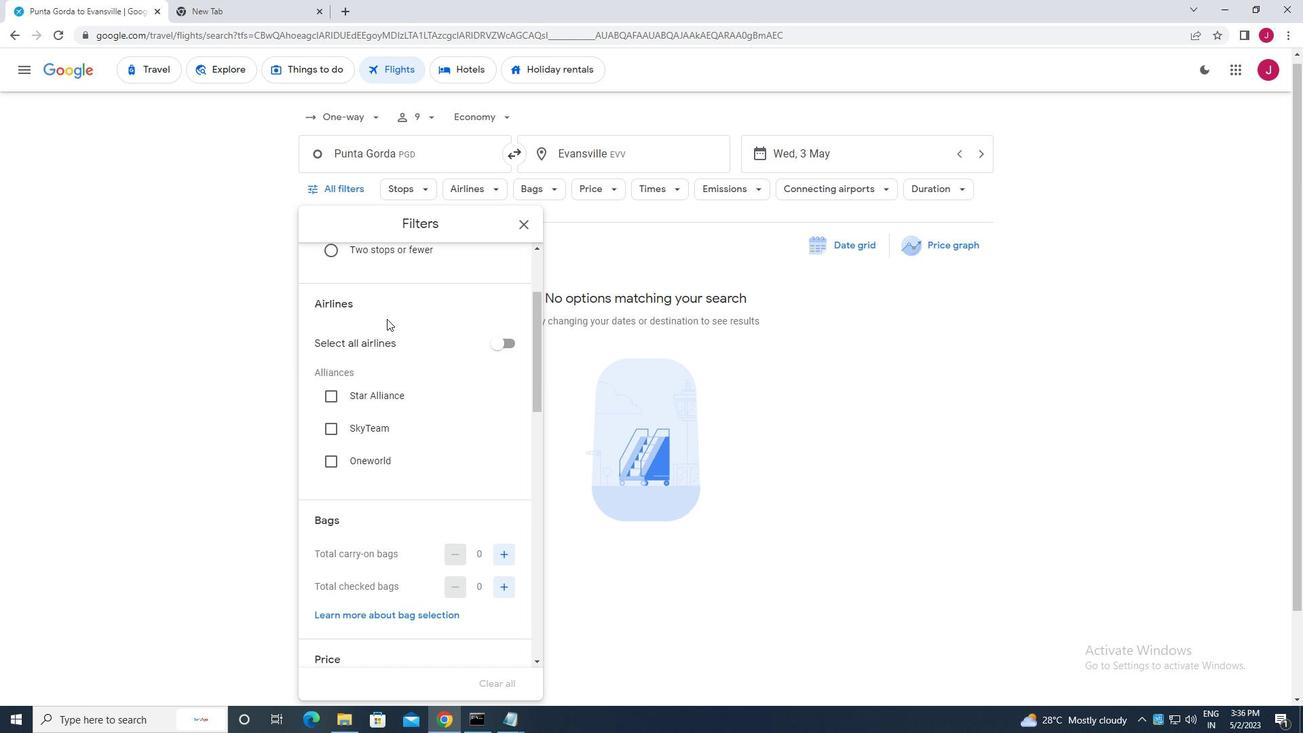 
Action: Mouse scrolled (387, 323) with delta (0, 0)
Screenshot: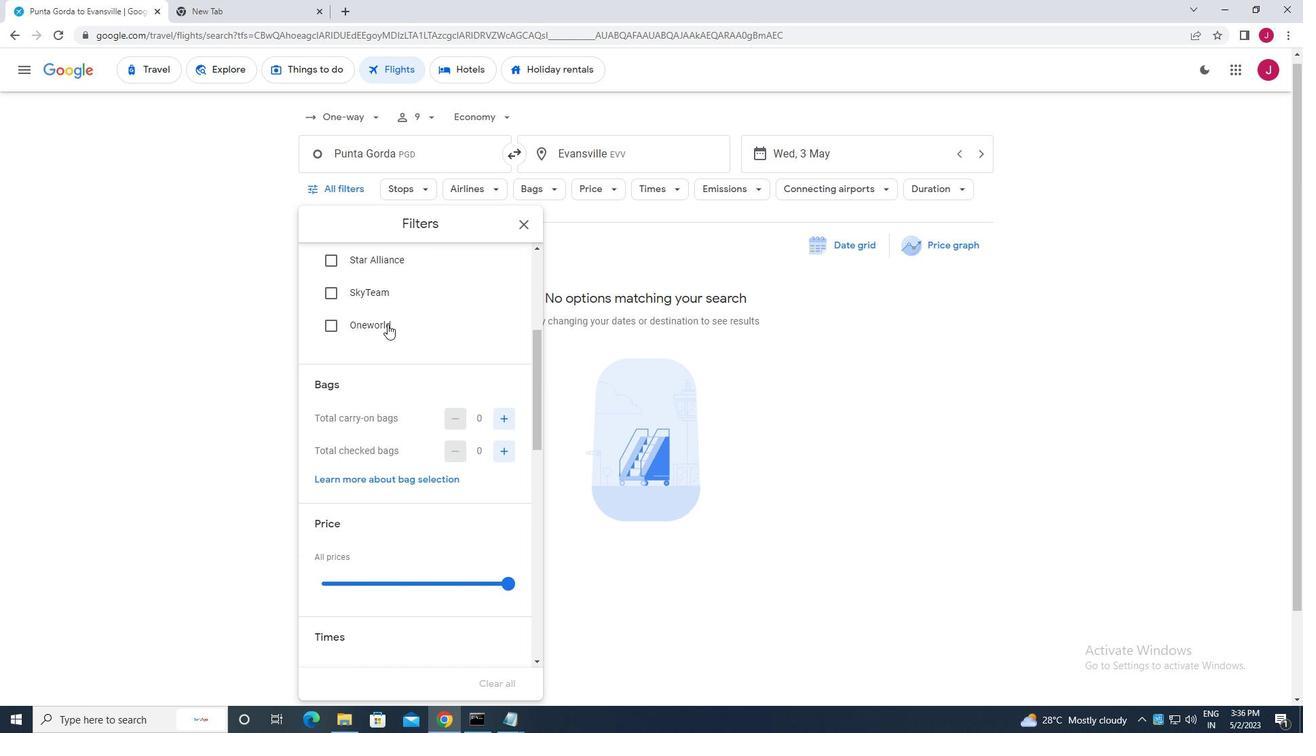 
Action: Mouse moved to (387, 324)
Screenshot: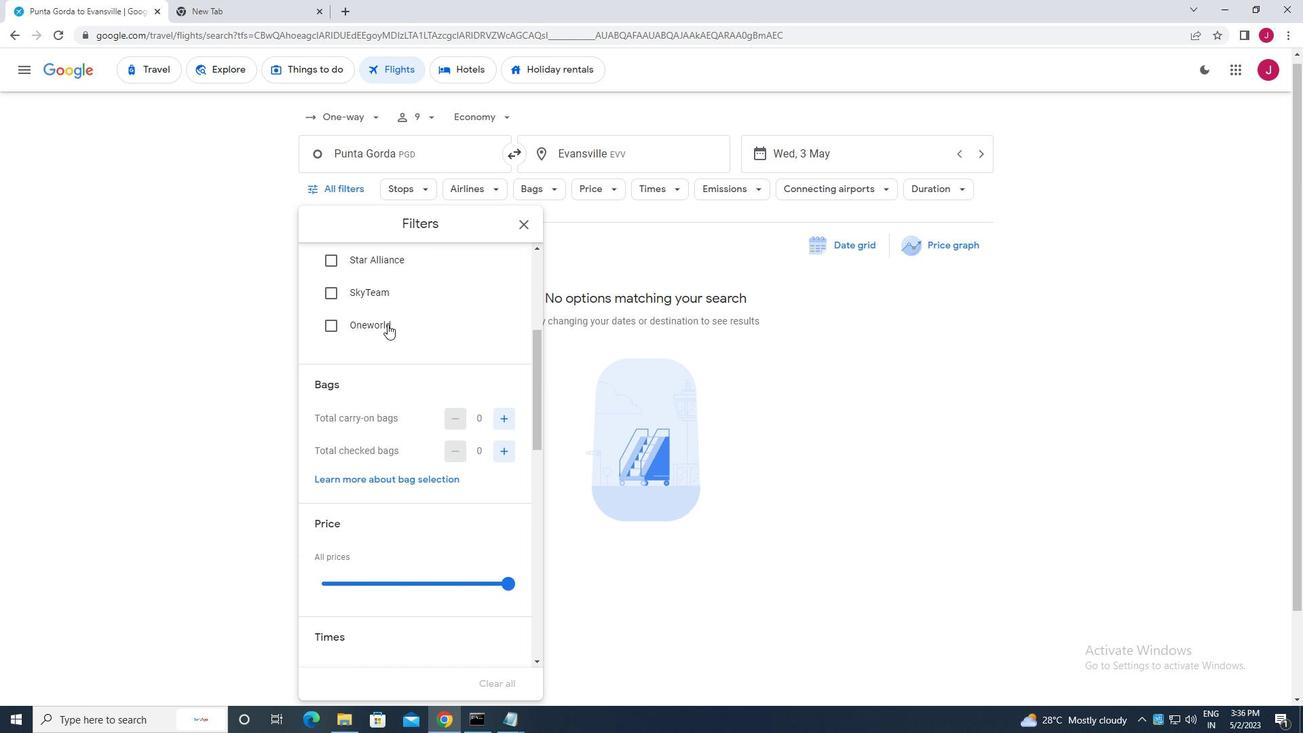 
Action: Mouse scrolled (387, 323) with delta (0, 0)
Screenshot: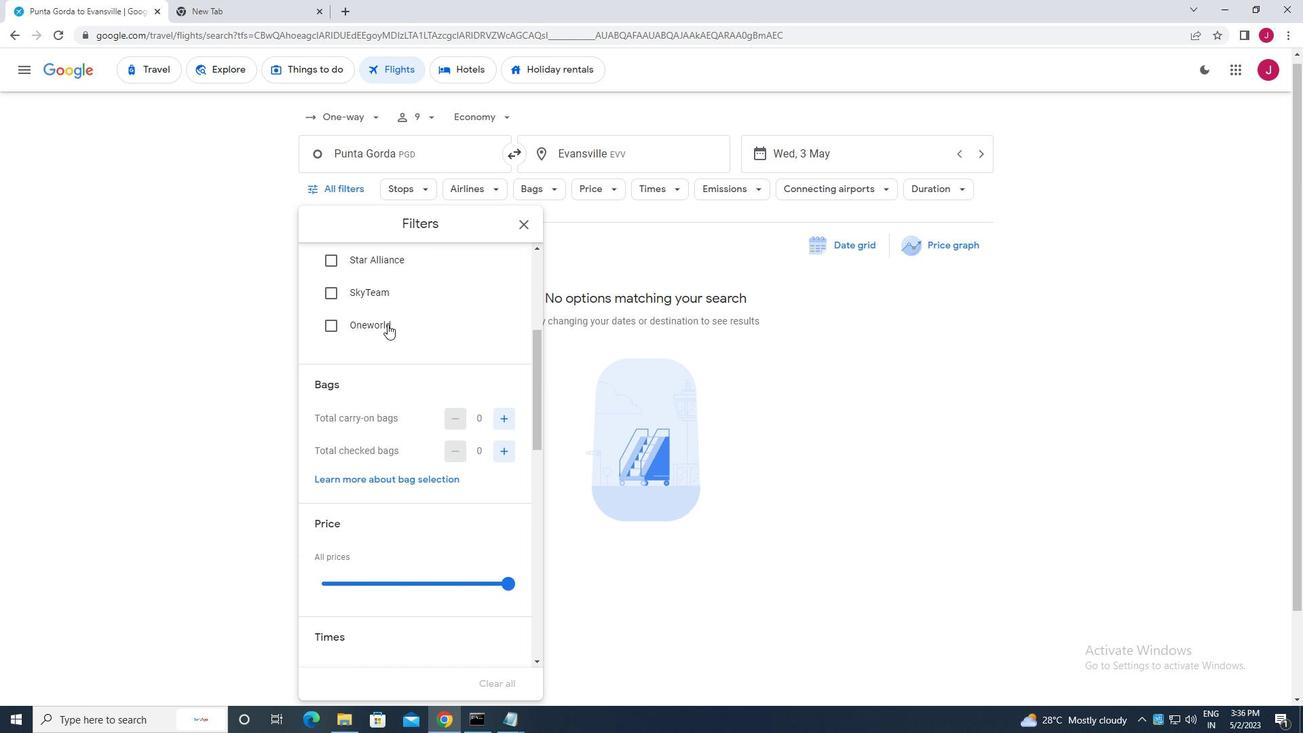 
Action: Mouse moved to (509, 317)
Screenshot: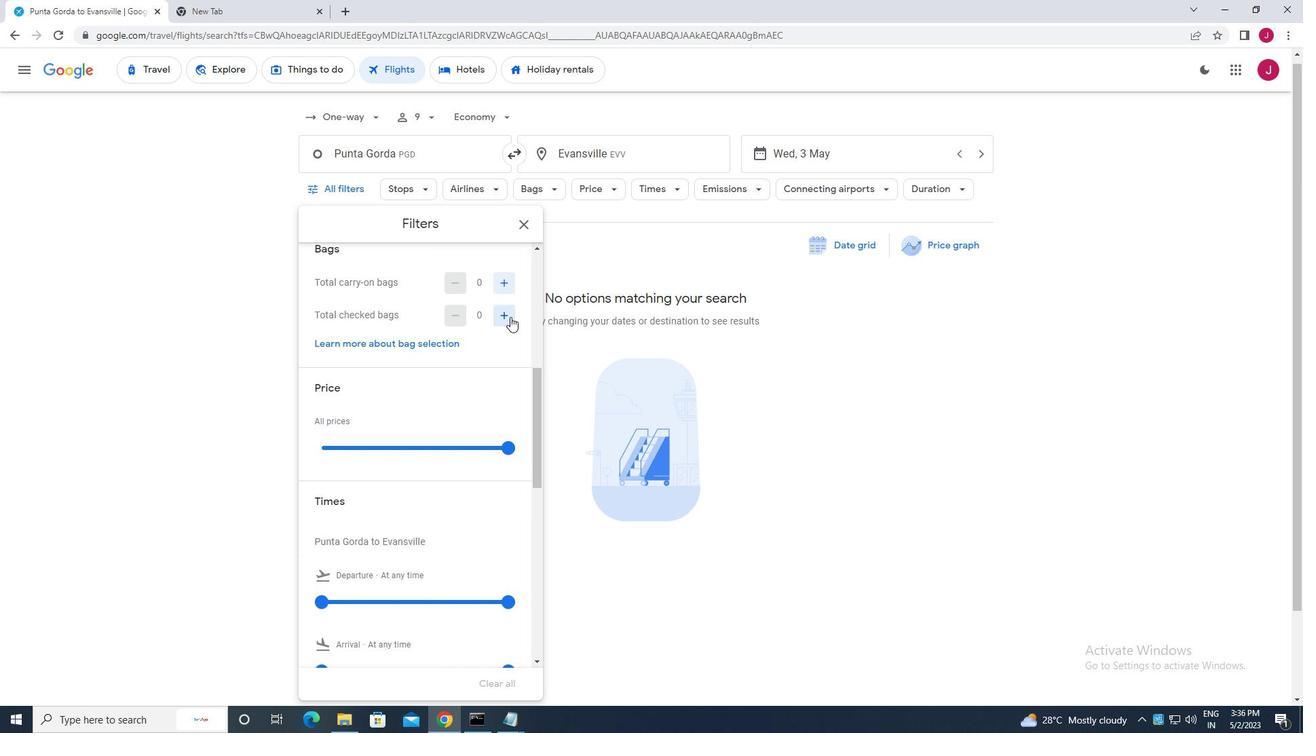 
Action: Mouse pressed left at (509, 317)
Screenshot: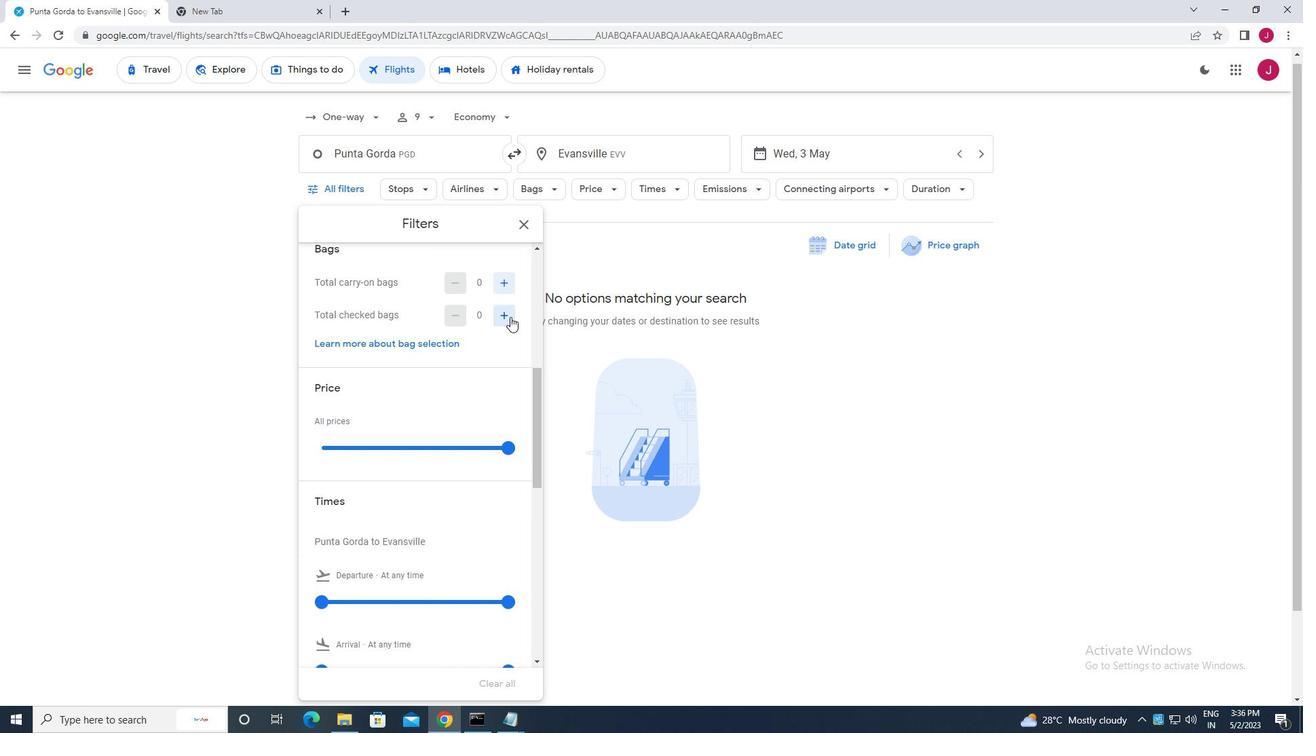 
Action: Mouse pressed left at (509, 317)
Screenshot: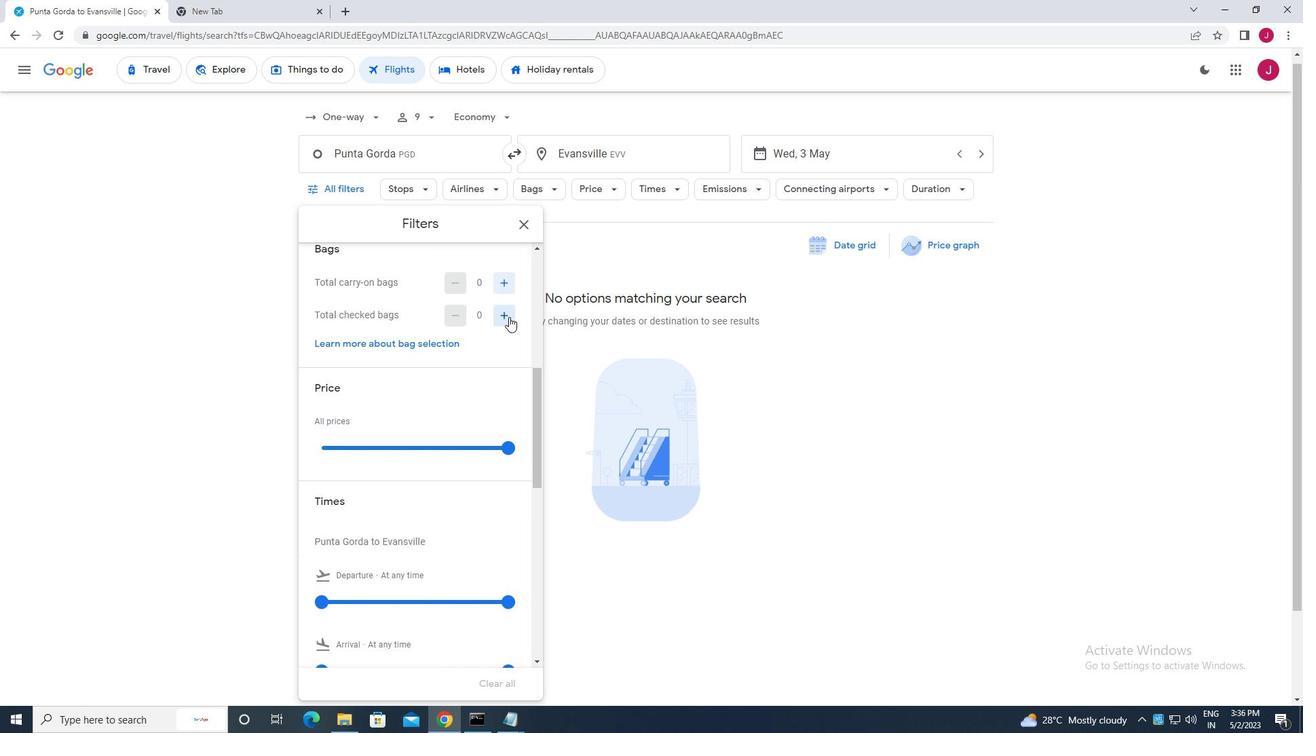 
Action: Mouse pressed left at (509, 317)
Screenshot: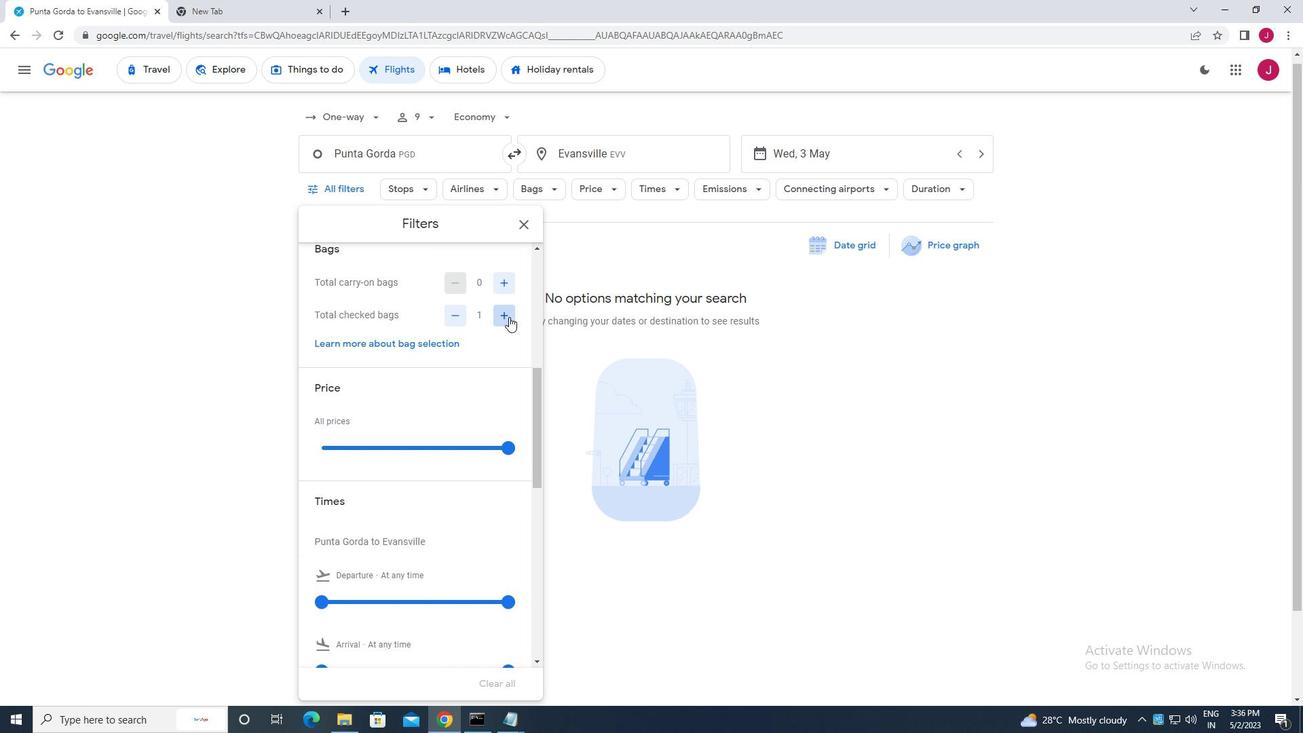 
Action: Mouse pressed left at (509, 317)
Screenshot: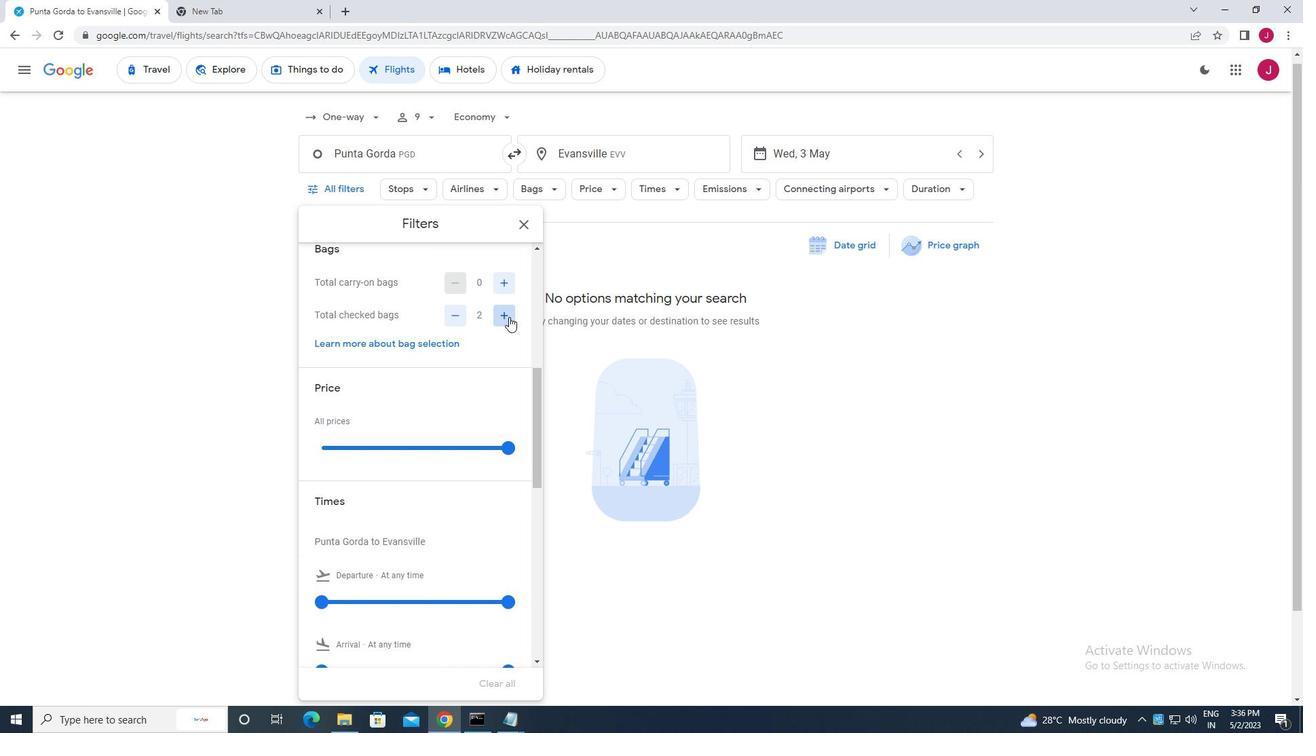 
Action: Mouse pressed left at (509, 317)
Screenshot: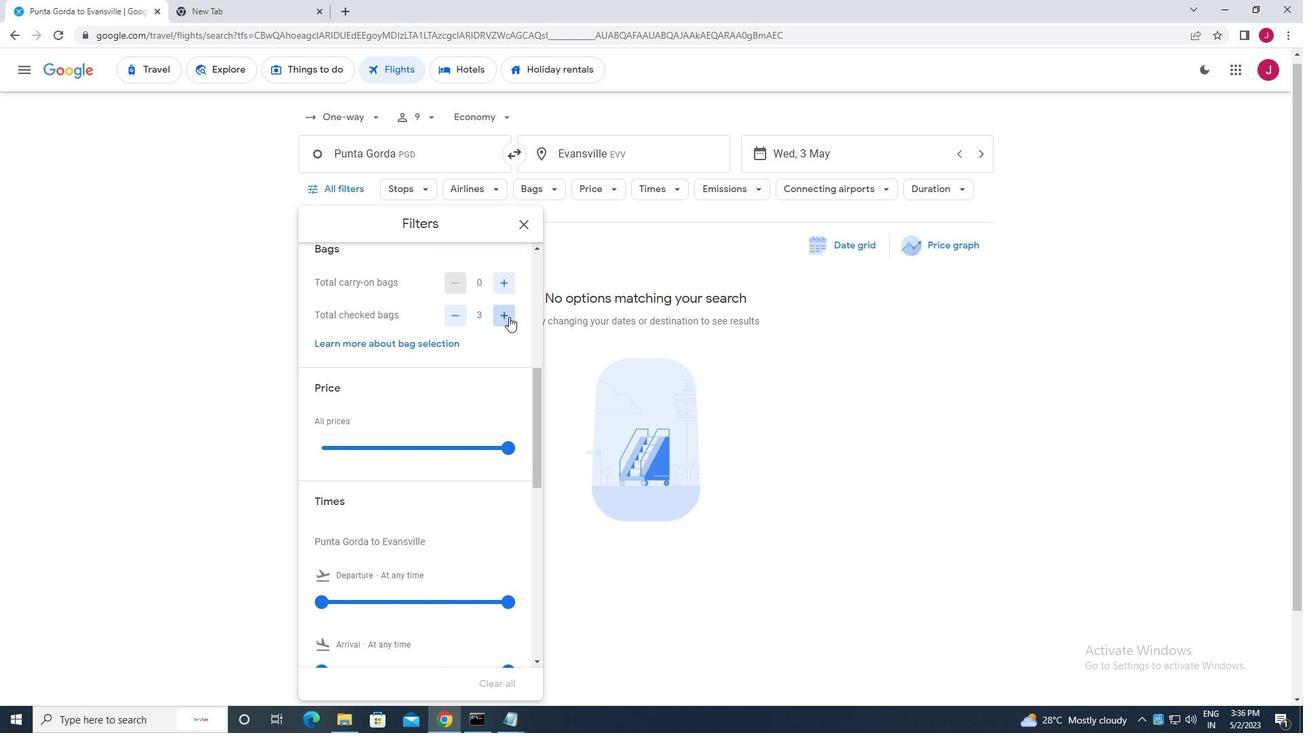 
Action: Mouse pressed left at (509, 317)
Screenshot: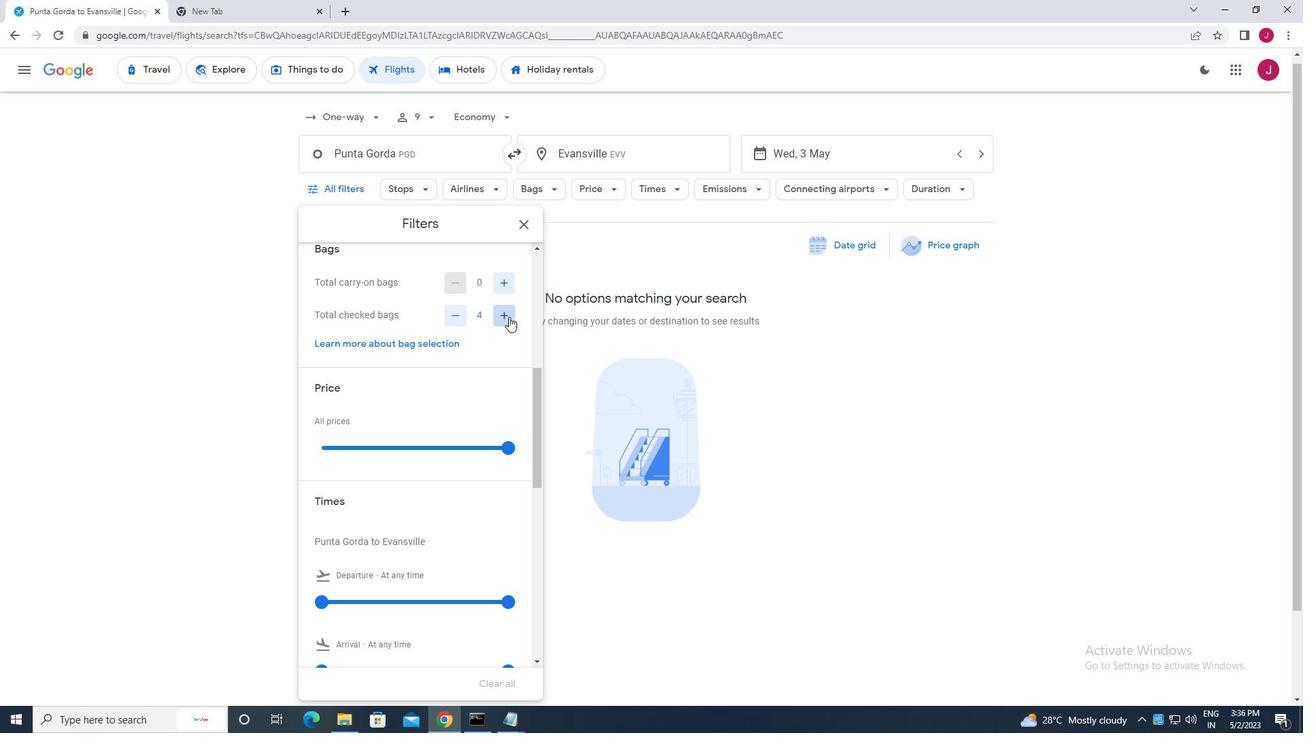 
Action: Mouse pressed left at (509, 317)
Screenshot: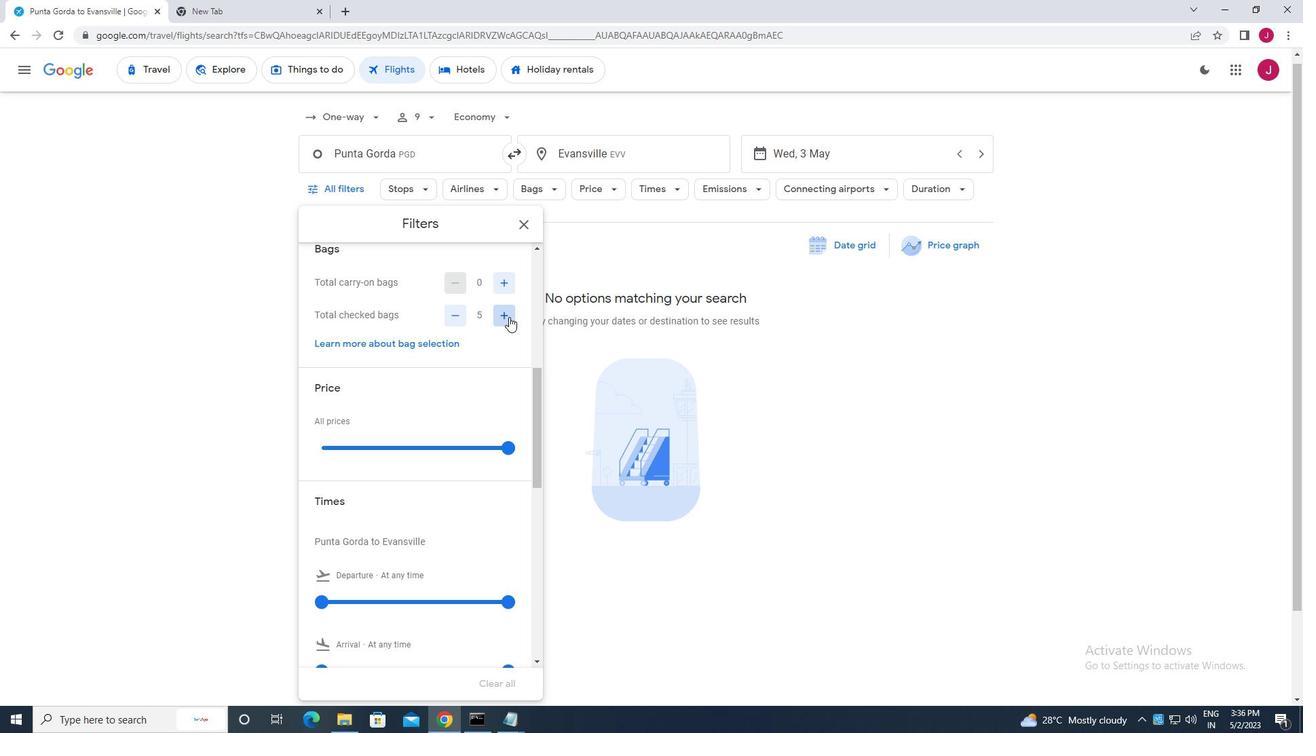 
Action: Mouse pressed left at (509, 317)
Screenshot: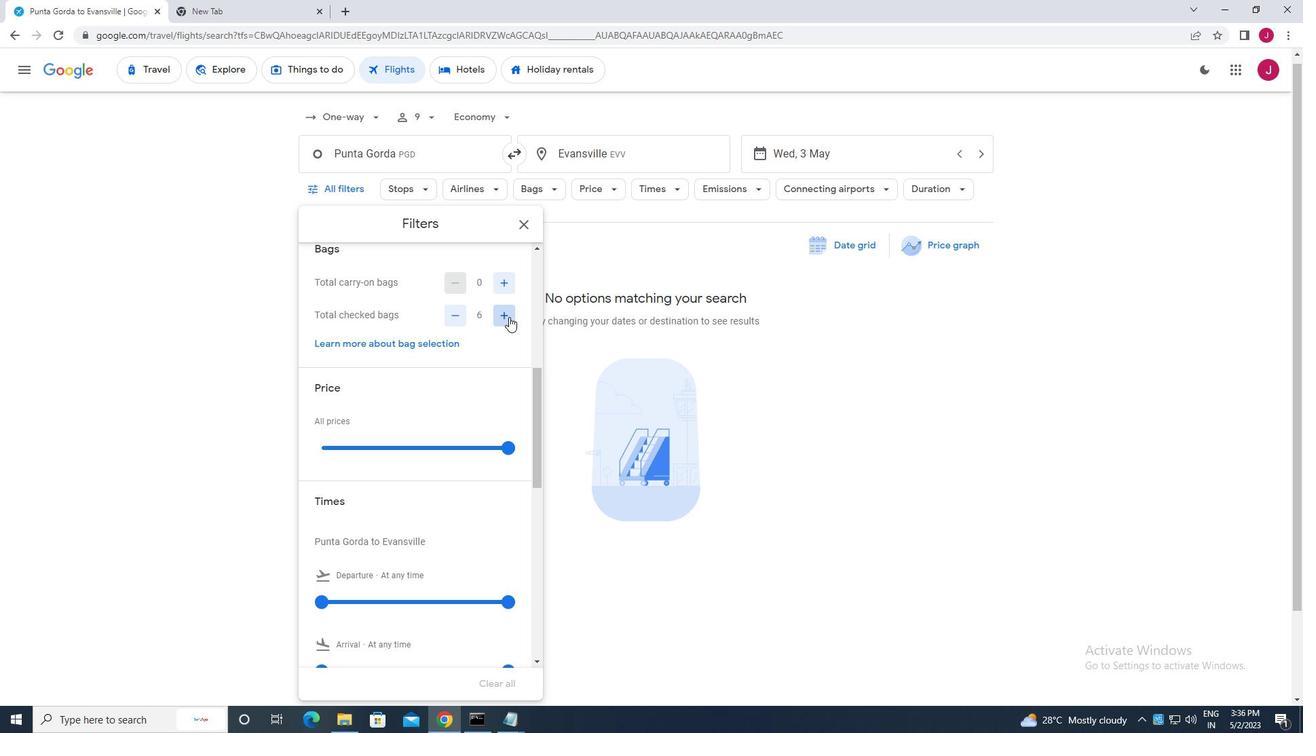 
Action: Mouse pressed left at (509, 317)
Screenshot: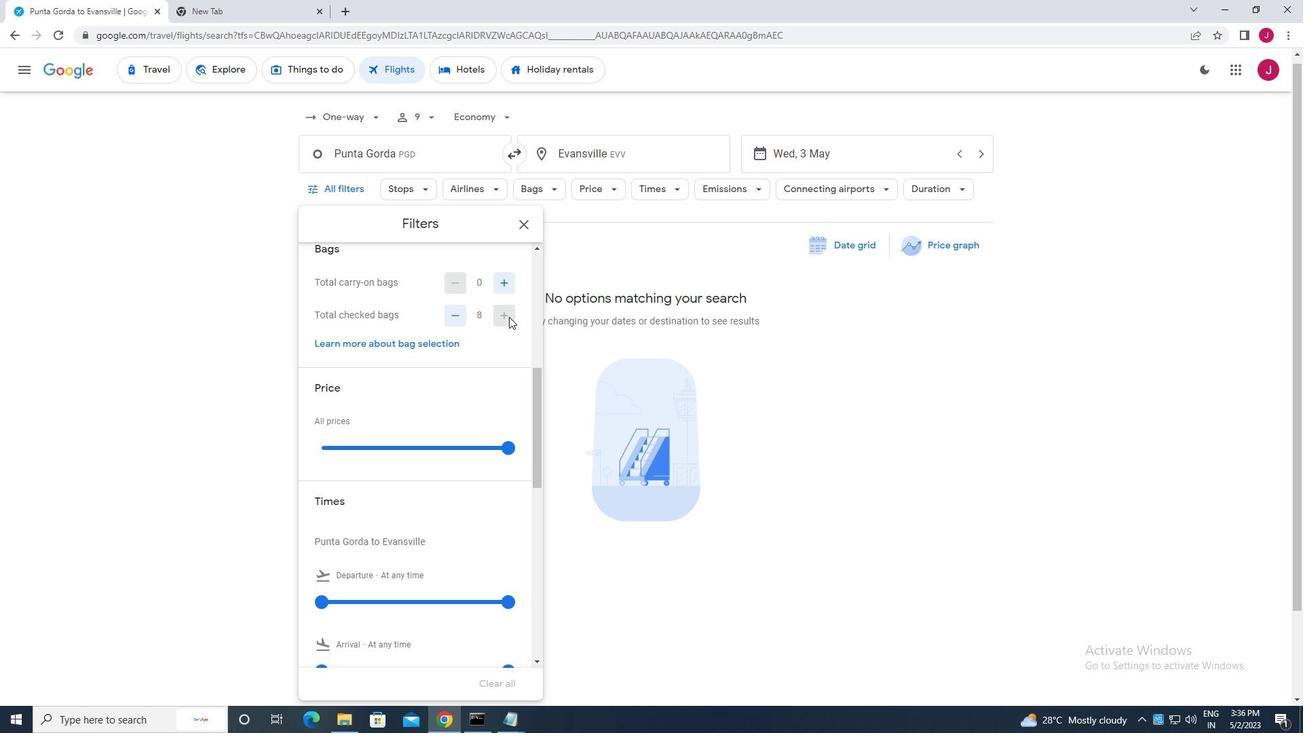 
Action: Mouse pressed left at (509, 317)
Screenshot: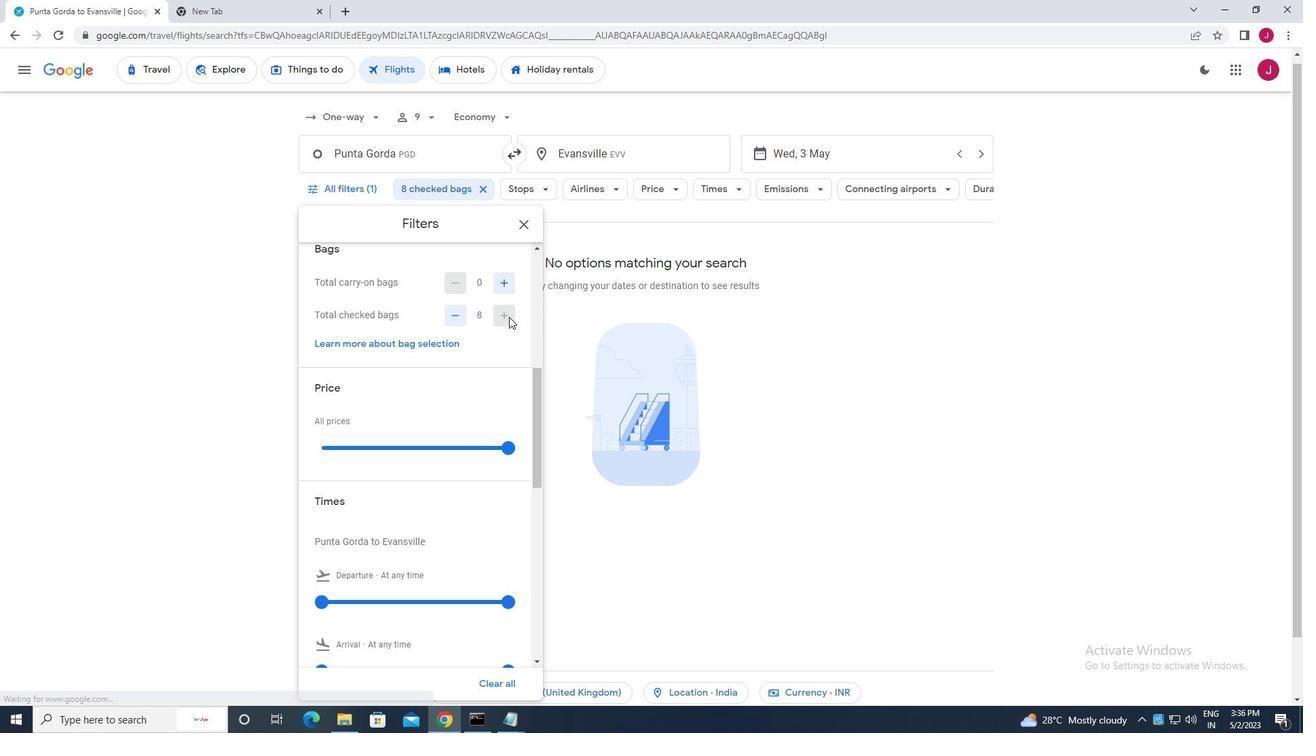 
Action: Mouse moved to (503, 312)
Screenshot: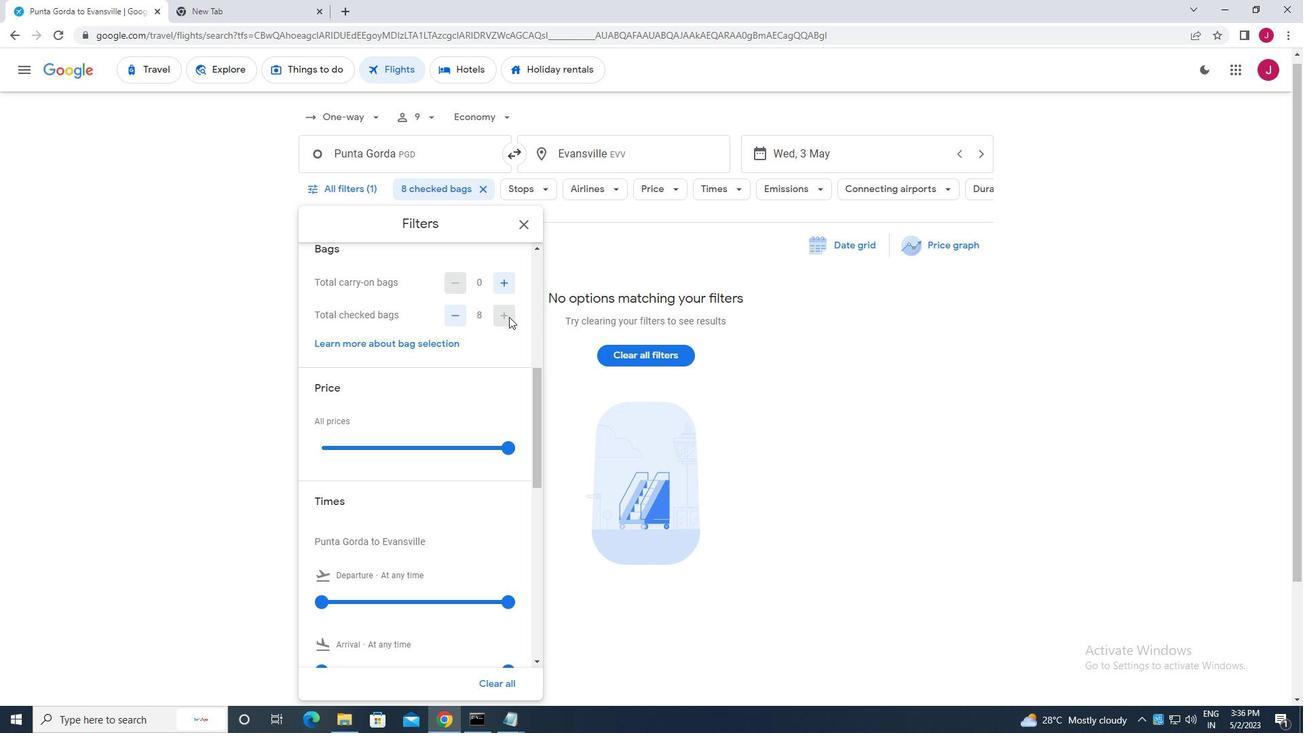 
Action: Mouse scrolled (503, 311) with delta (0, 0)
Screenshot: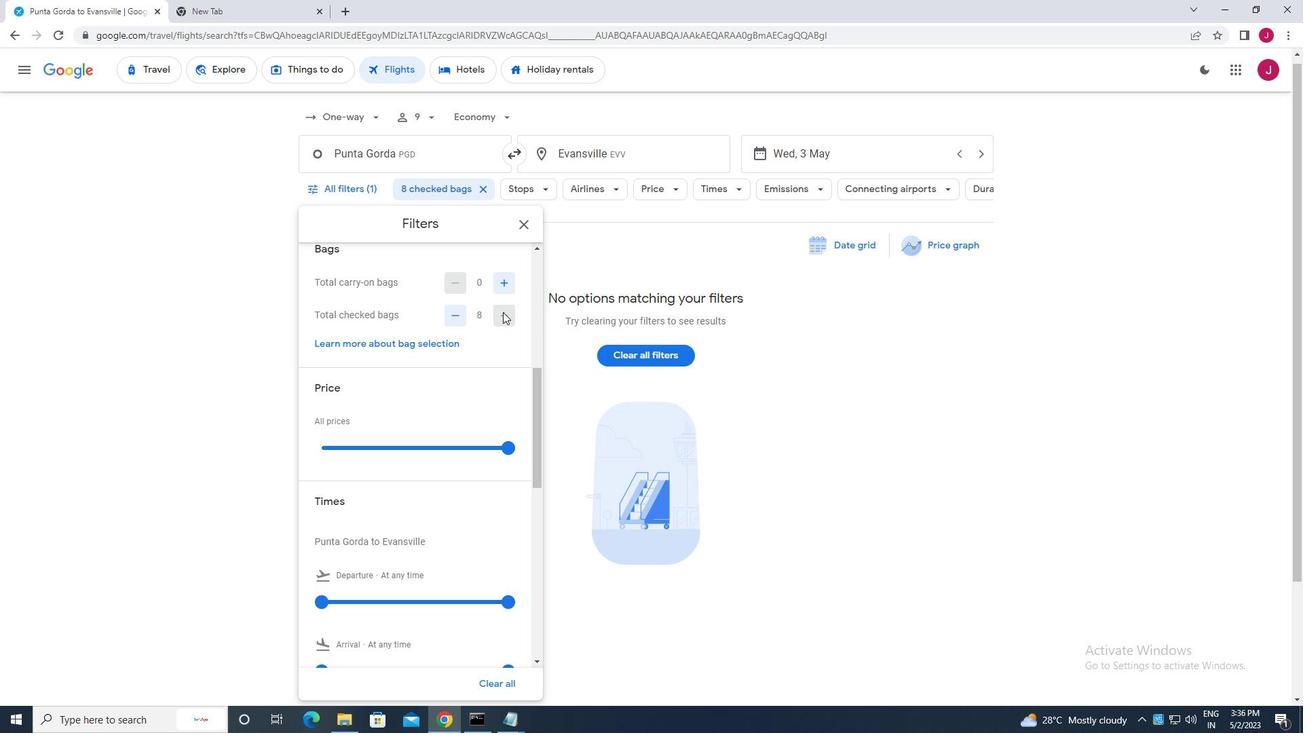 
Action: Mouse moved to (507, 380)
Screenshot: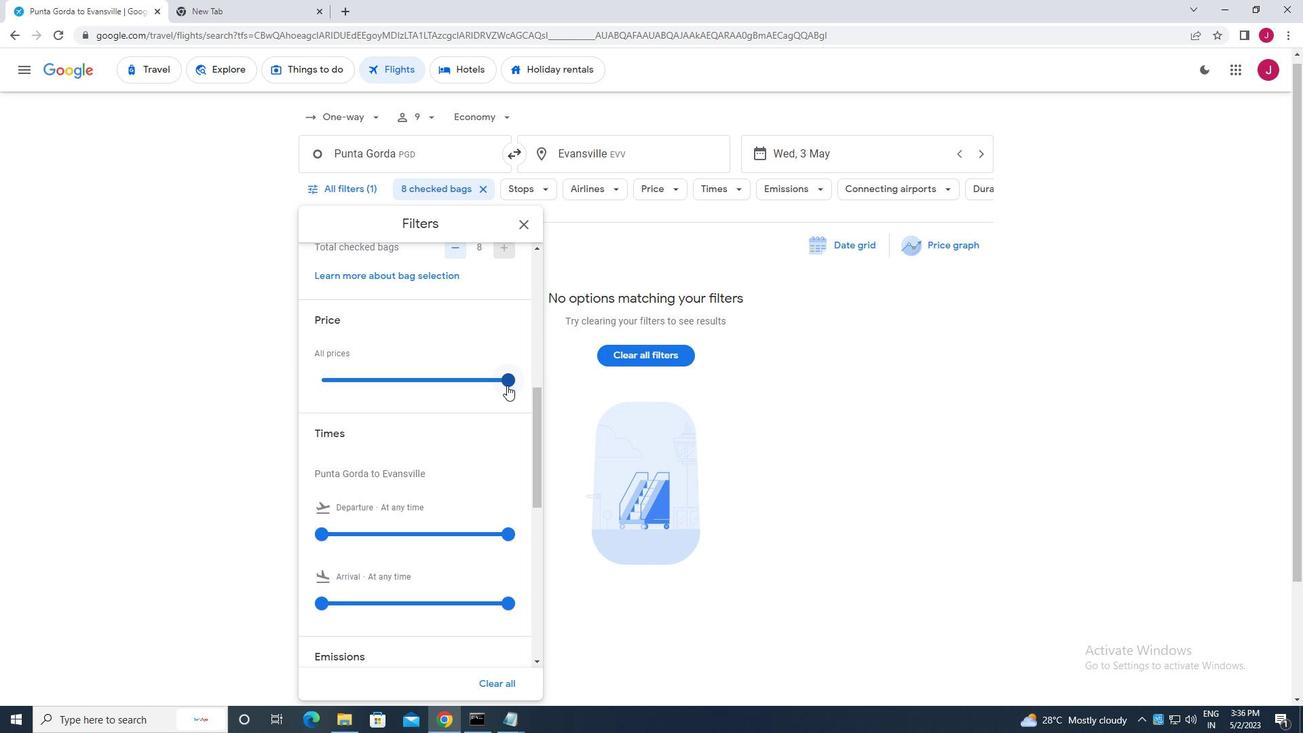 
Action: Mouse pressed left at (507, 380)
Screenshot: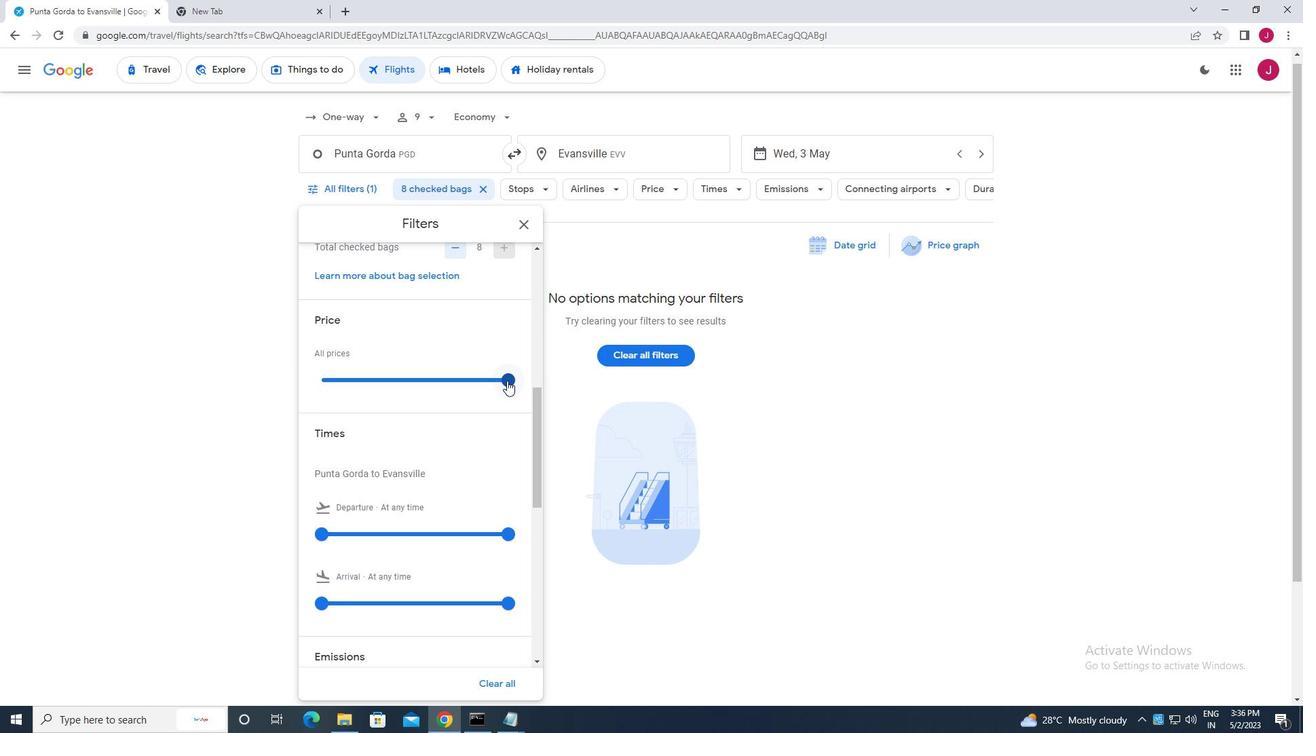 
Action: Mouse moved to (467, 332)
Screenshot: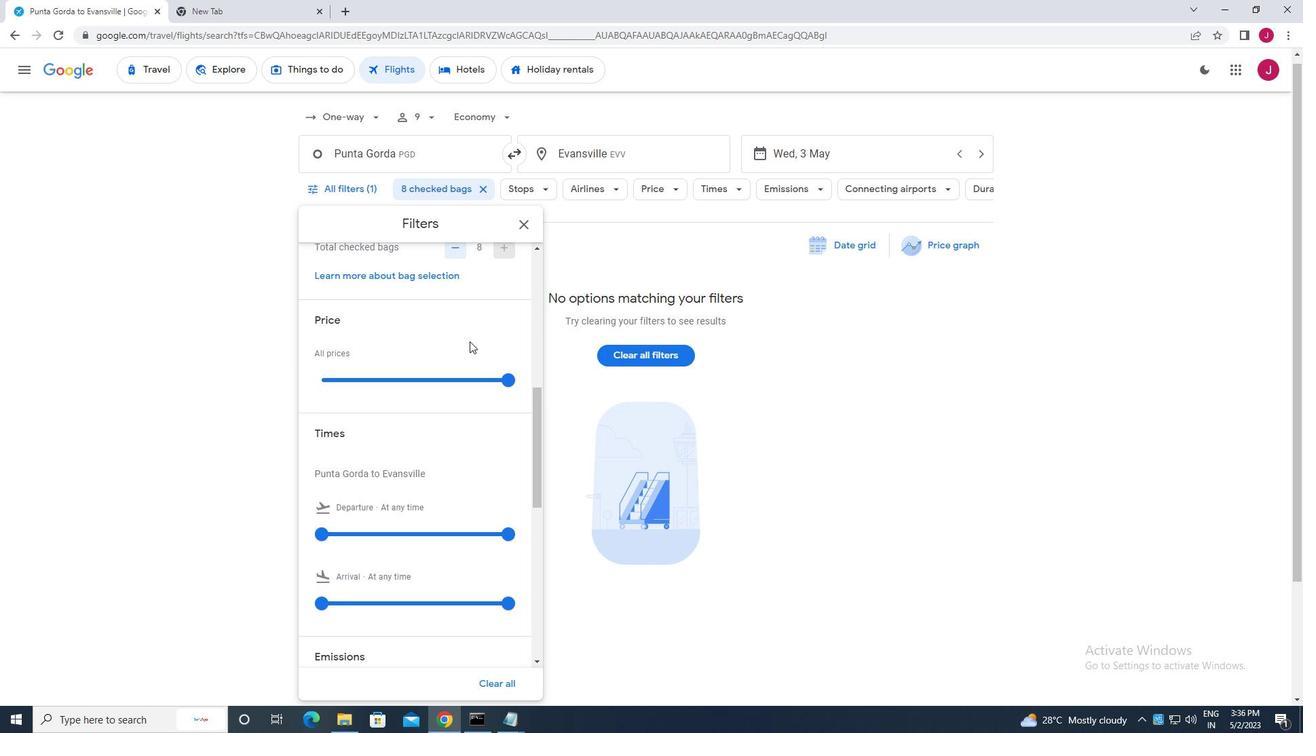 
Action: Mouse scrolled (467, 331) with delta (0, 0)
Screenshot: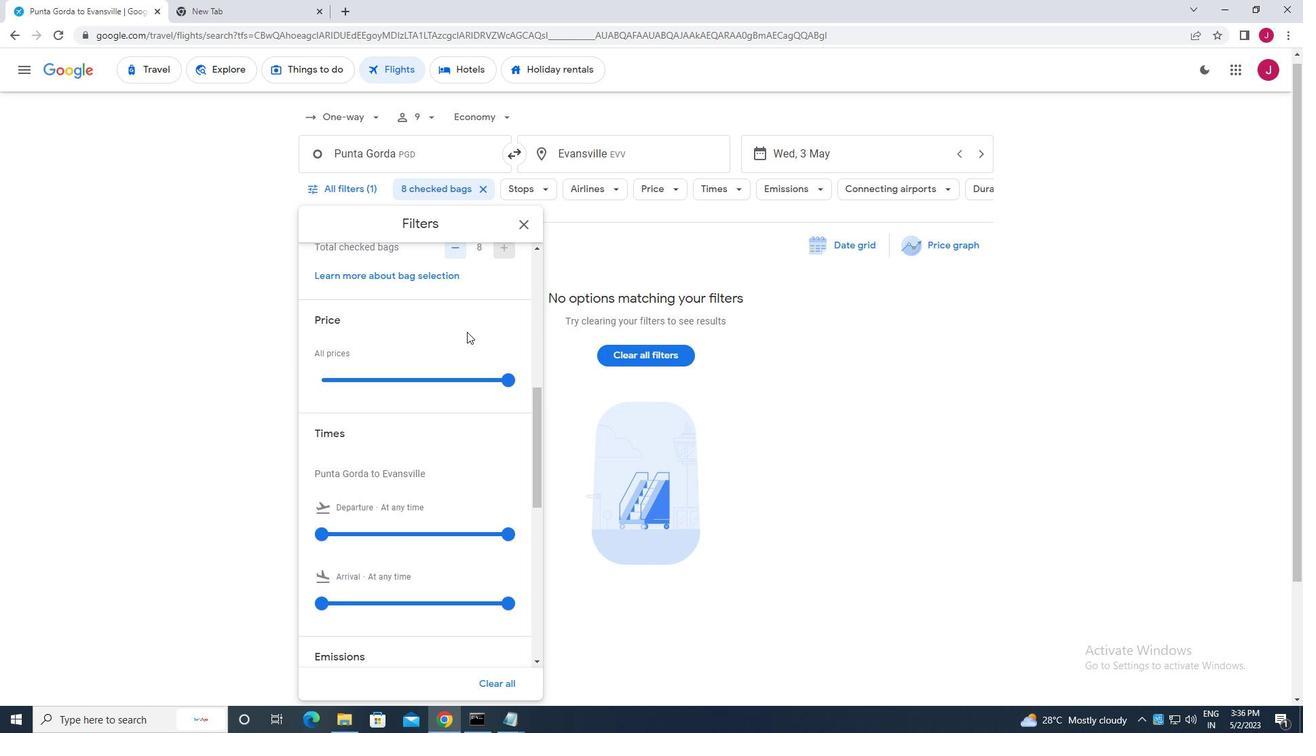 
Action: Mouse scrolled (467, 331) with delta (0, 0)
Screenshot: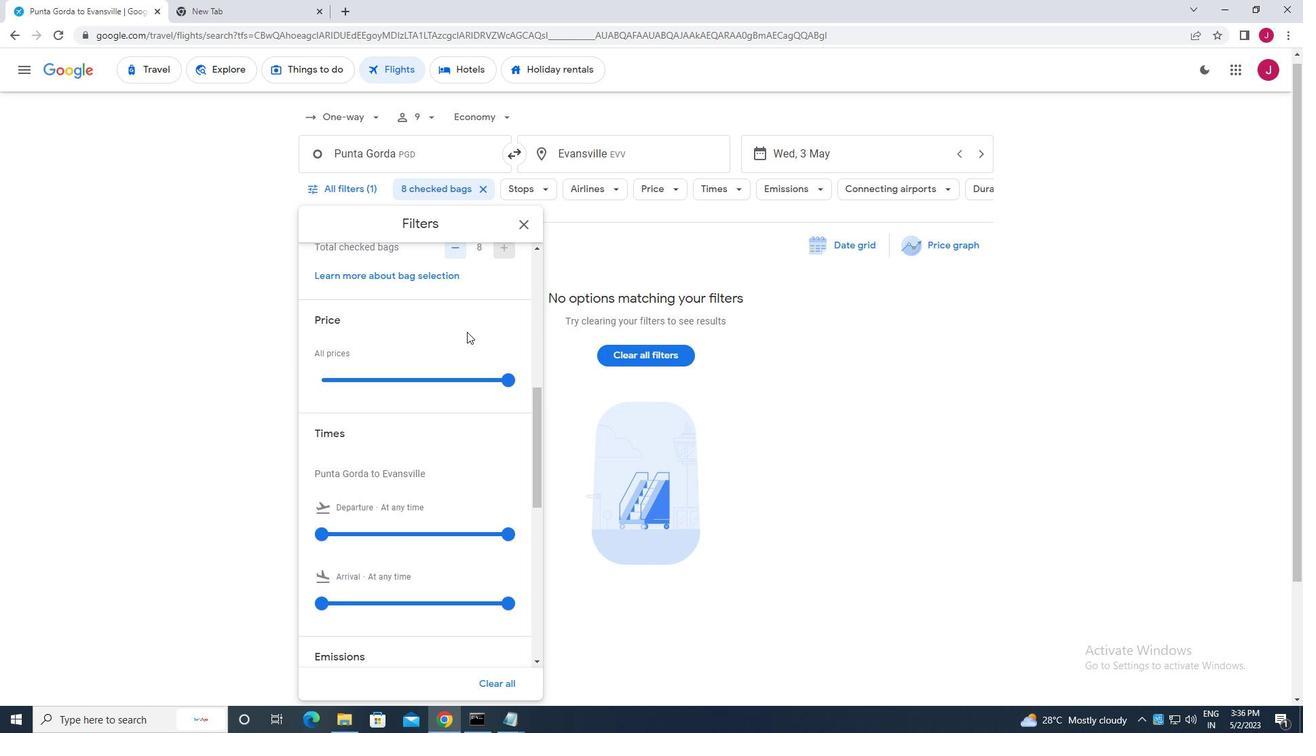
Action: Mouse moved to (326, 393)
Screenshot: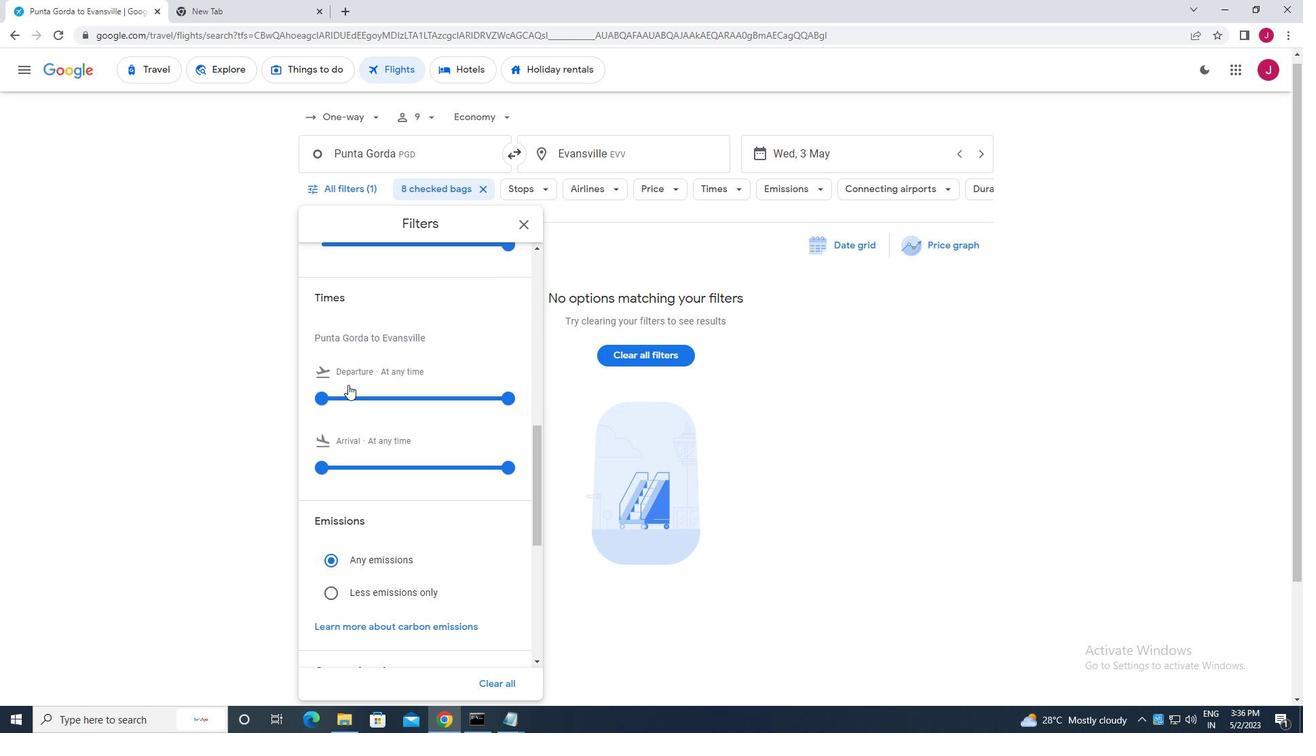 
Action: Mouse pressed left at (326, 393)
Screenshot: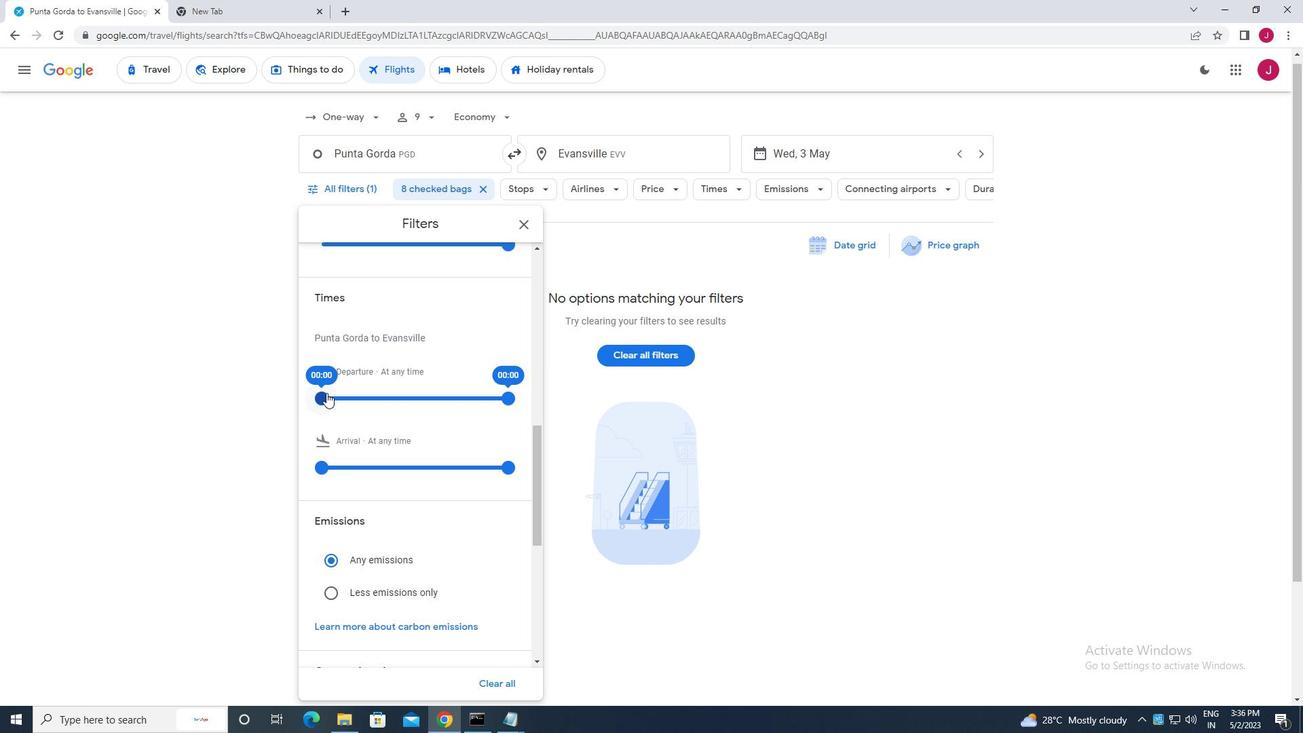 
Action: Mouse moved to (504, 403)
Screenshot: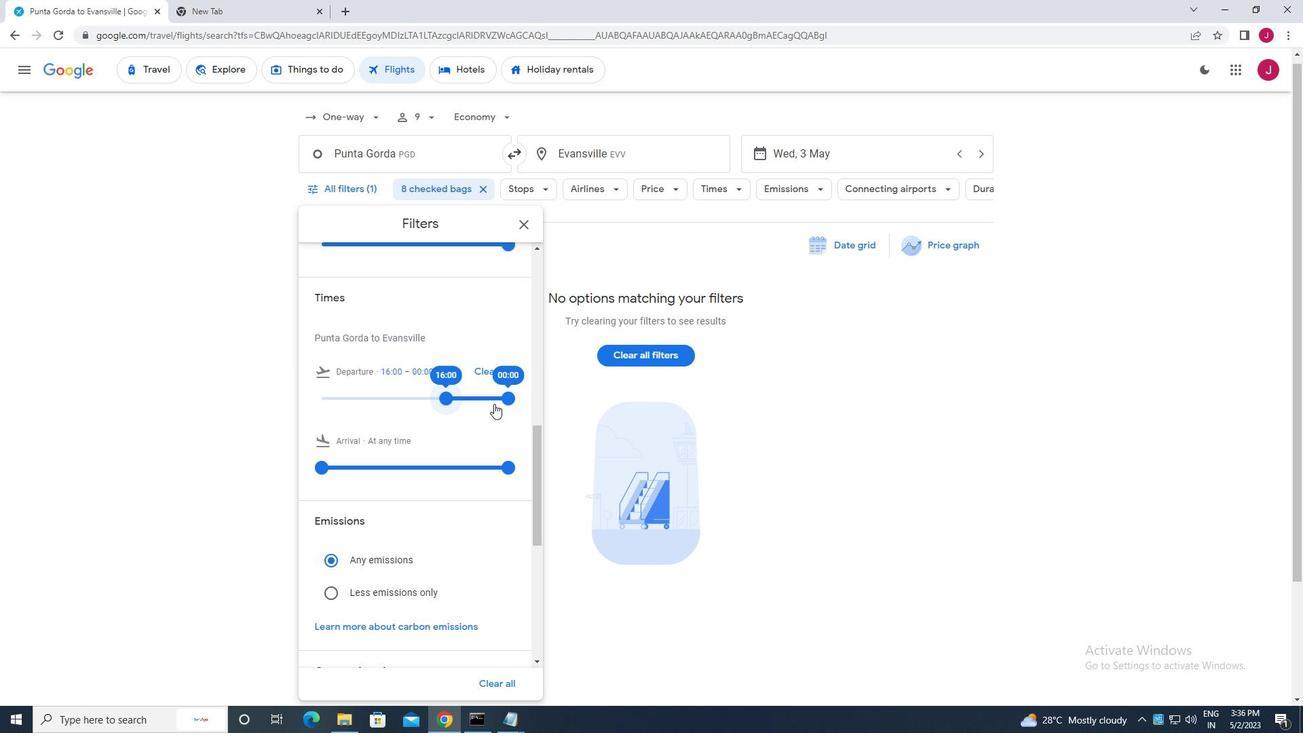 
Action: Mouse pressed left at (504, 403)
Screenshot: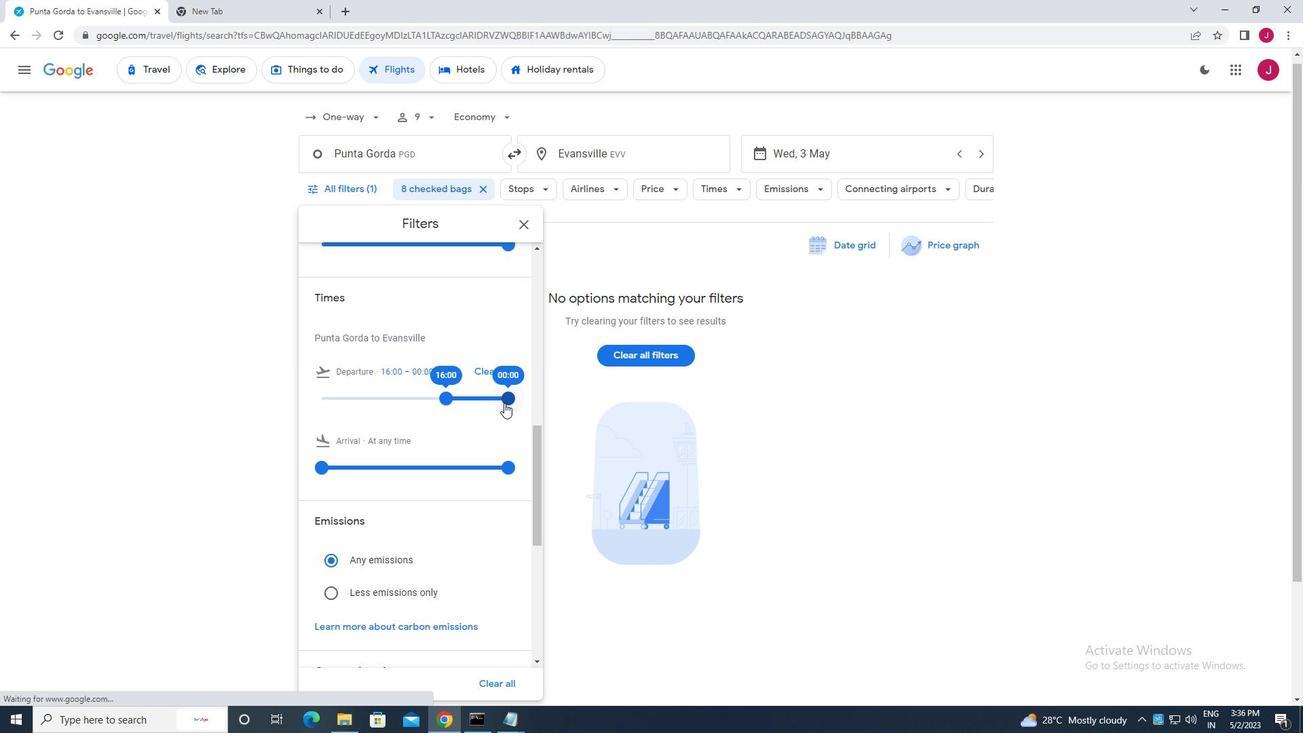 
Action: Mouse moved to (524, 227)
Screenshot: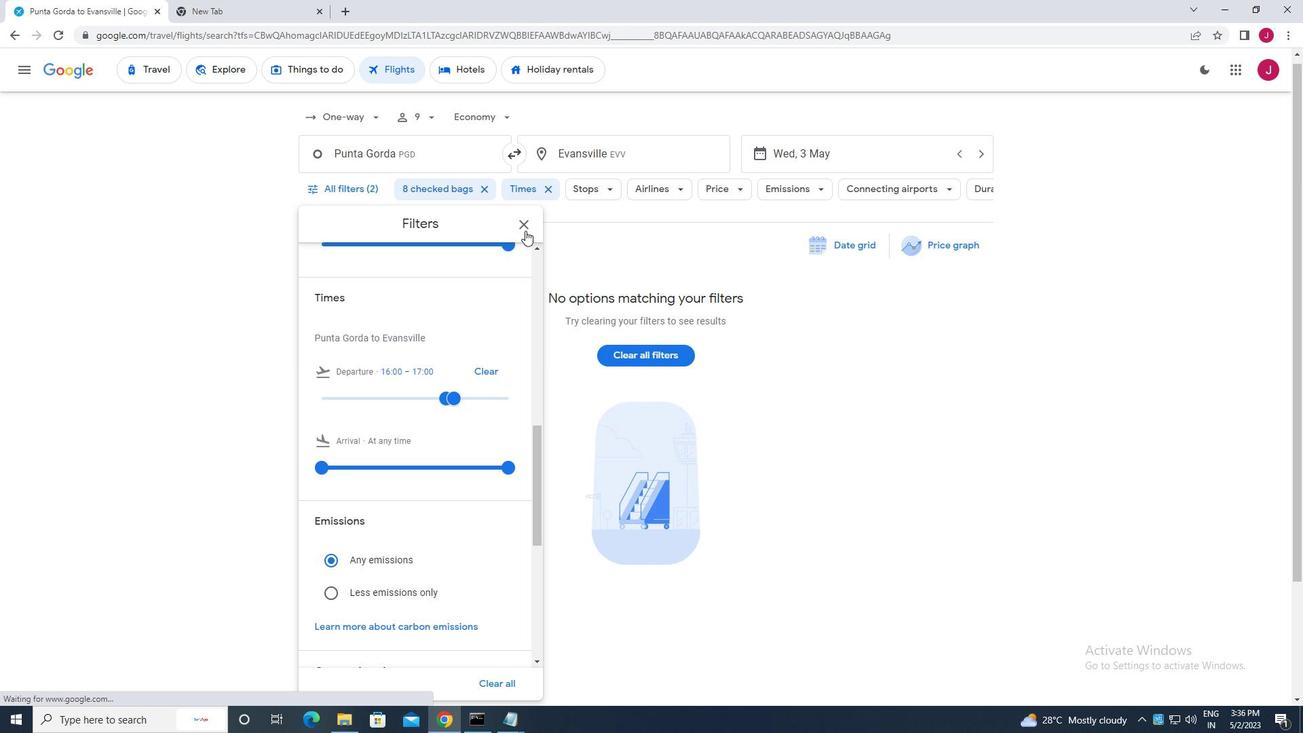 
Action: Mouse pressed left at (524, 227)
Screenshot: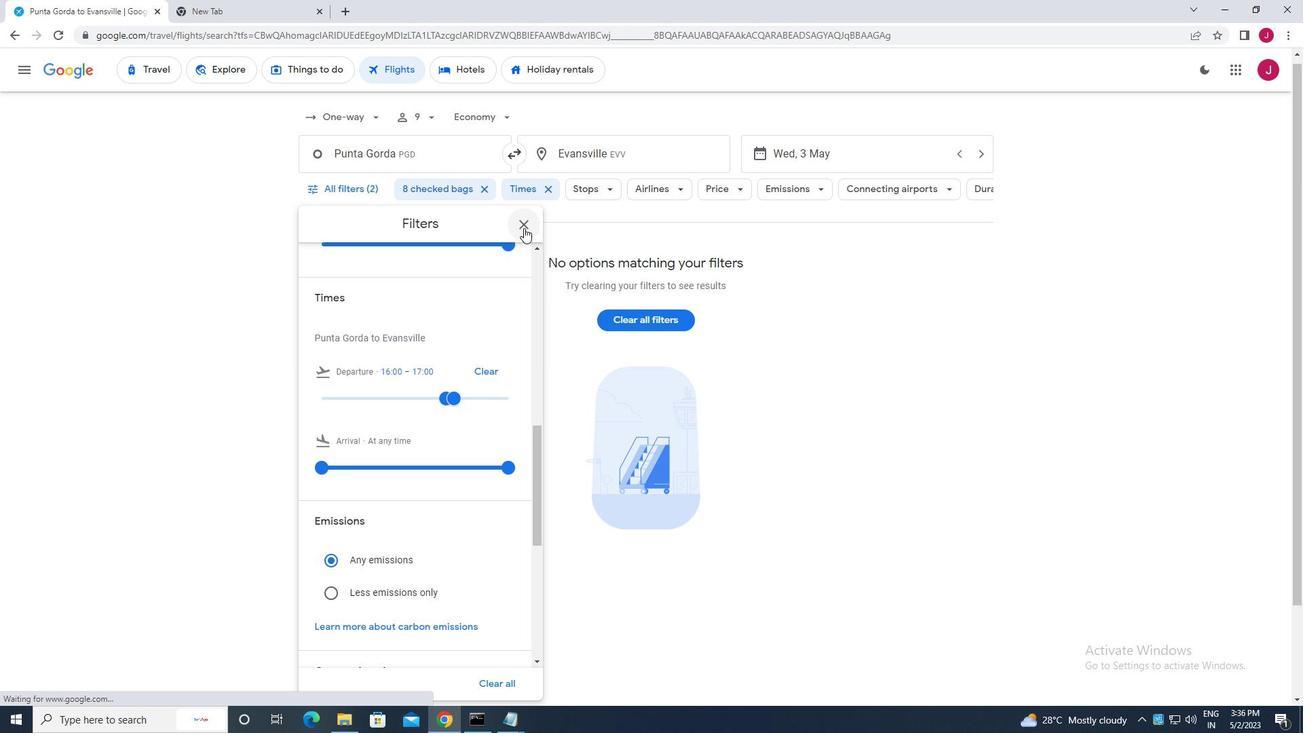 
